 Task: Look for space in Kamp-Lintfort, Germany from 2nd June, 2023 to 15th June, 2023 for 2 adults in price range Rs.10000 to Rs.15000. Place can be entire place with 1  bedroom having 1 bed and 1 bathroom. Property type can be house, flat, guest house, hotel. Booking option can be shelf check-in. Required host language is English.
Action: Mouse moved to (390, 204)
Screenshot: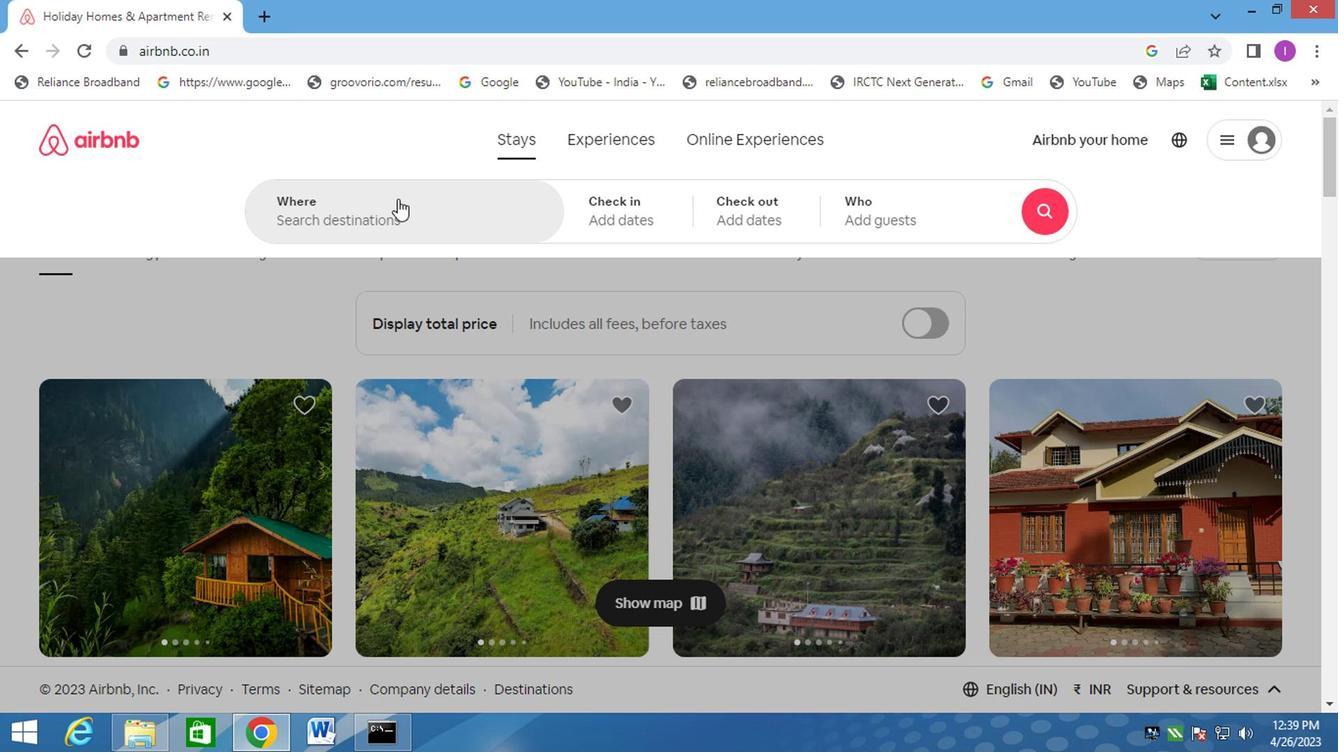 
Action: Mouse pressed left at (390, 204)
Screenshot: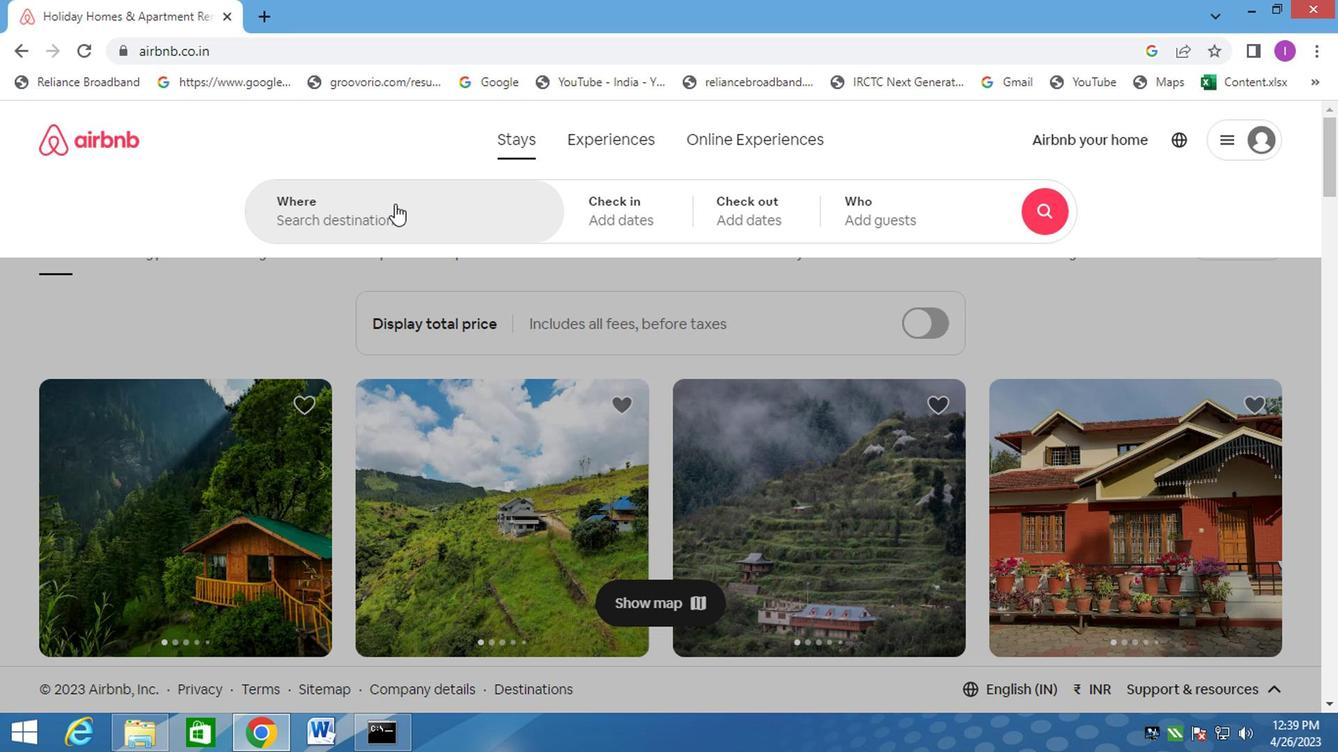 
Action: Mouse moved to (1104, 129)
Screenshot: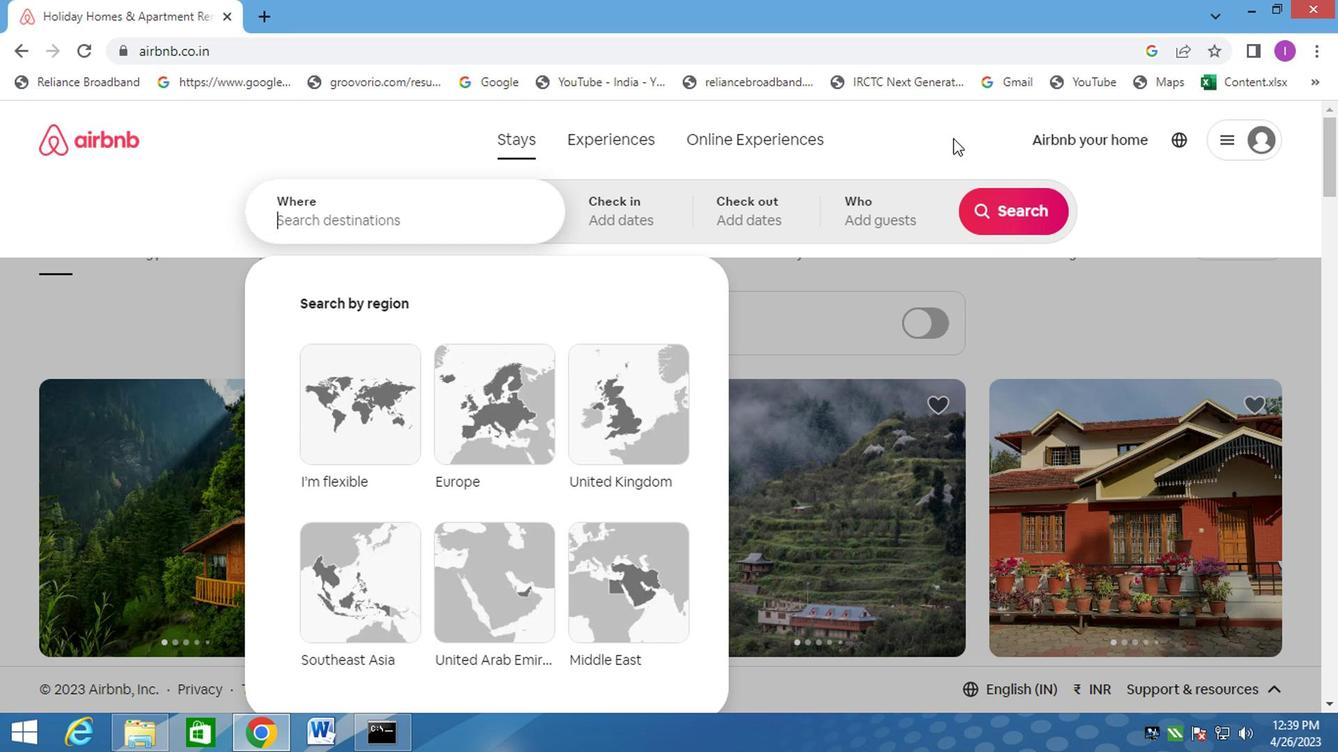 
Action: Key pressed kamp<Key.space>linfort,germany
Screenshot: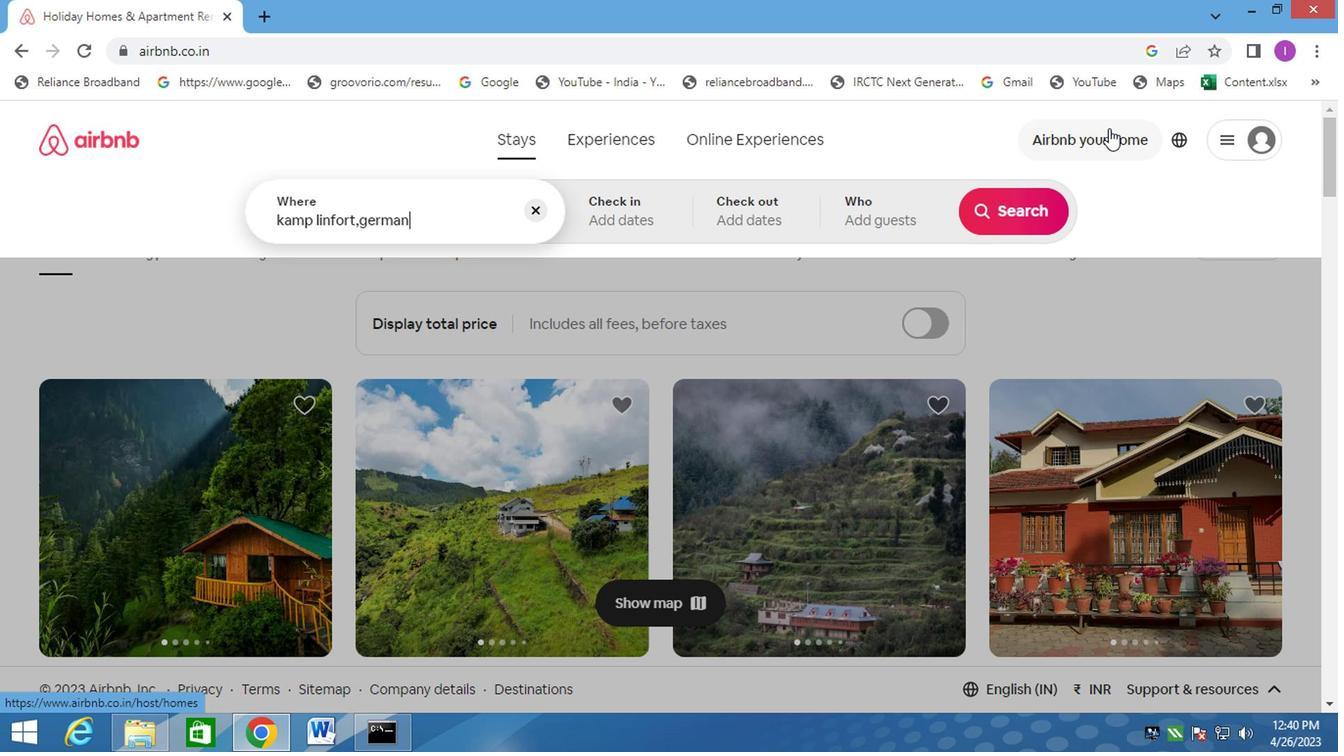 
Action: Mouse moved to (454, 322)
Screenshot: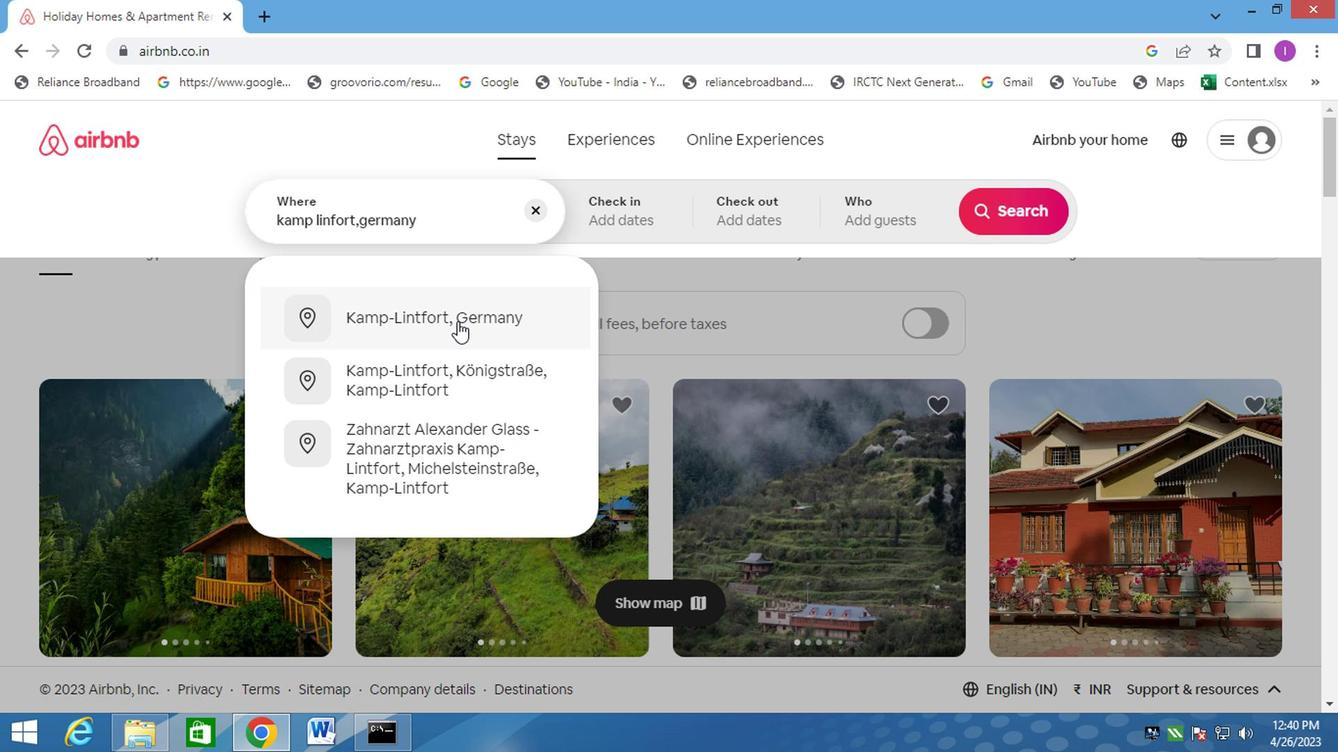 
Action: Mouse pressed left at (454, 322)
Screenshot: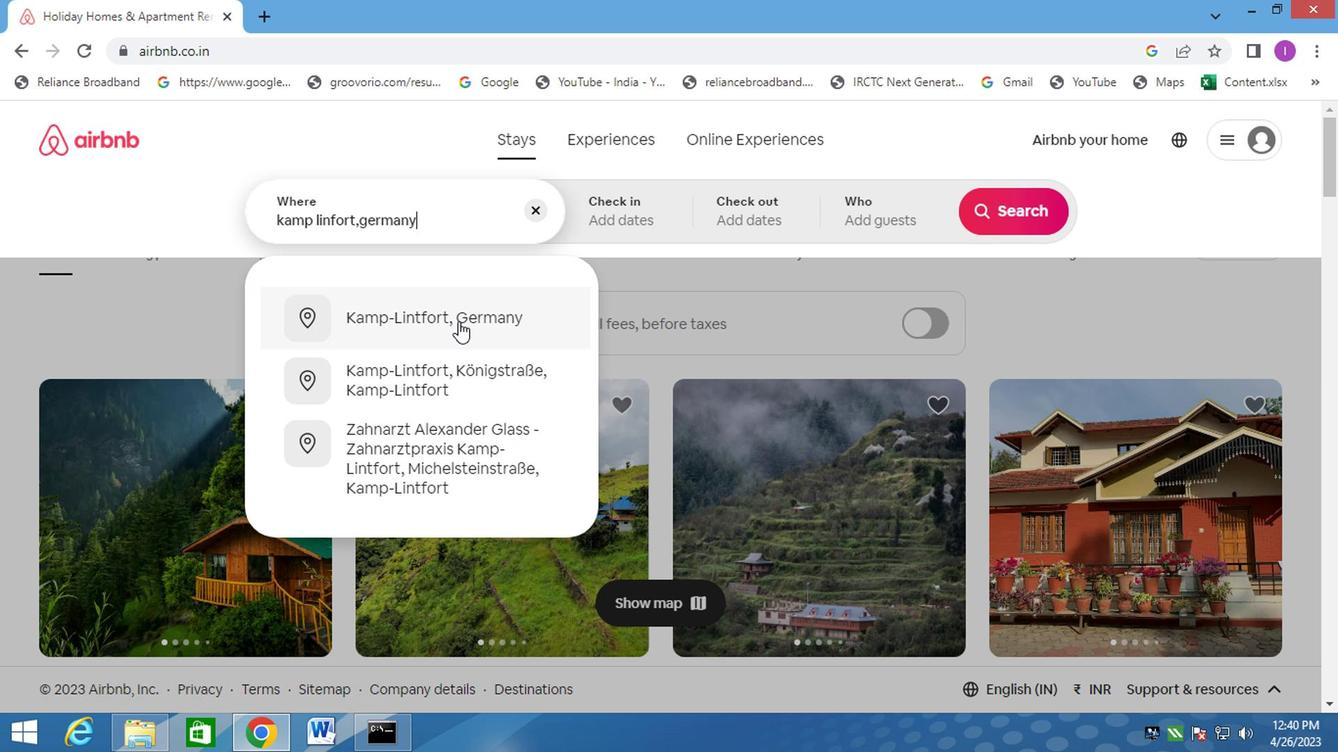 
Action: Mouse moved to (999, 366)
Screenshot: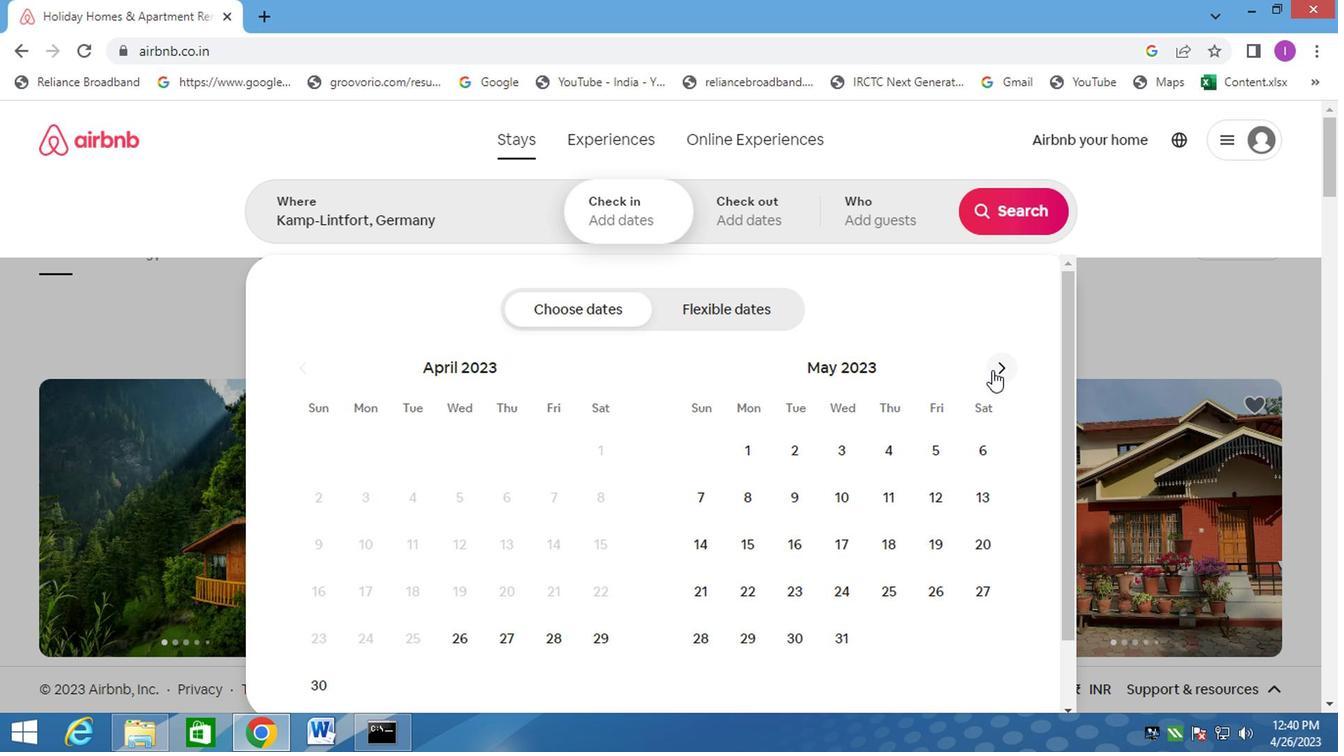
Action: Mouse pressed left at (999, 366)
Screenshot: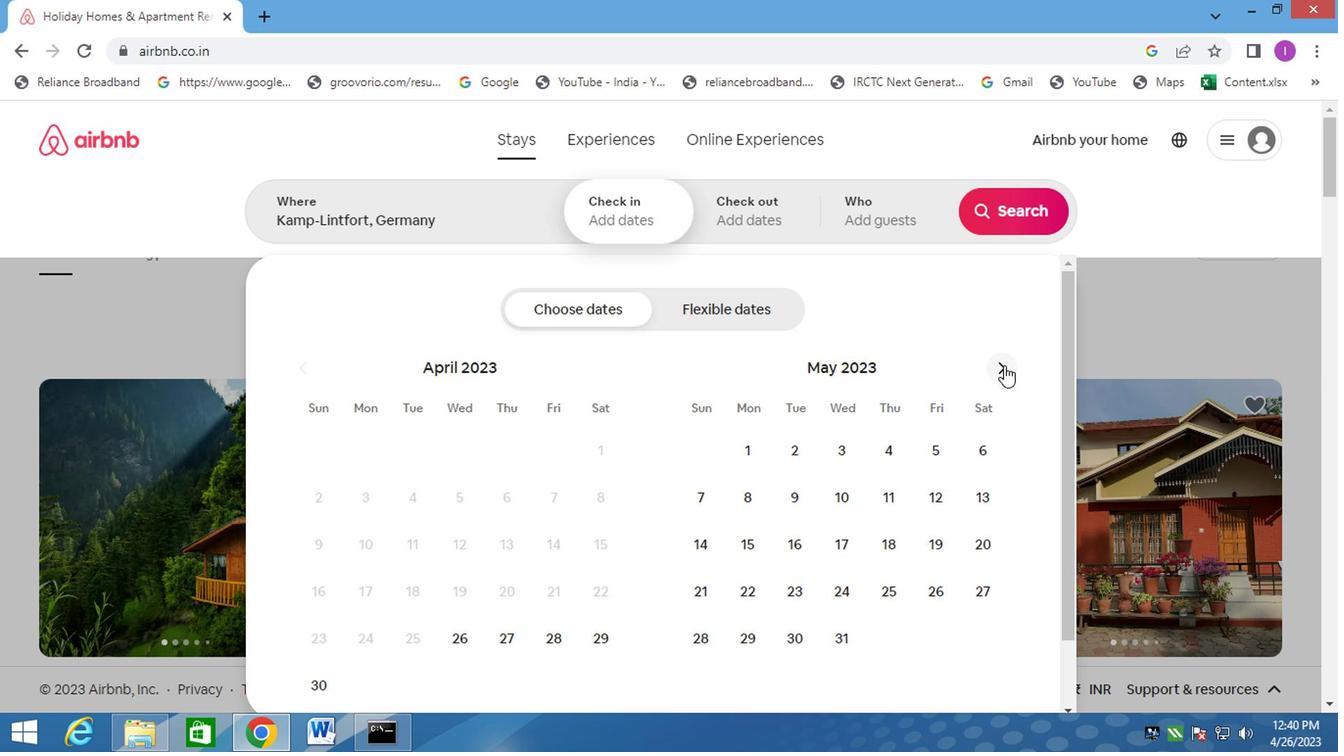 
Action: Mouse moved to (1000, 366)
Screenshot: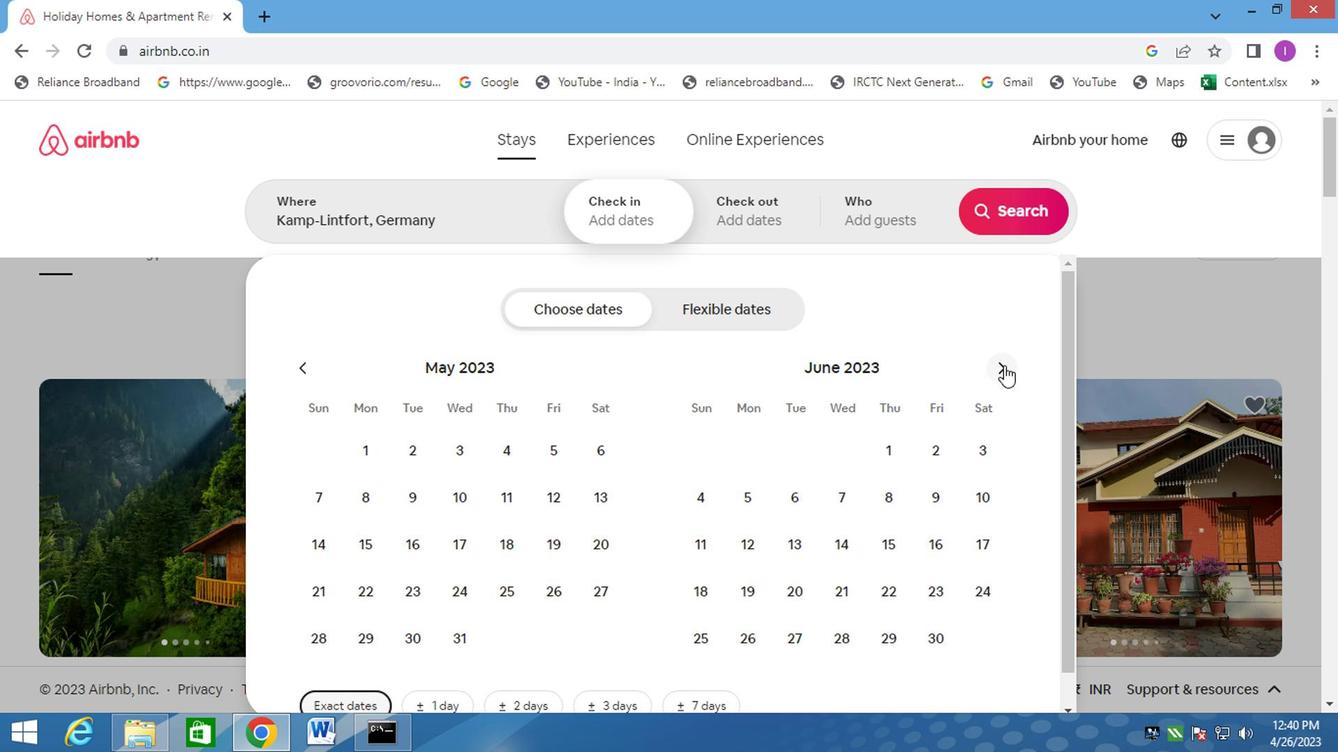 
Action: Mouse pressed left at (1000, 366)
Screenshot: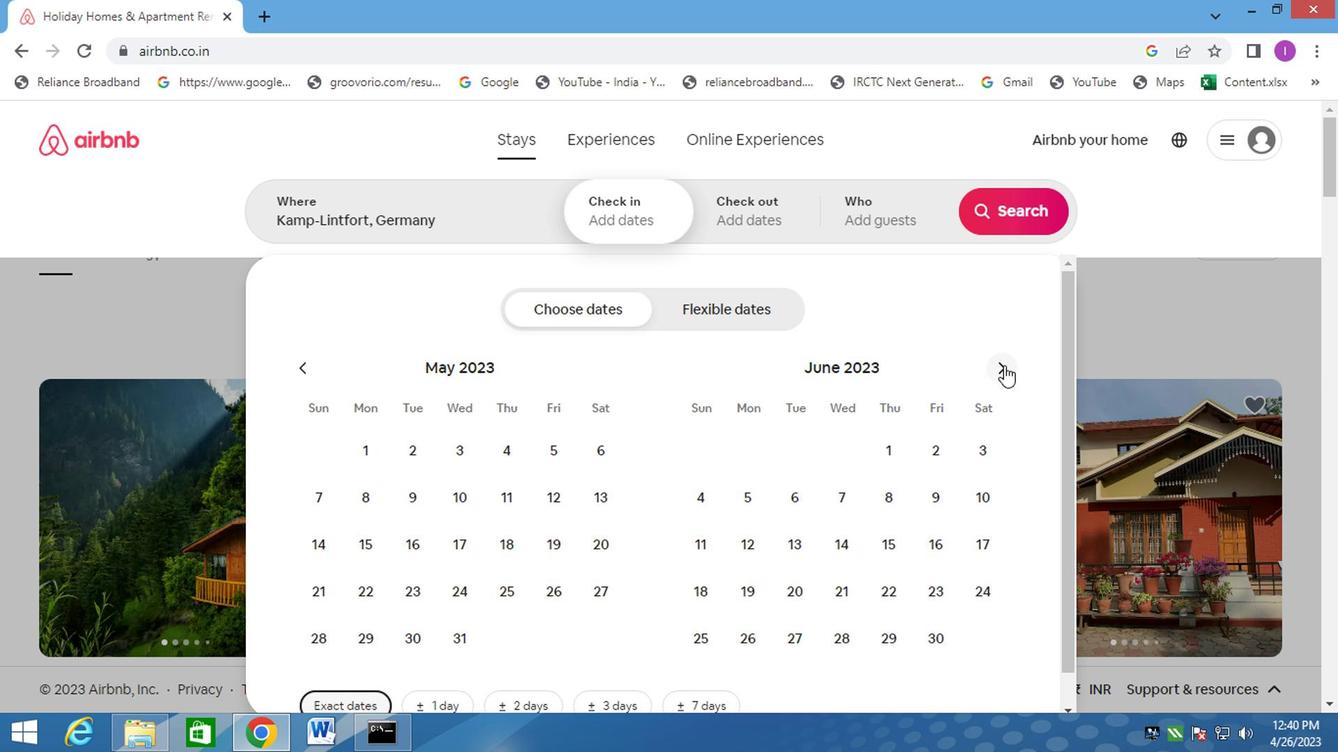 
Action: Mouse moved to (547, 457)
Screenshot: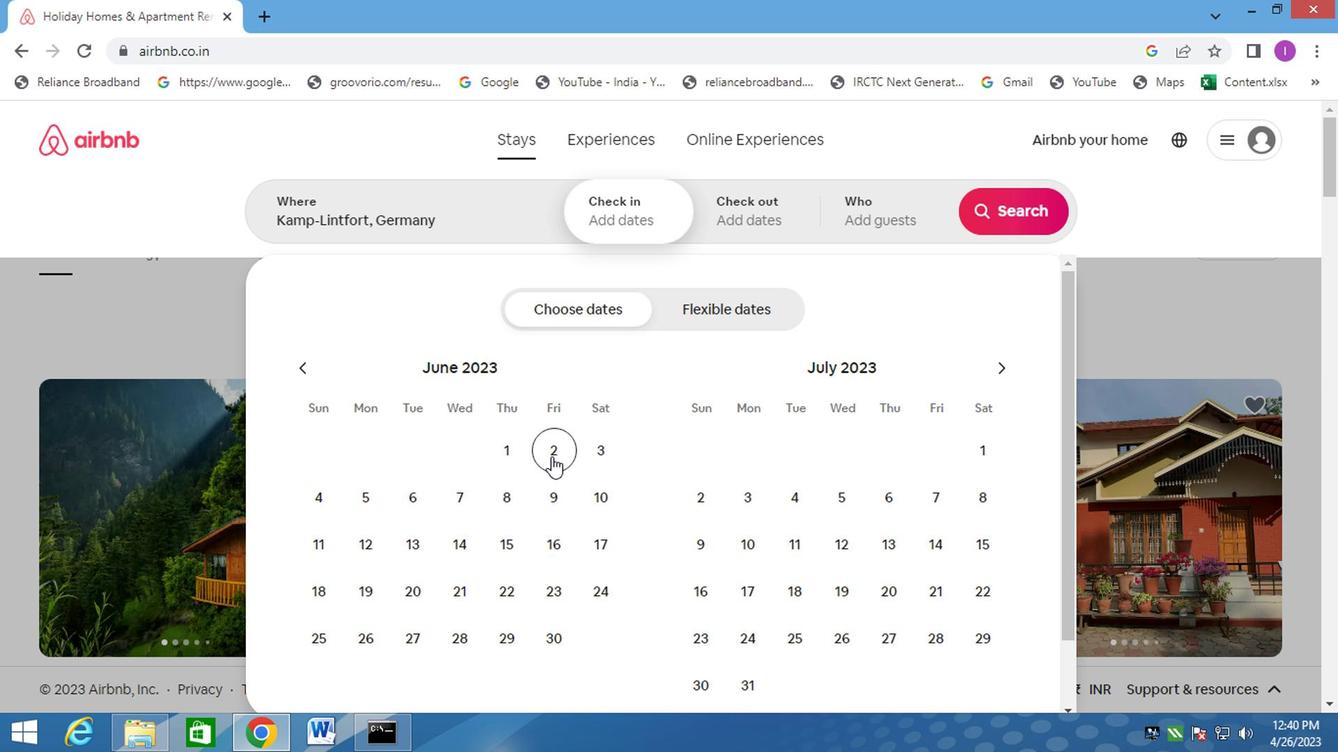 
Action: Mouse pressed left at (547, 457)
Screenshot: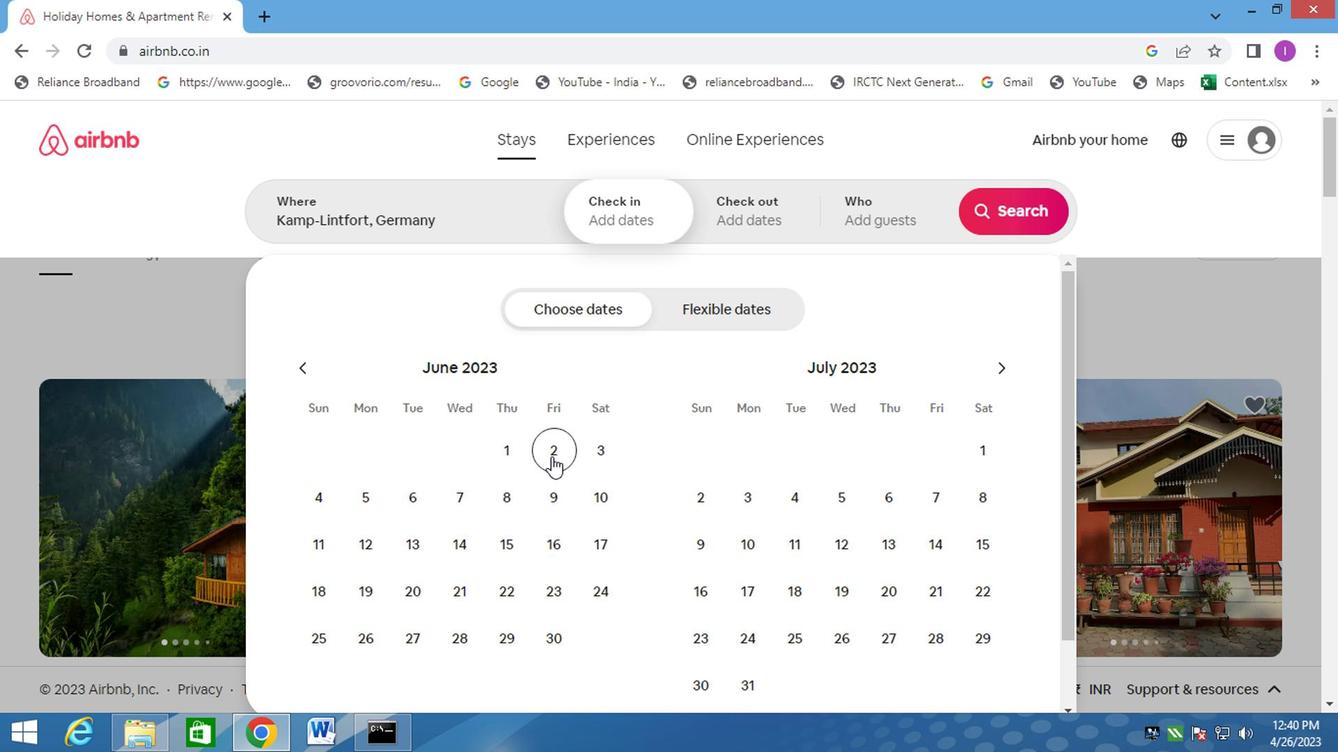 
Action: Mouse moved to (515, 539)
Screenshot: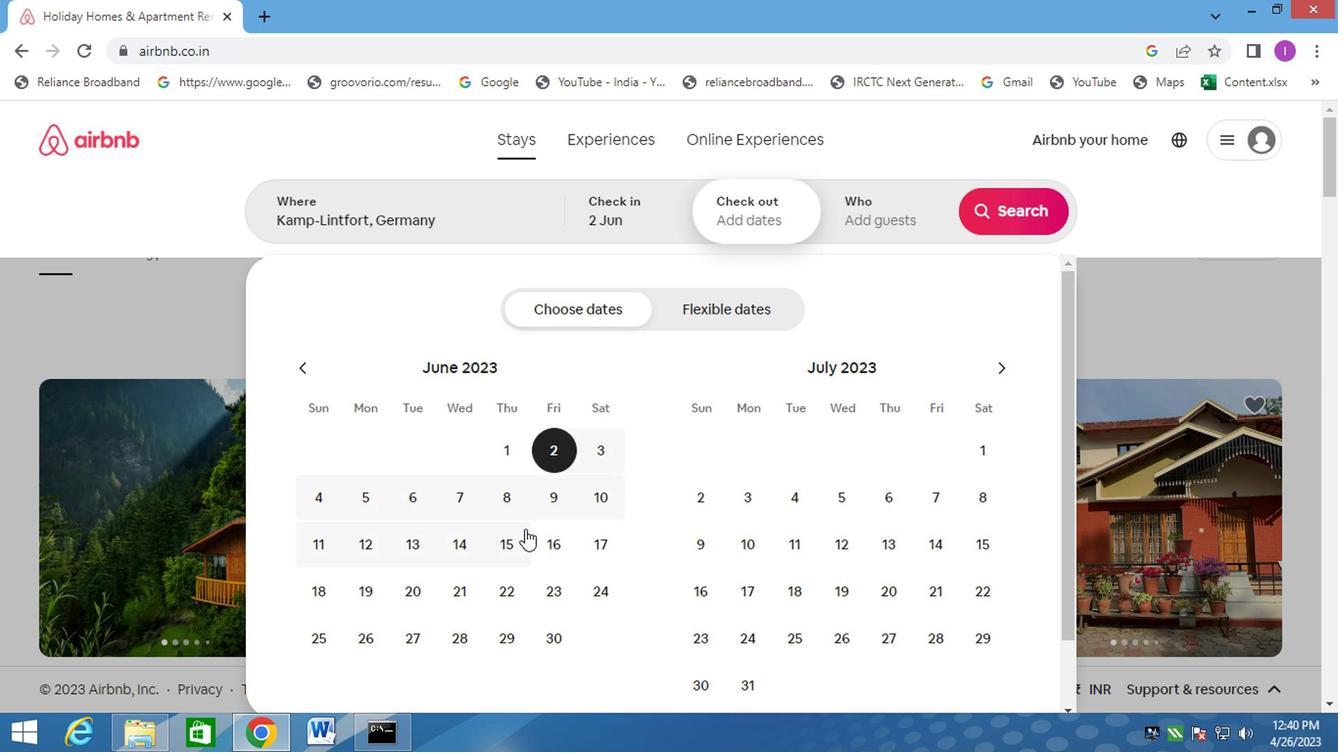 
Action: Mouse pressed left at (515, 539)
Screenshot: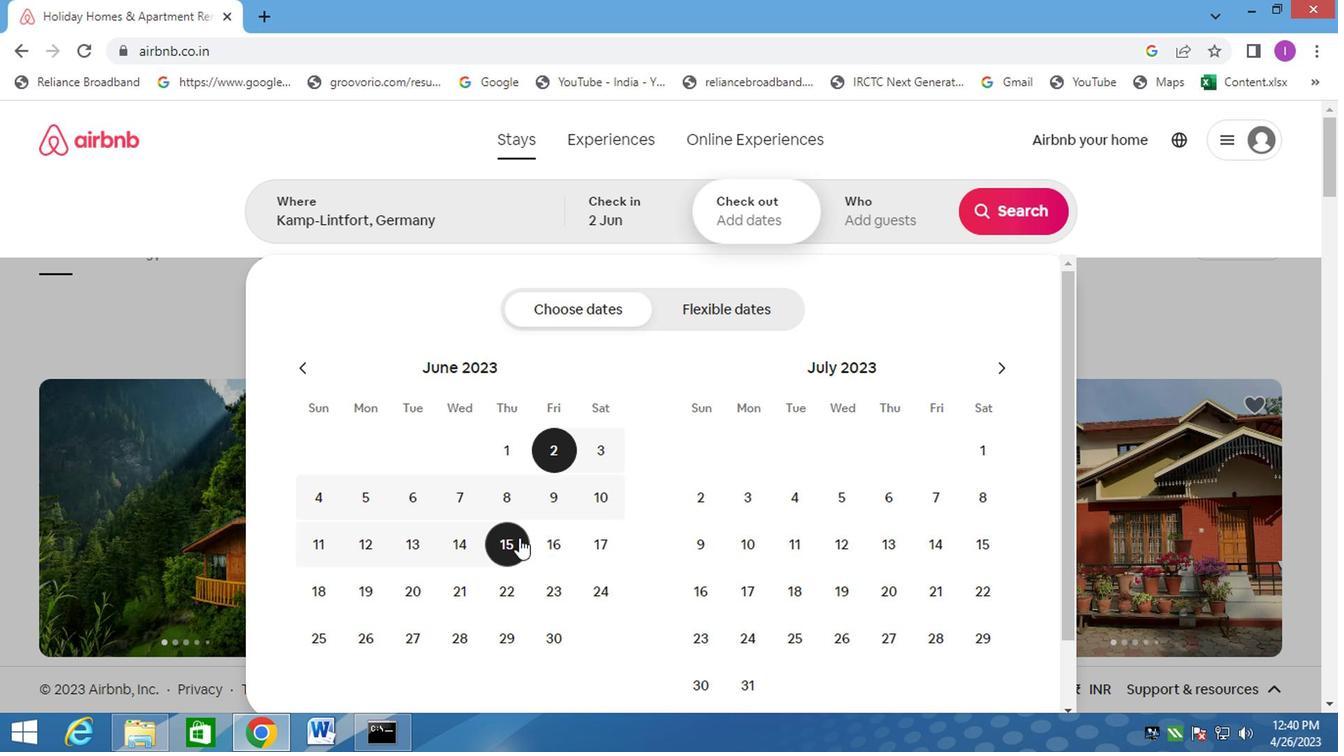 
Action: Mouse moved to (898, 226)
Screenshot: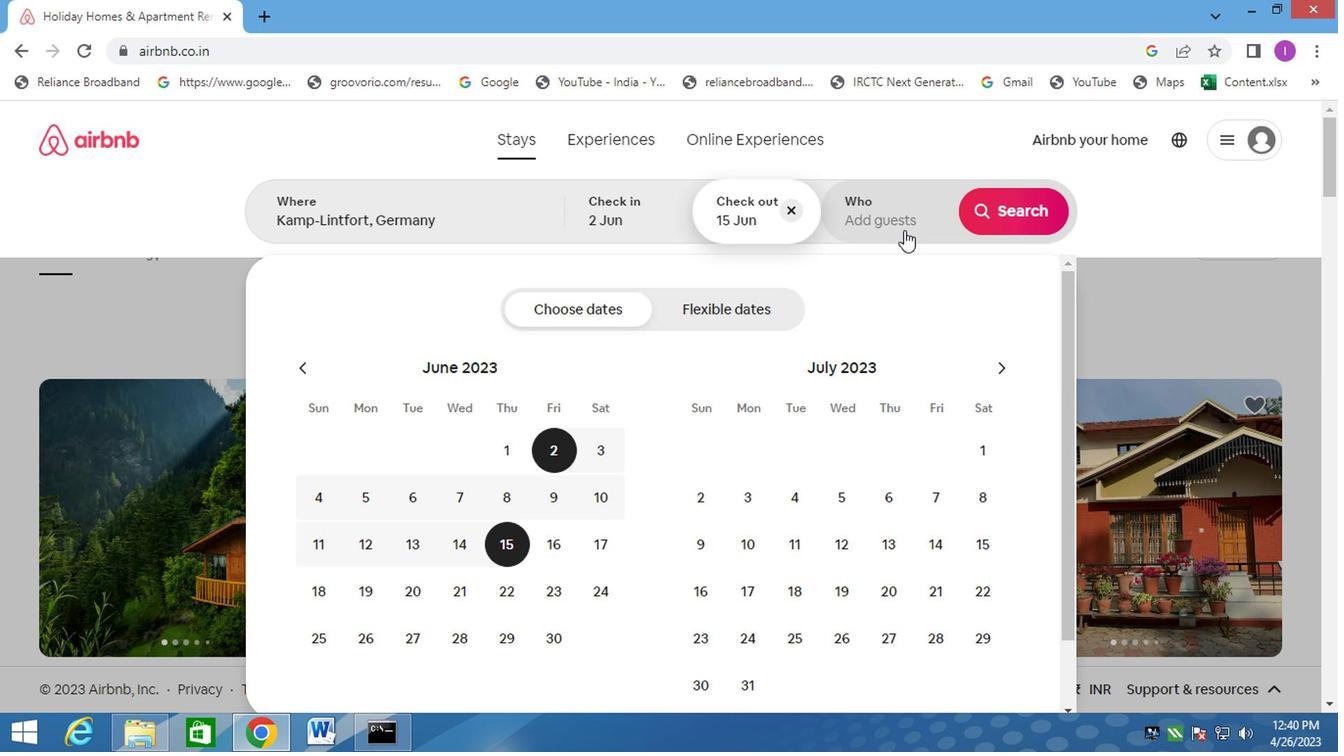 
Action: Mouse pressed left at (898, 226)
Screenshot: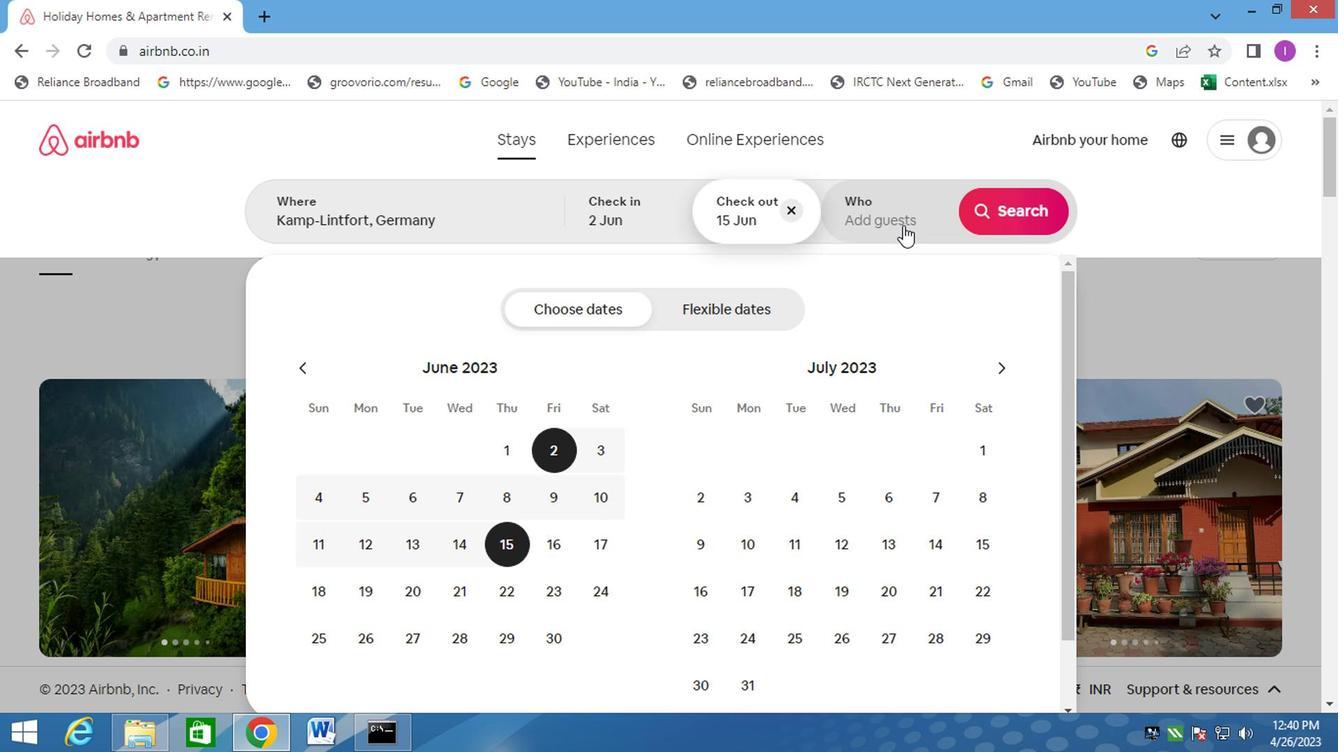 
Action: Mouse moved to (1016, 317)
Screenshot: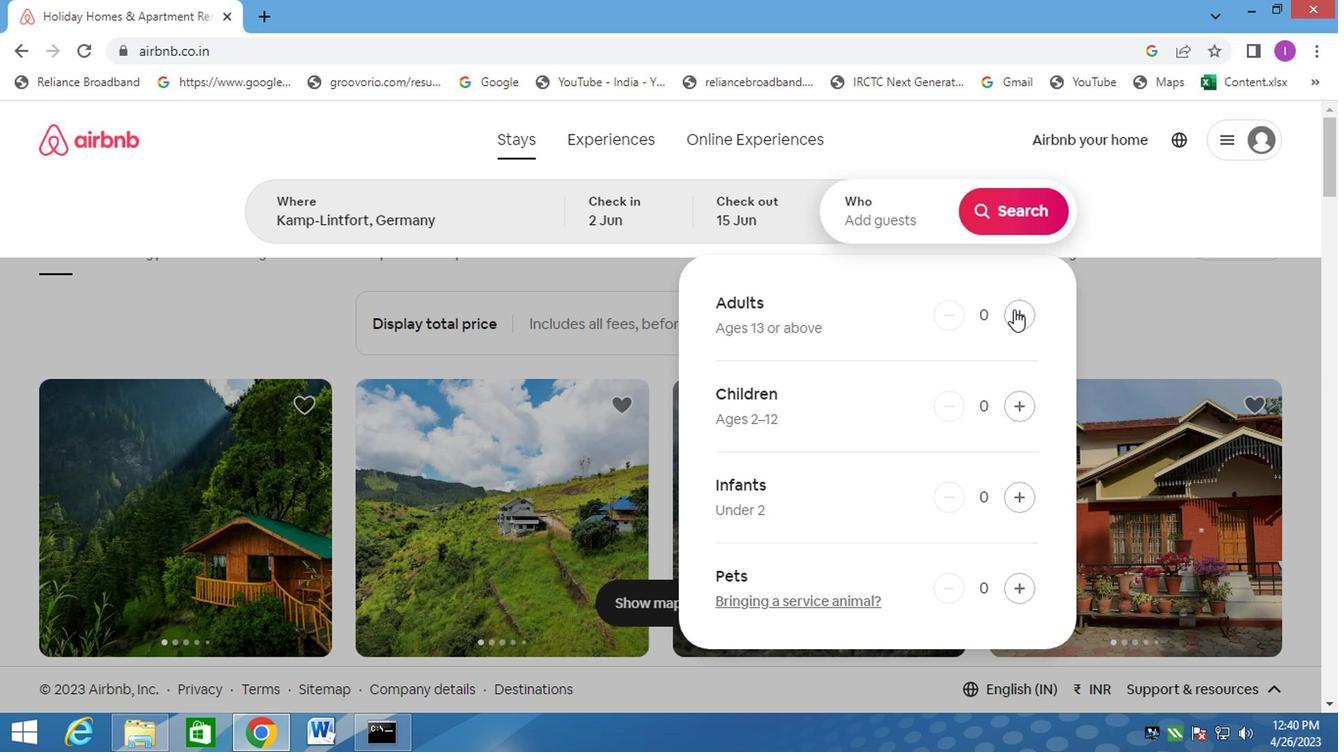 
Action: Mouse pressed left at (1016, 317)
Screenshot: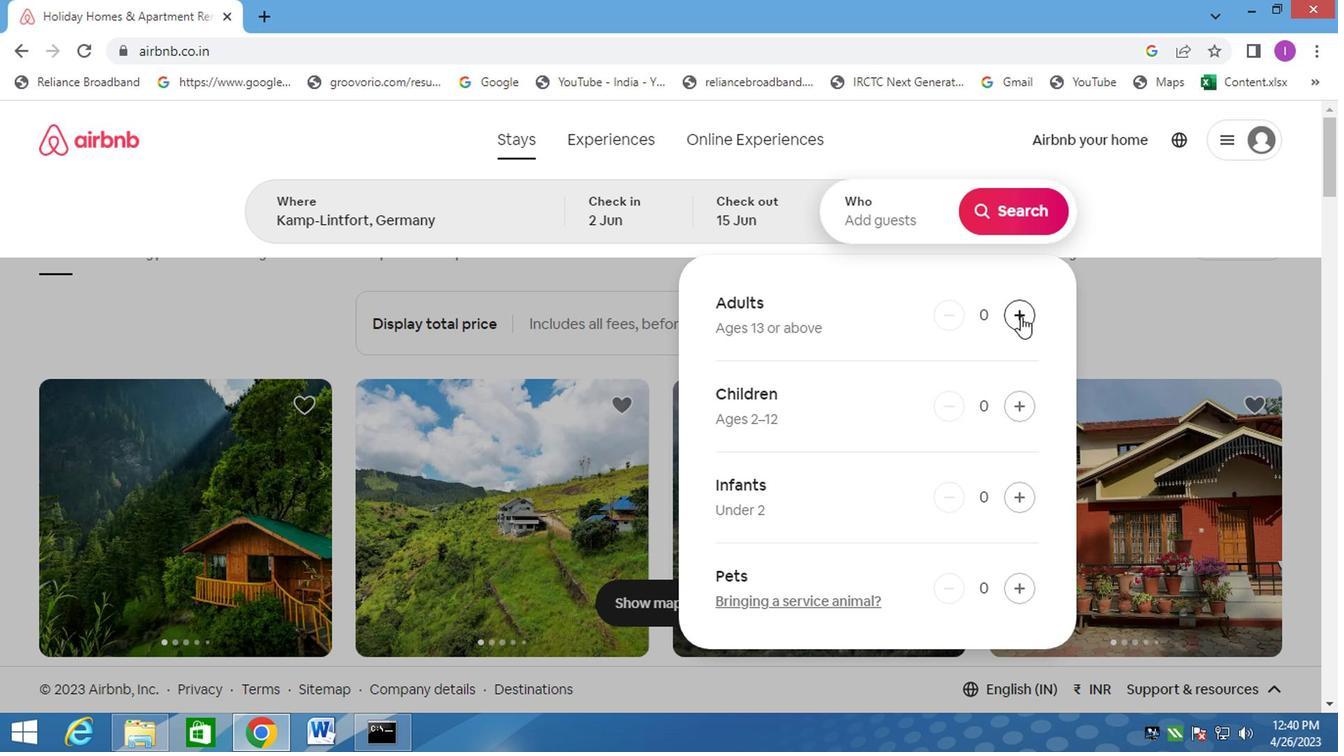 
Action: Mouse moved to (1017, 317)
Screenshot: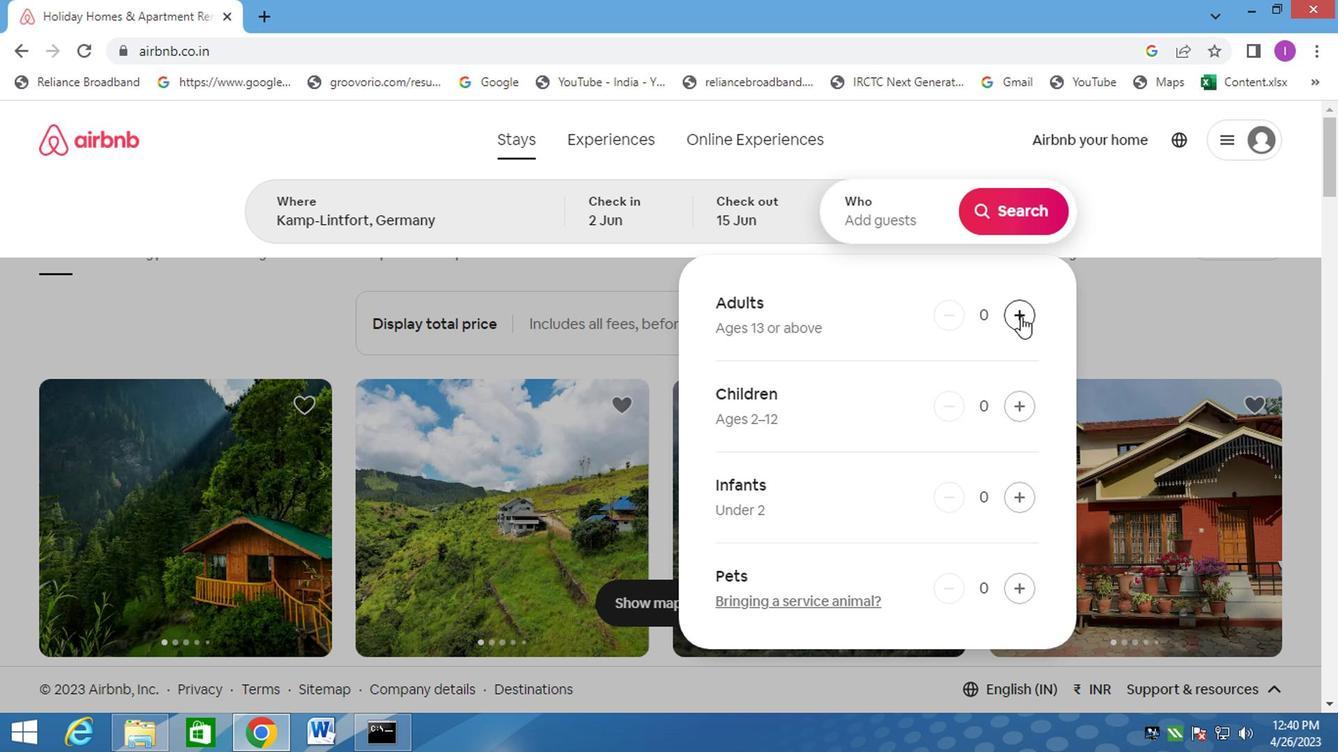 
Action: Mouse pressed left at (1017, 317)
Screenshot: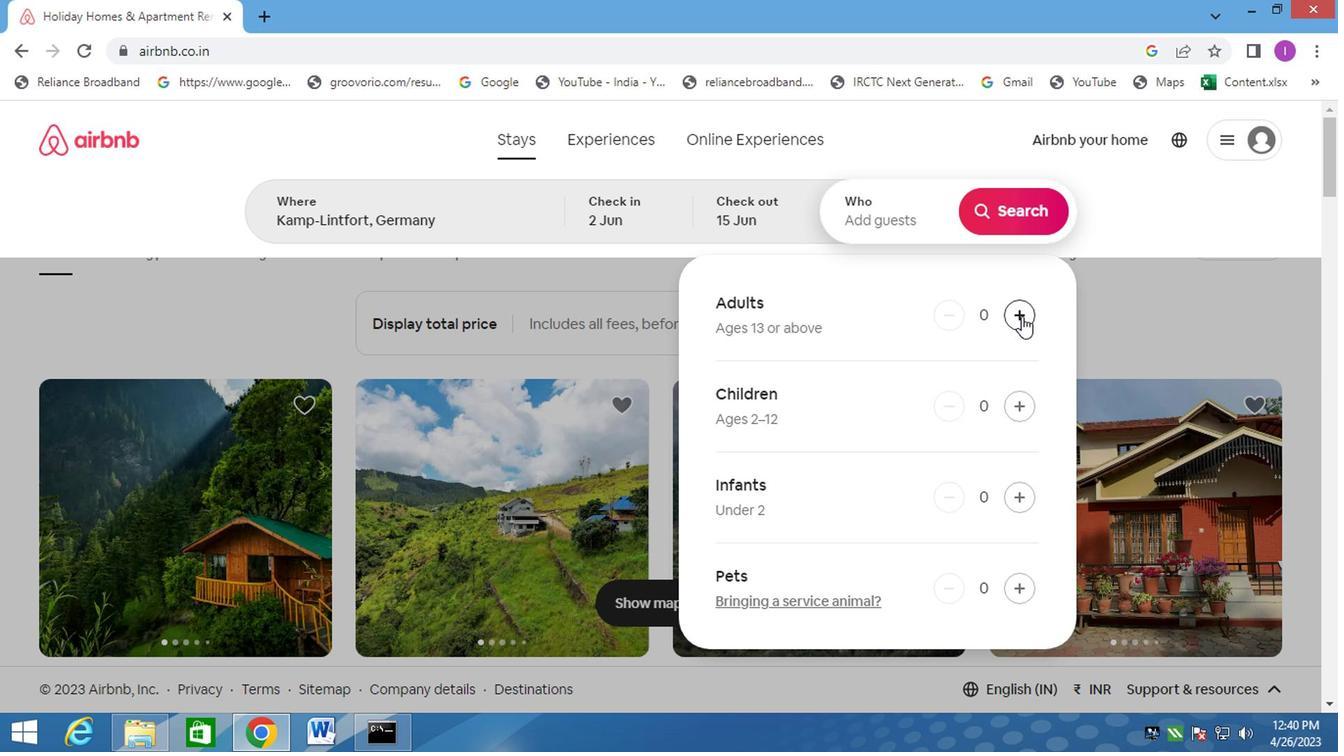 
Action: Mouse moved to (1024, 202)
Screenshot: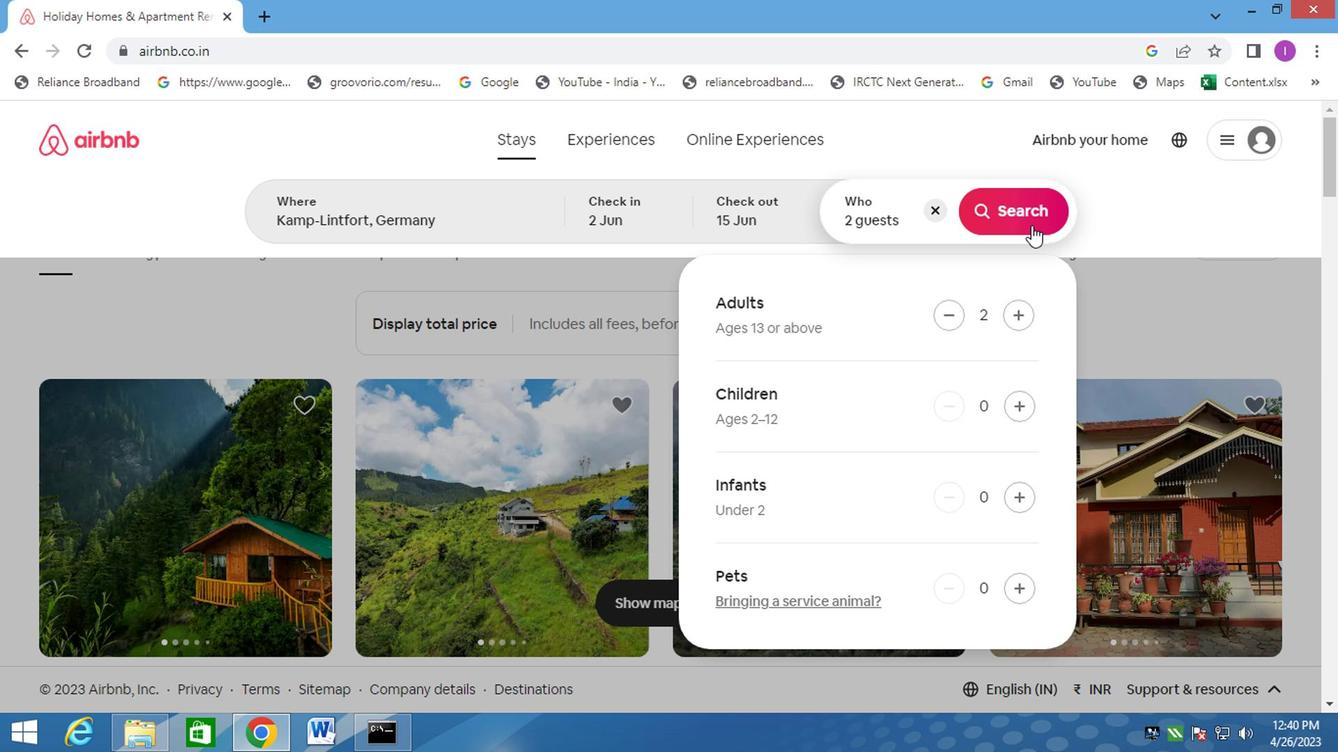 
Action: Mouse pressed left at (1024, 202)
Screenshot: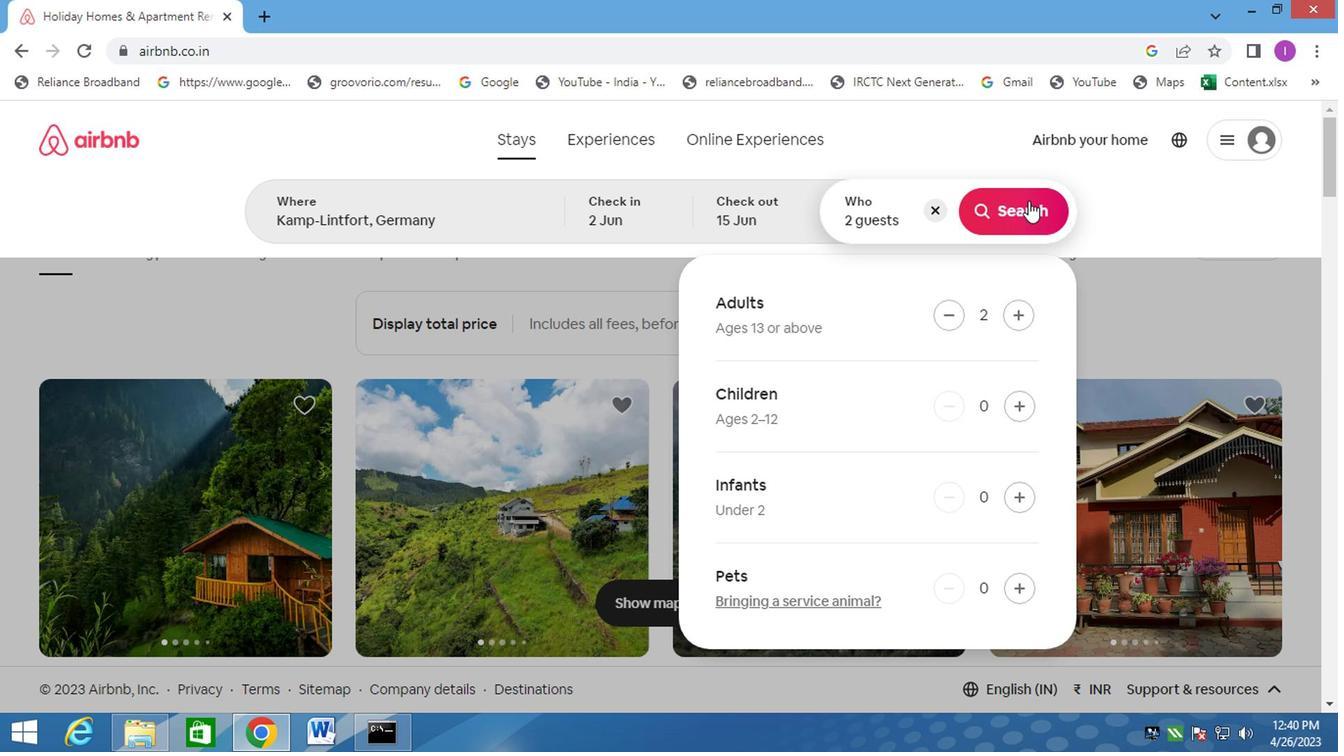 
Action: Mouse moved to (1242, 218)
Screenshot: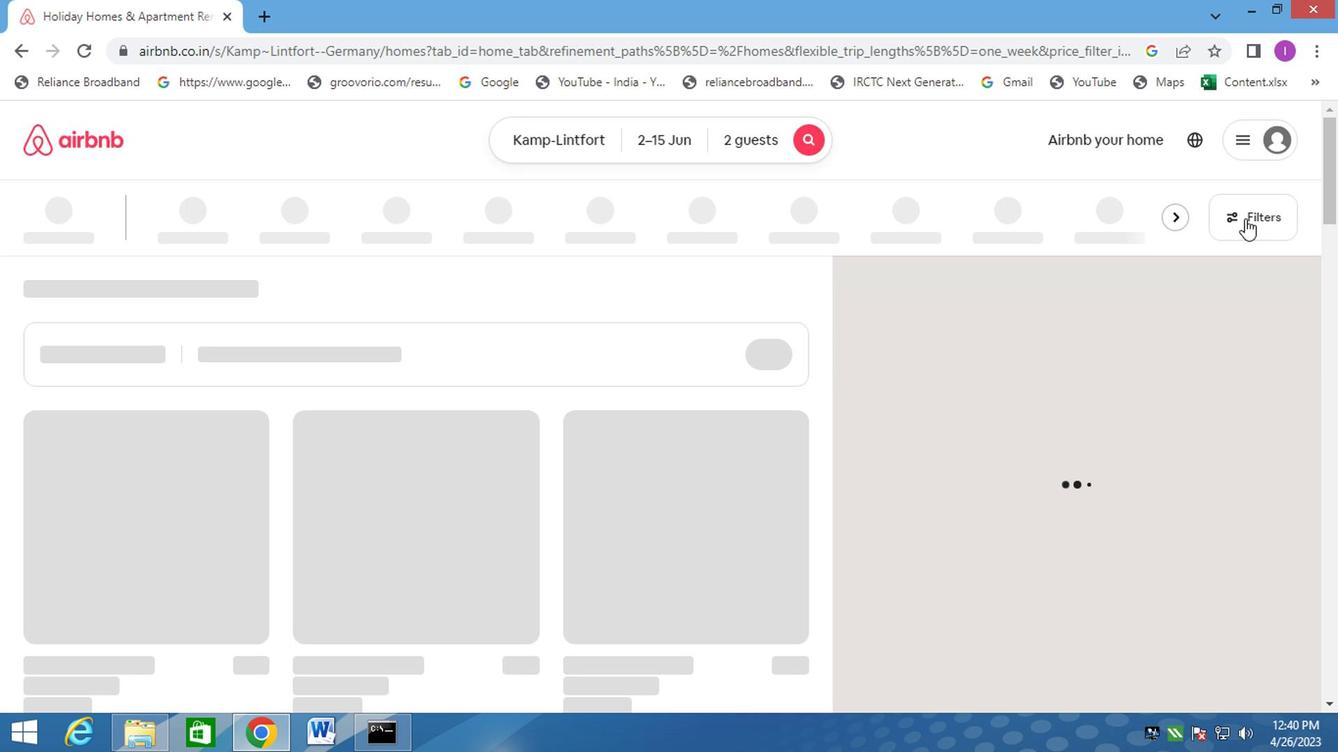 
Action: Mouse pressed left at (1242, 218)
Screenshot: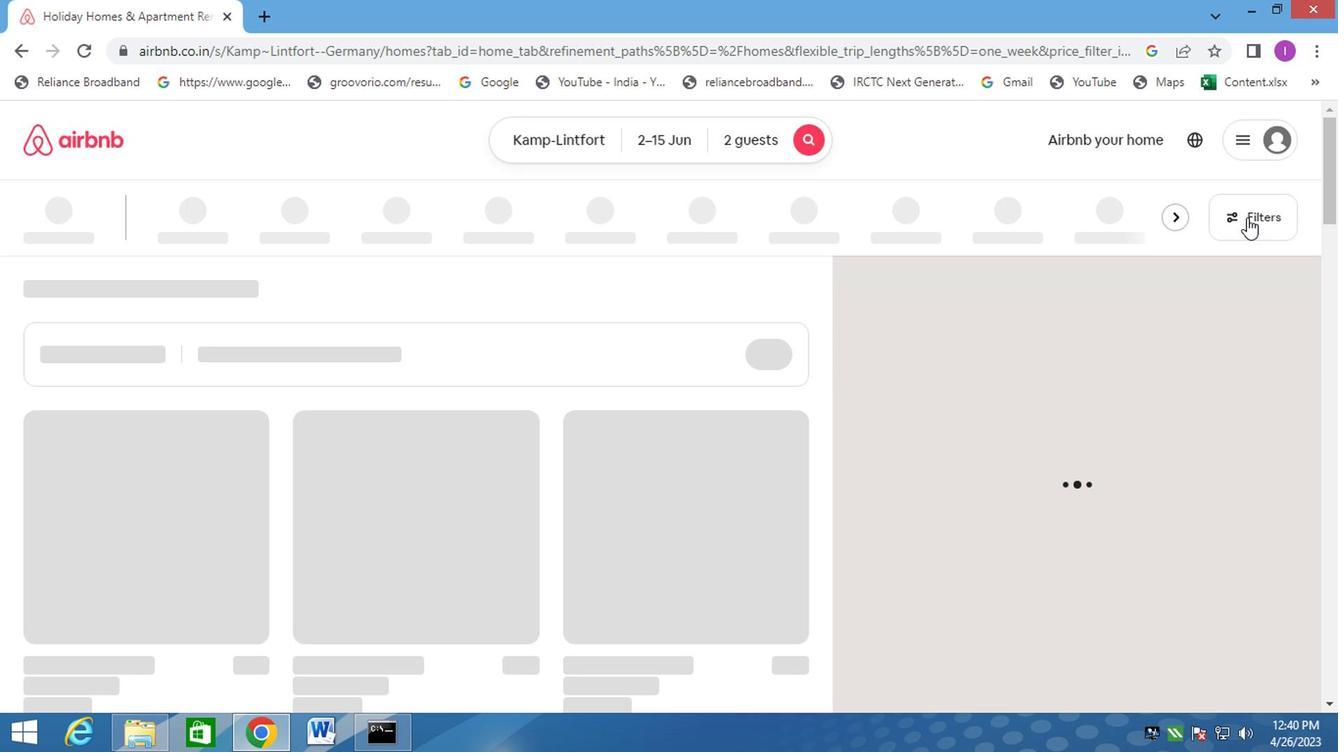 
Action: Mouse moved to (444, 470)
Screenshot: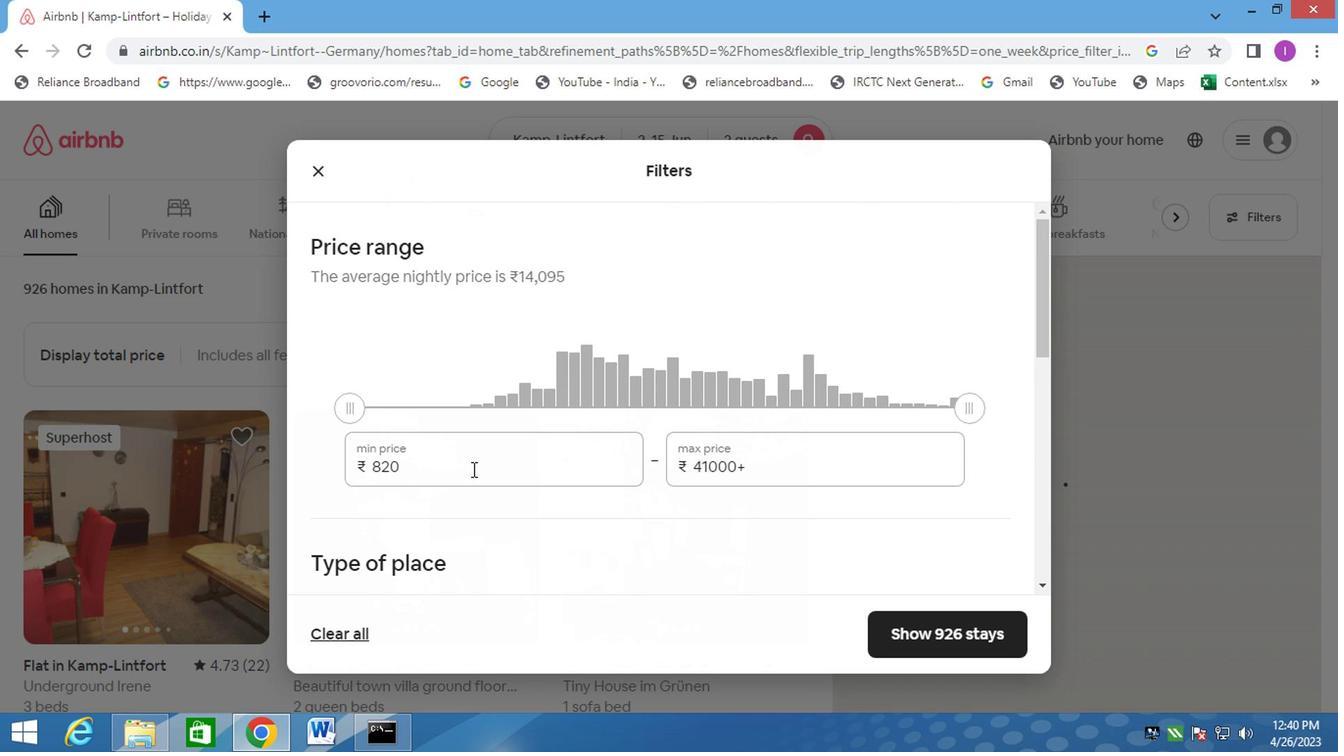 
Action: Mouse pressed left at (460, 469)
Screenshot: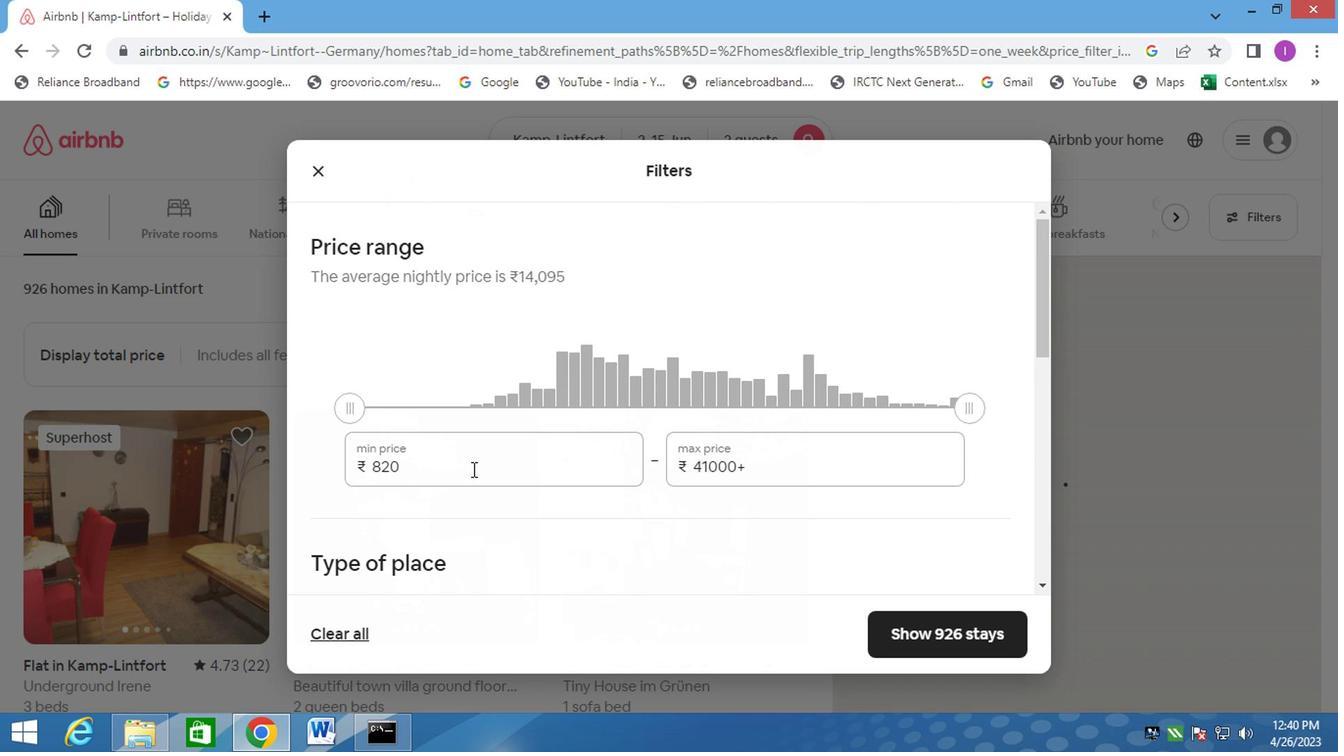 
Action: Mouse moved to (354, 465)
Screenshot: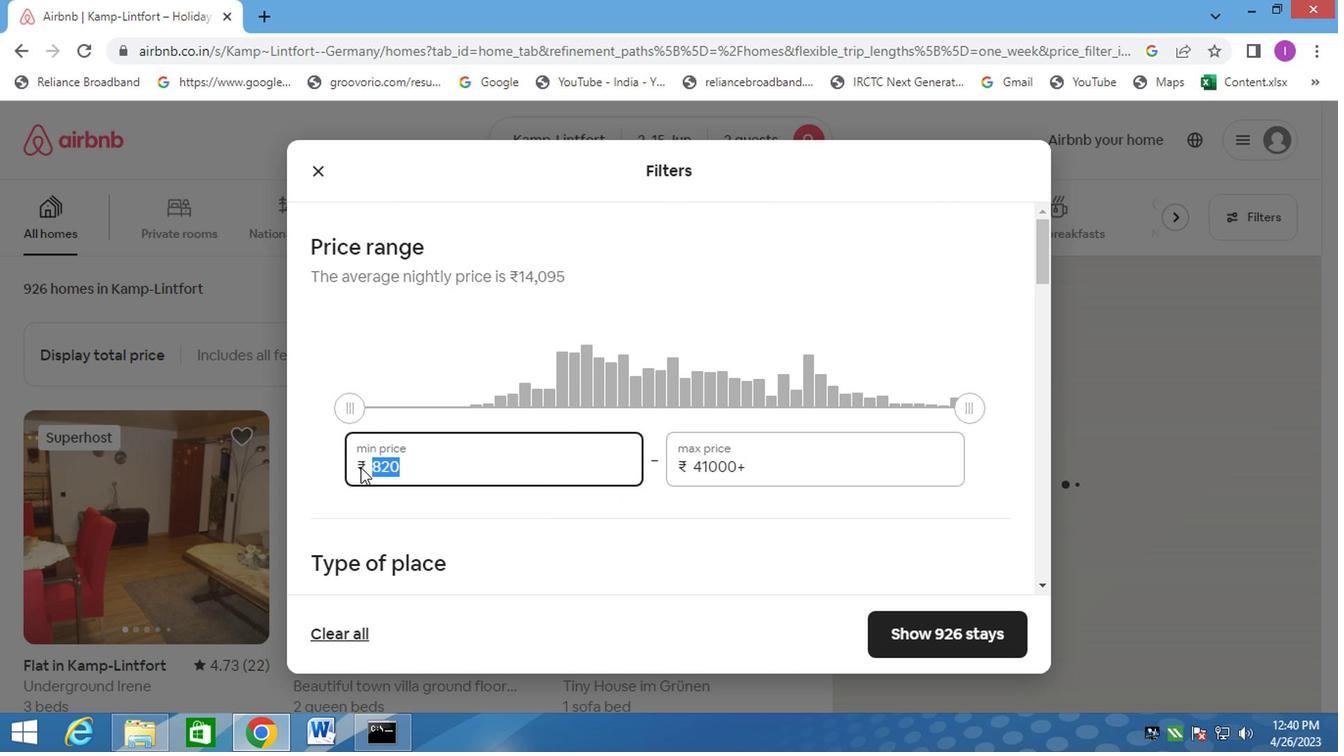 
Action: Key pressed 10000
Screenshot: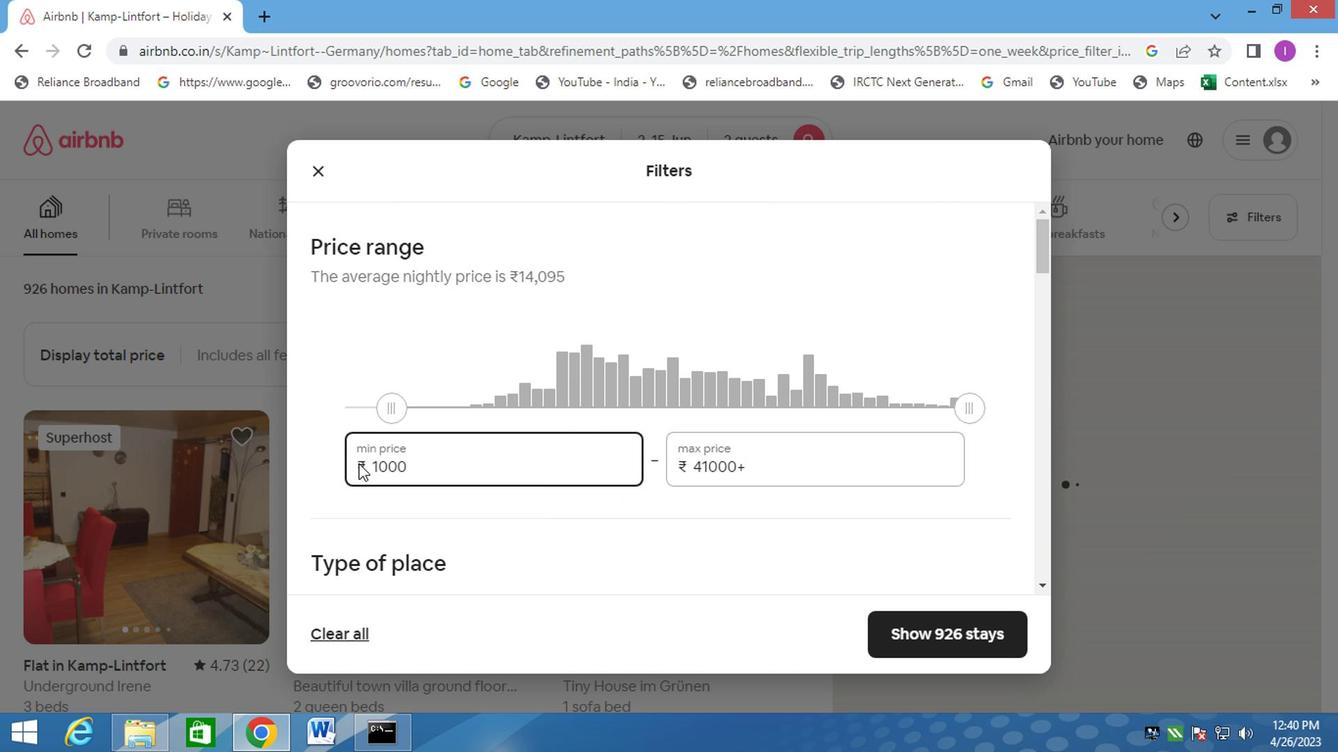 
Action: Mouse moved to (764, 474)
Screenshot: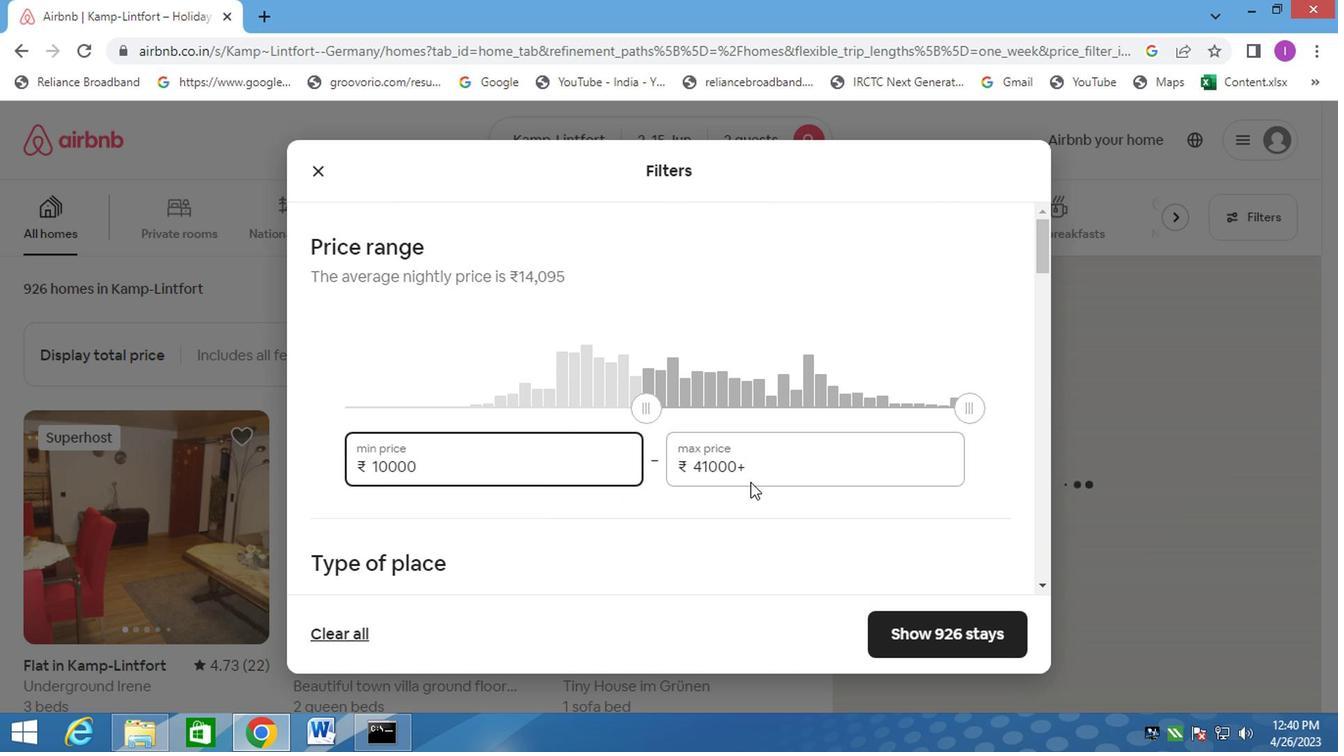 
Action: Mouse pressed left at (764, 474)
Screenshot: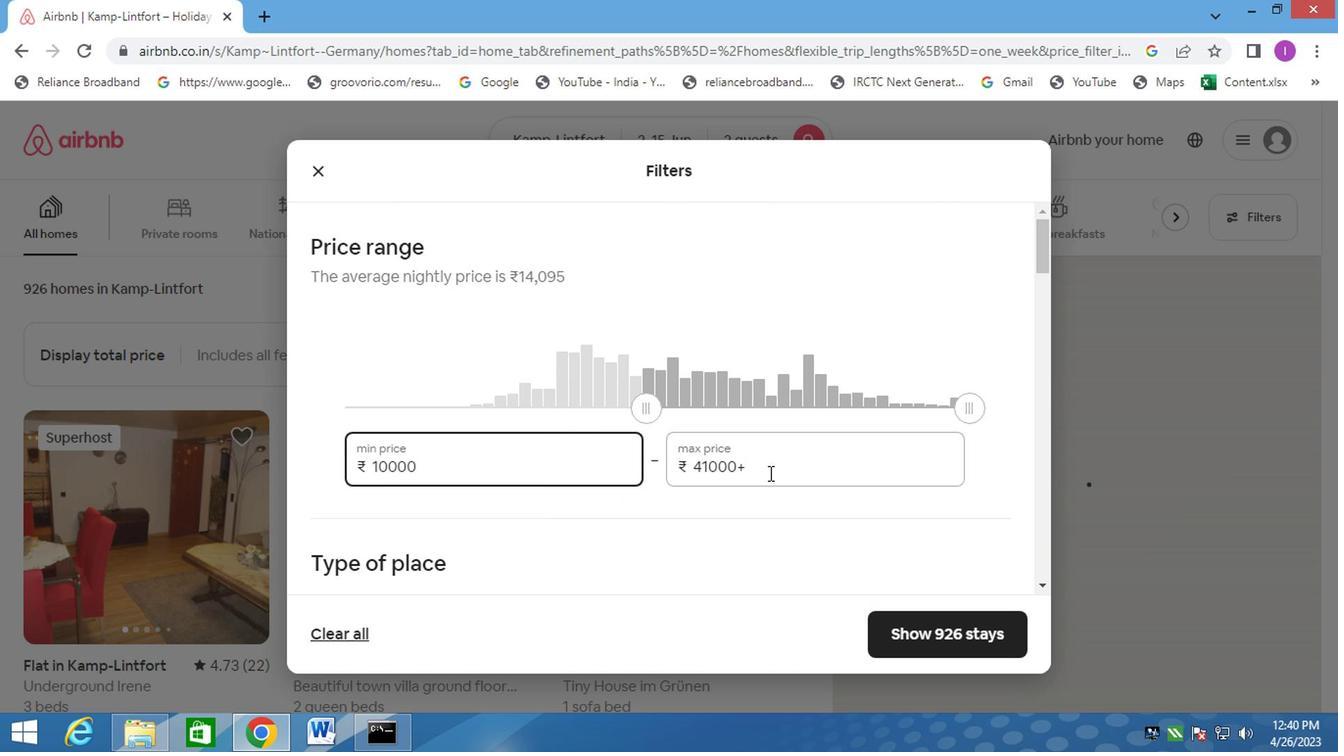 
Action: Mouse moved to (691, 477)
Screenshot: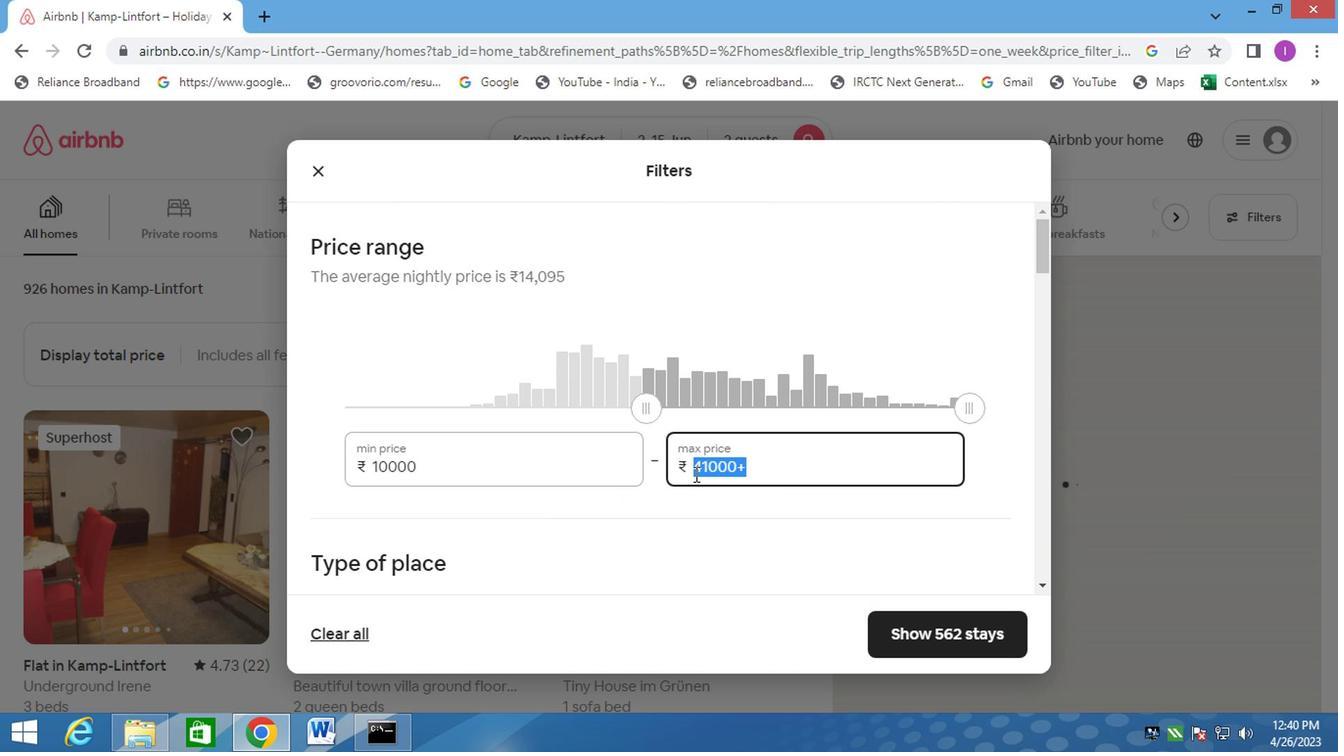 
Action: Key pressed 15000
Screenshot: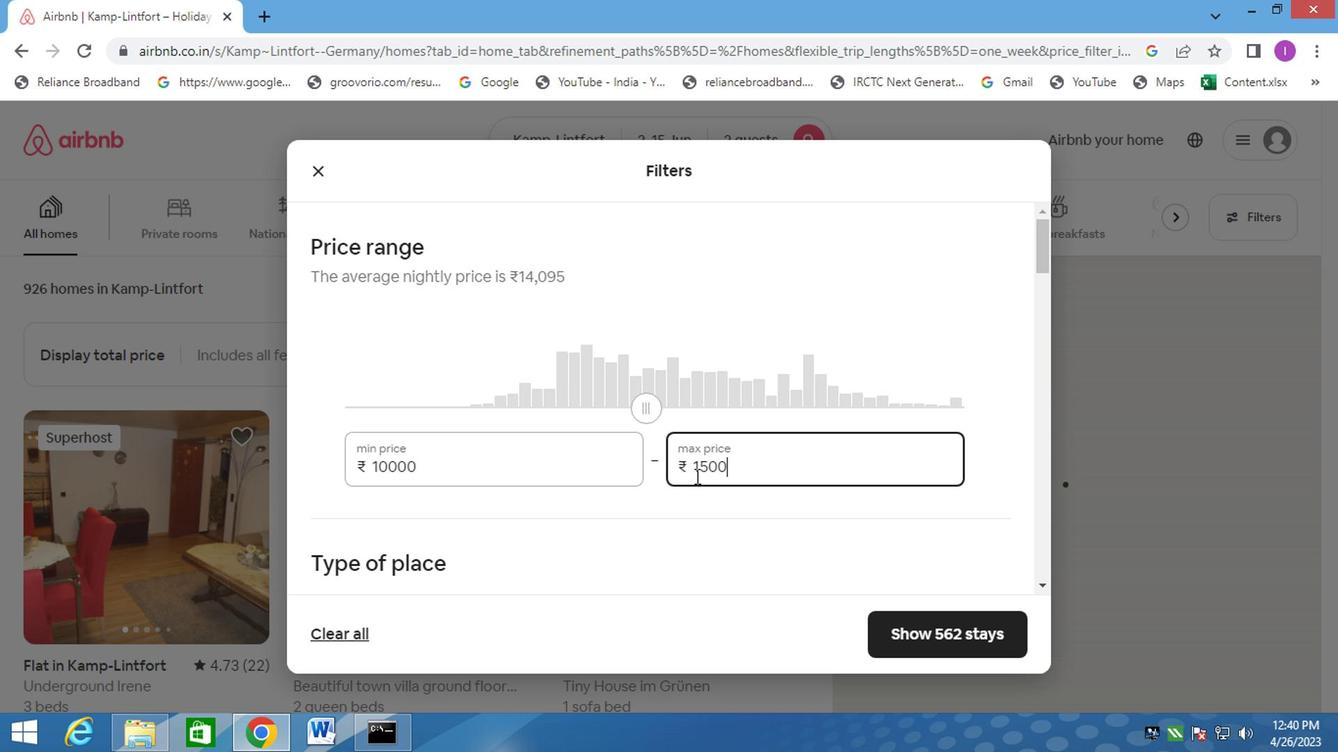 
Action: Mouse moved to (714, 460)
Screenshot: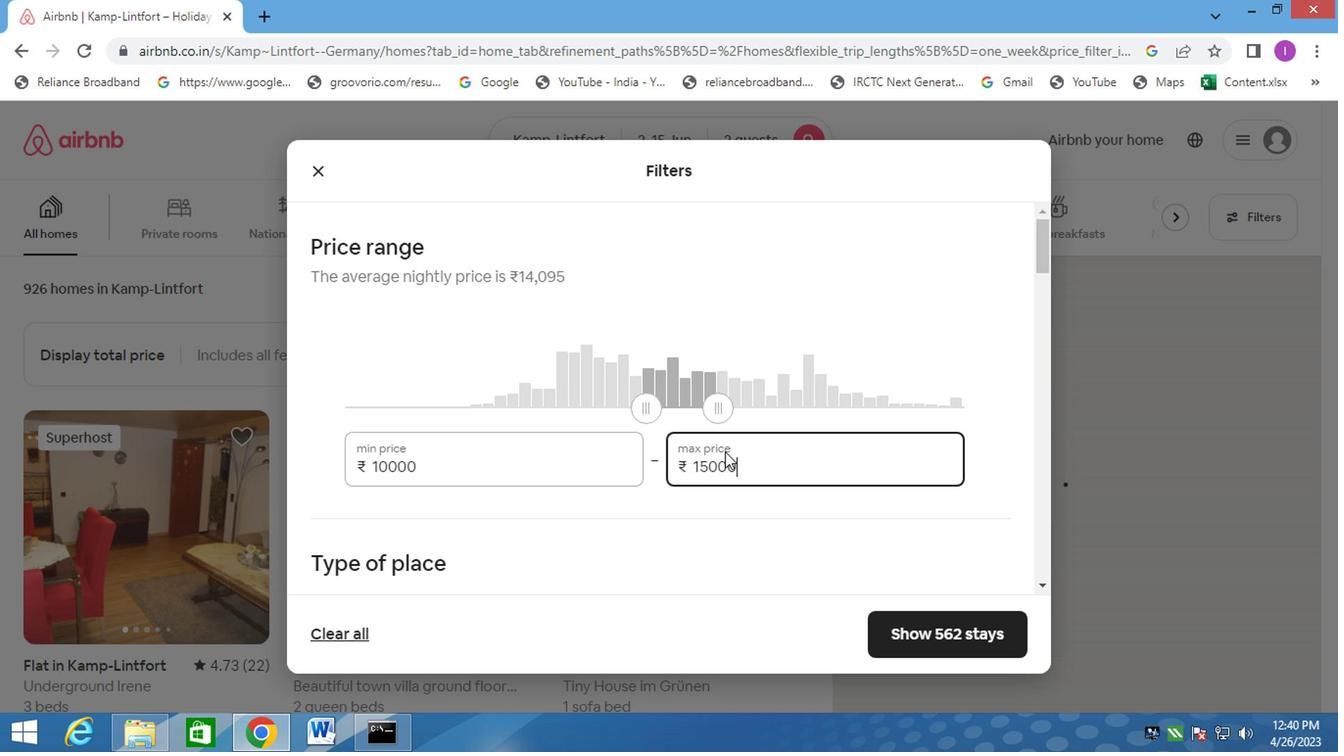 
Action: Mouse scrolled (714, 458) with delta (0, -1)
Screenshot: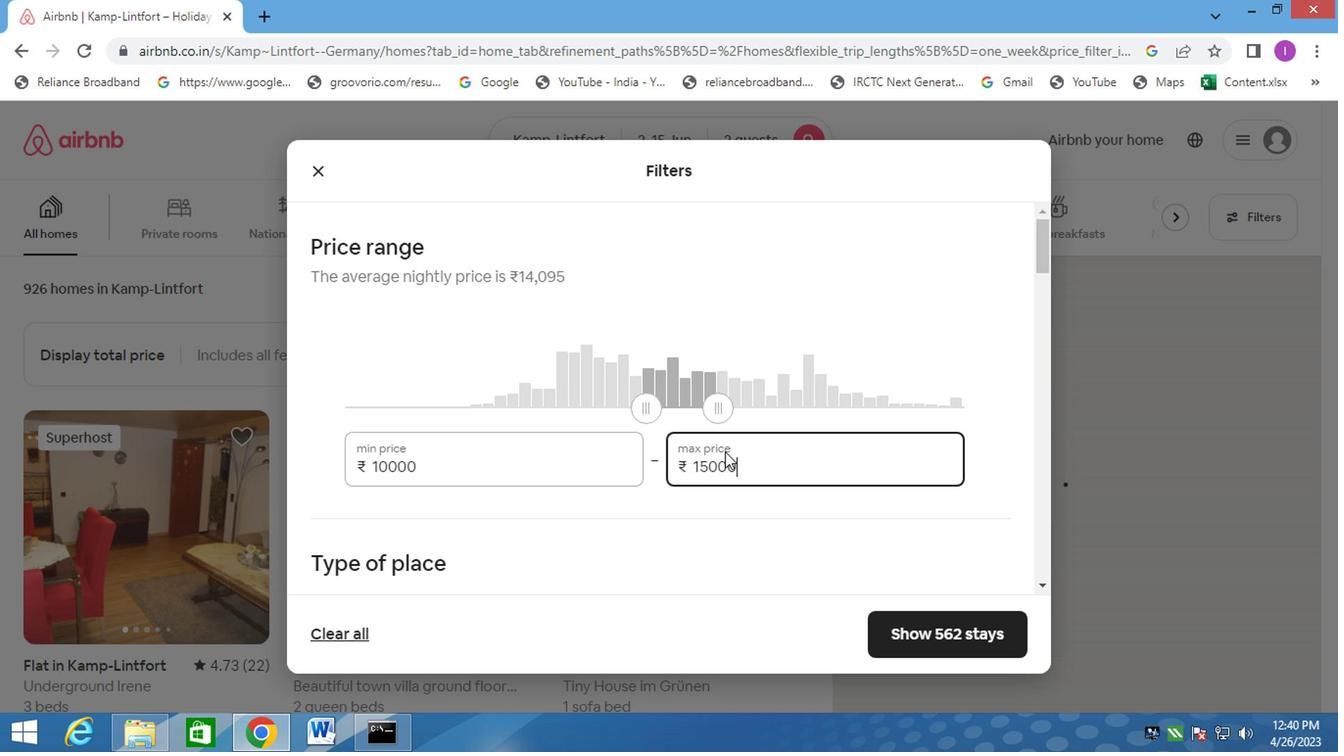 
Action: Mouse moved to (711, 474)
Screenshot: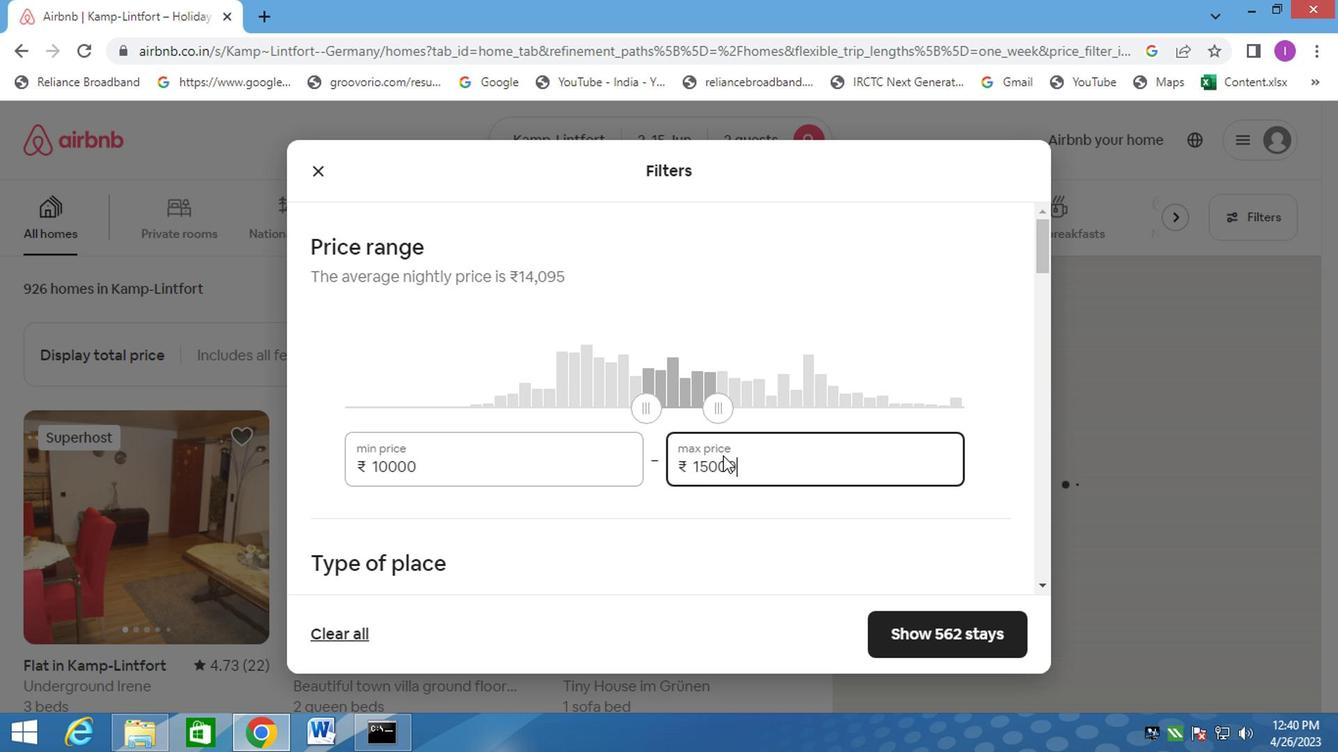 
Action: Mouse scrolled (711, 472) with delta (0, -1)
Screenshot: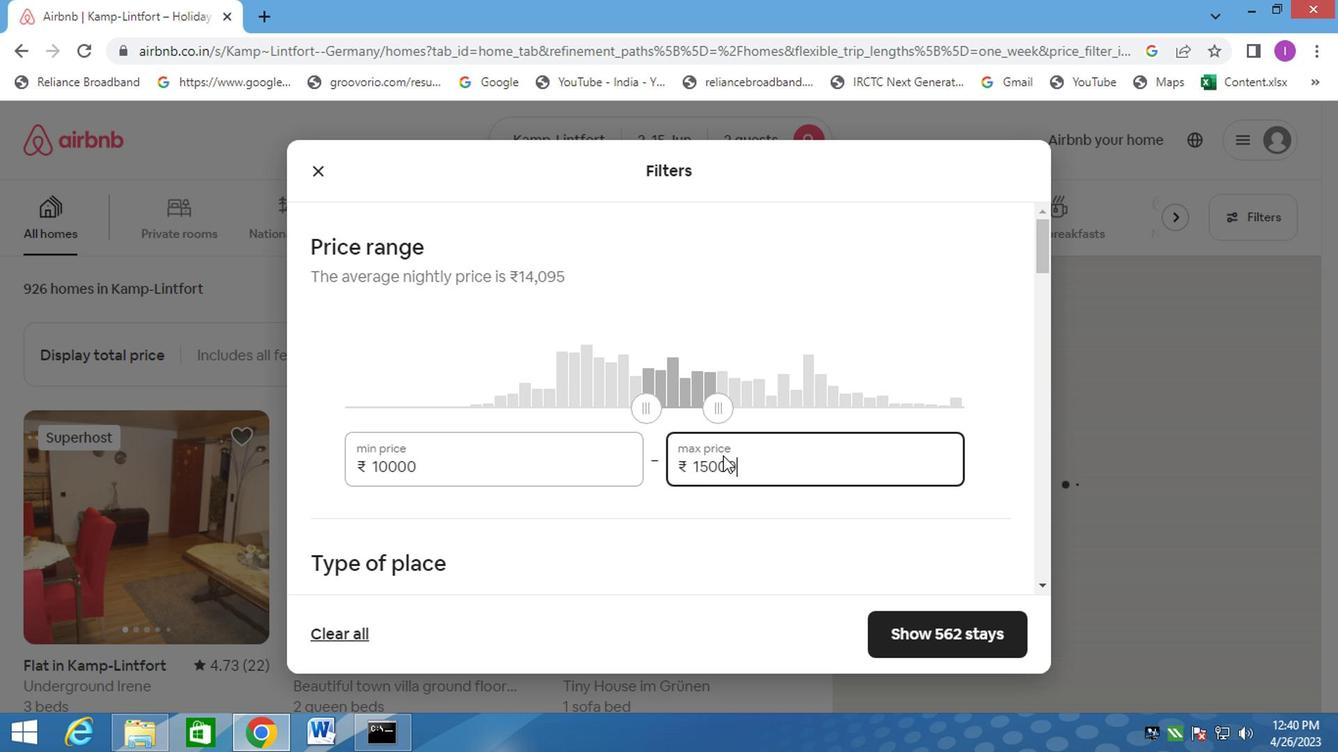 
Action: Mouse moved to (712, 472)
Screenshot: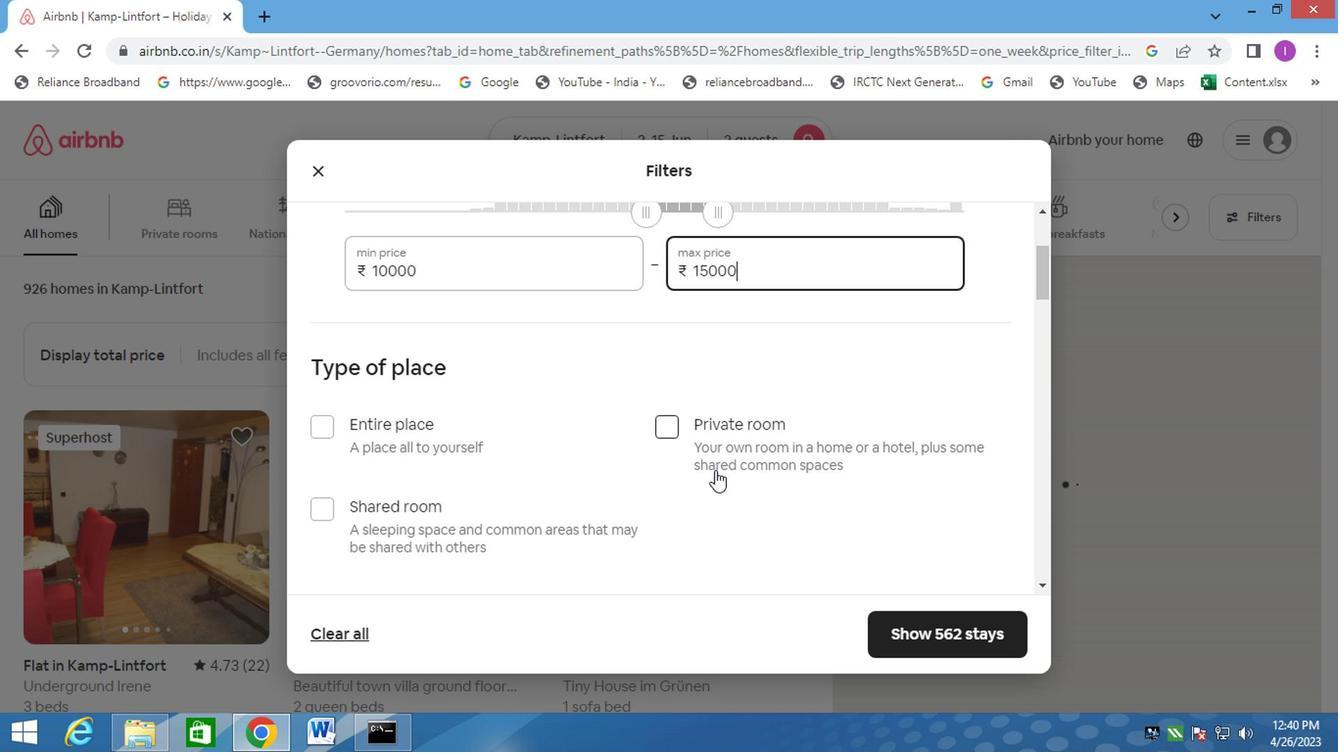 
Action: Mouse scrolled (712, 470) with delta (0, -1)
Screenshot: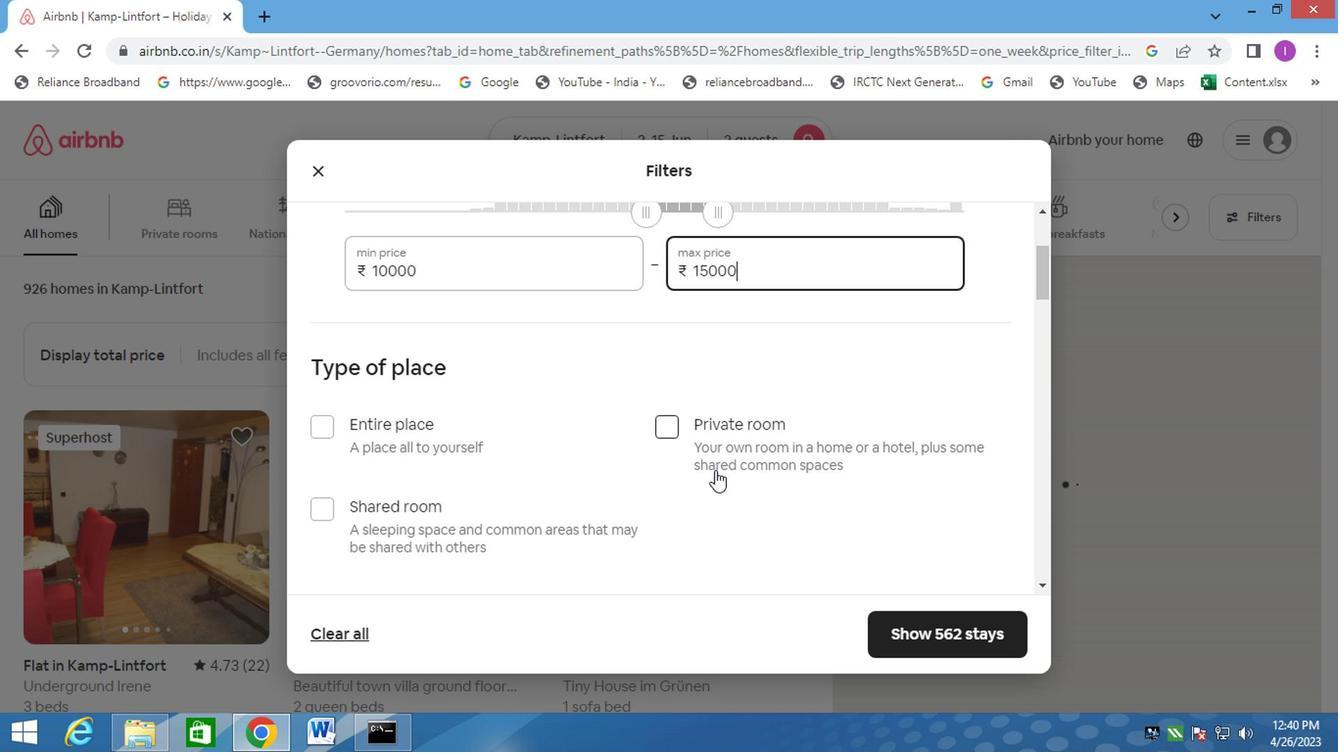 
Action: Mouse moved to (316, 329)
Screenshot: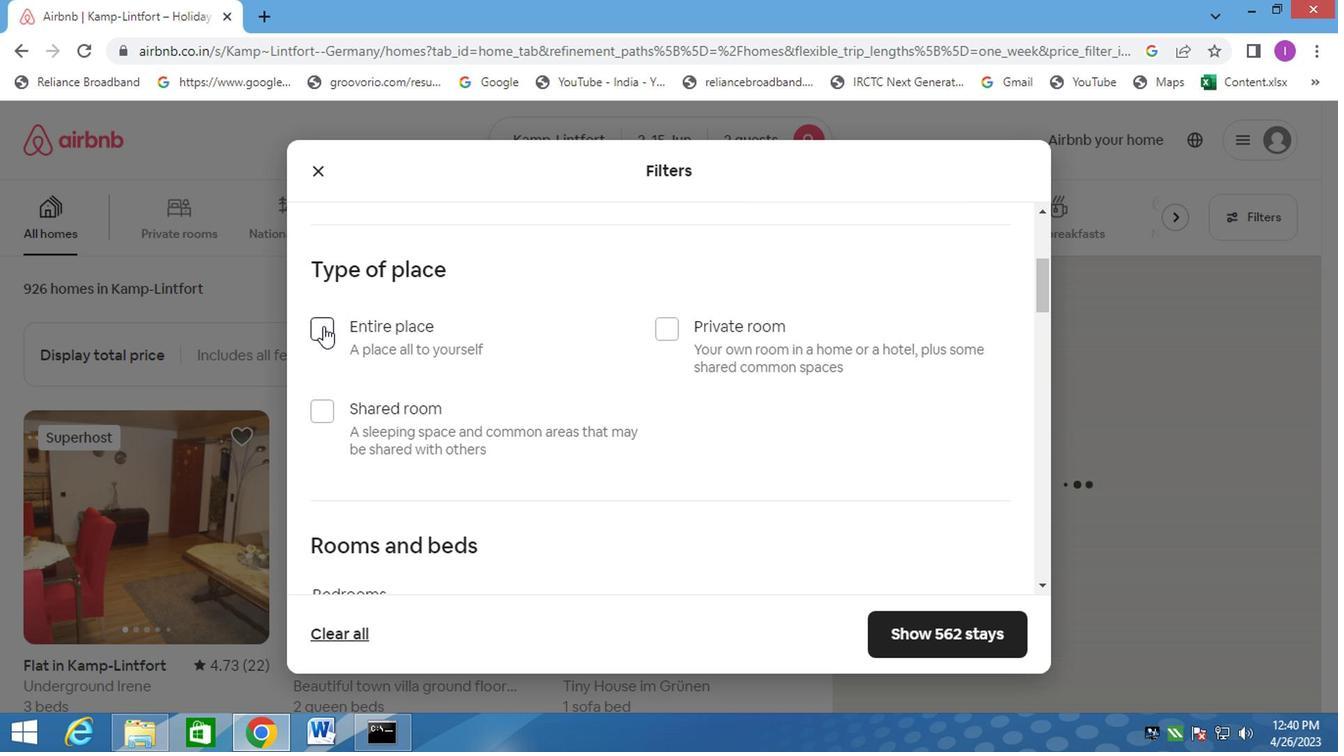 
Action: Mouse pressed left at (316, 329)
Screenshot: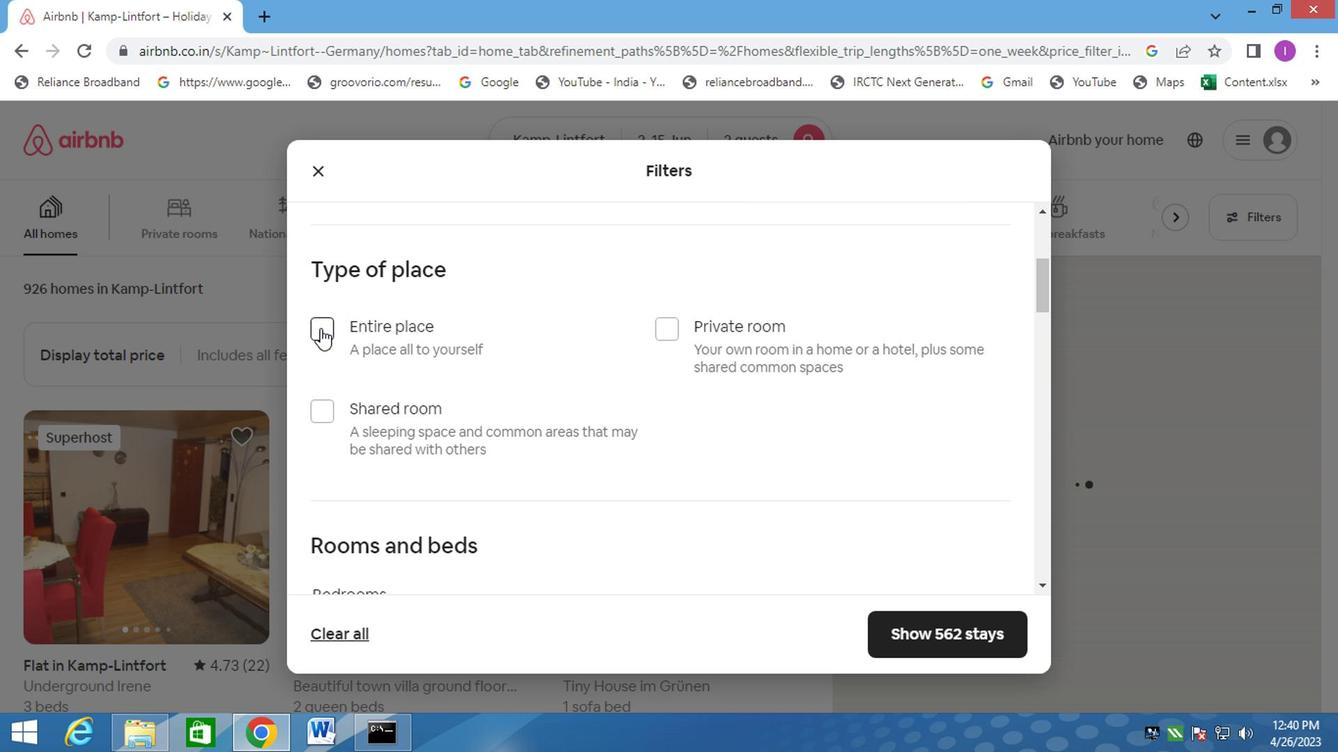 
Action: Mouse moved to (432, 306)
Screenshot: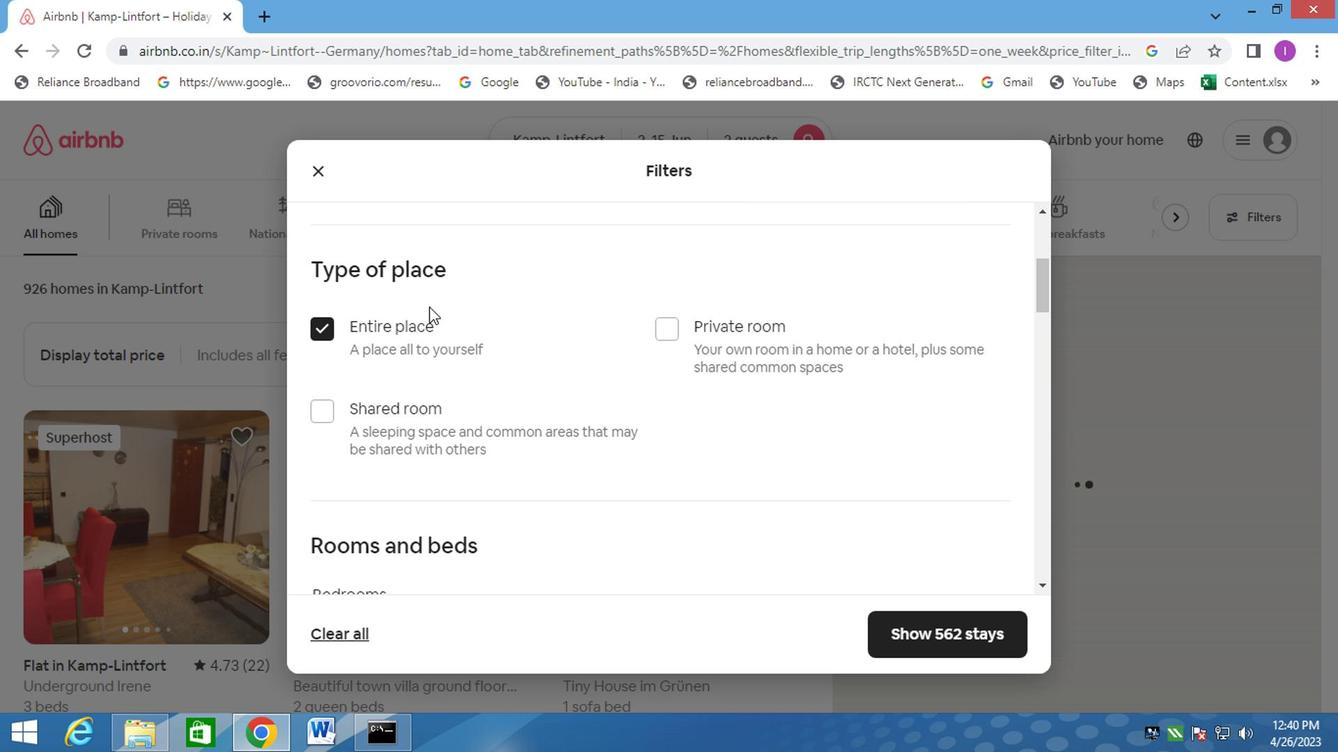 
Action: Mouse scrolled (432, 306) with delta (0, 0)
Screenshot: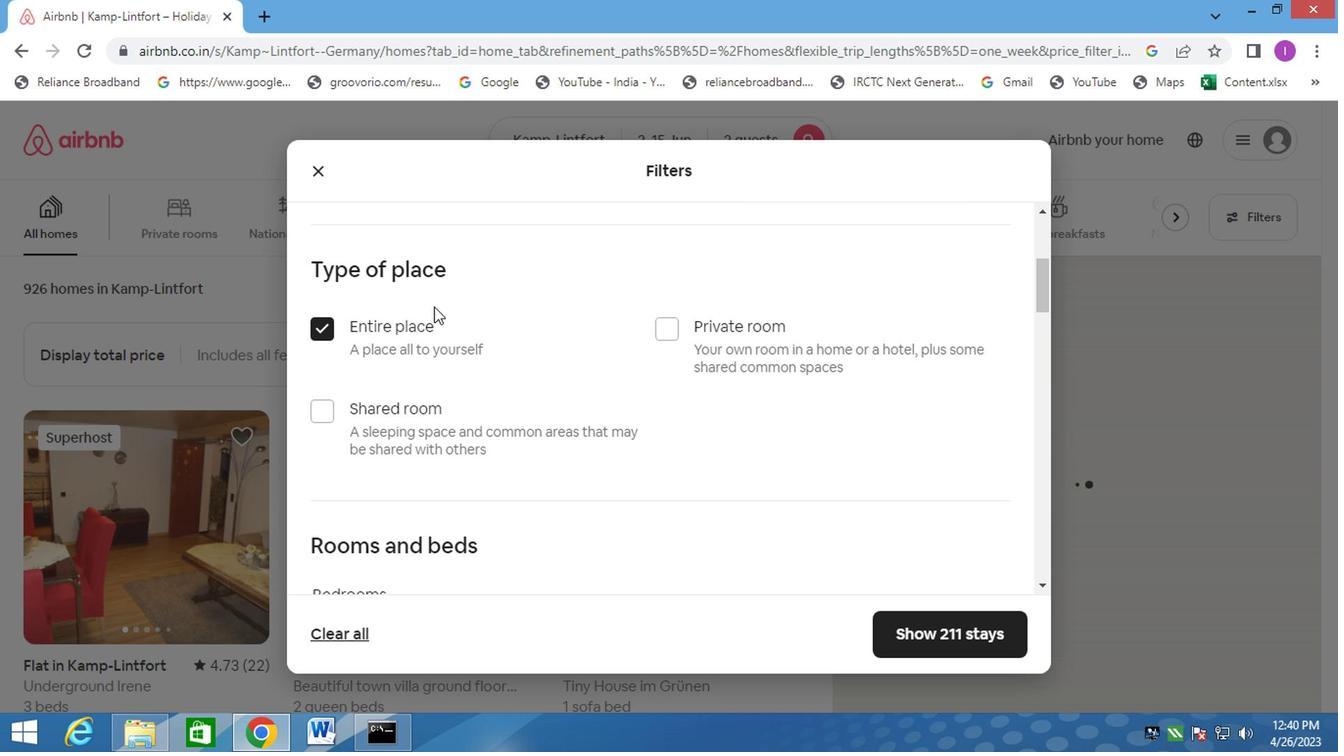
Action: Mouse moved to (433, 306)
Screenshot: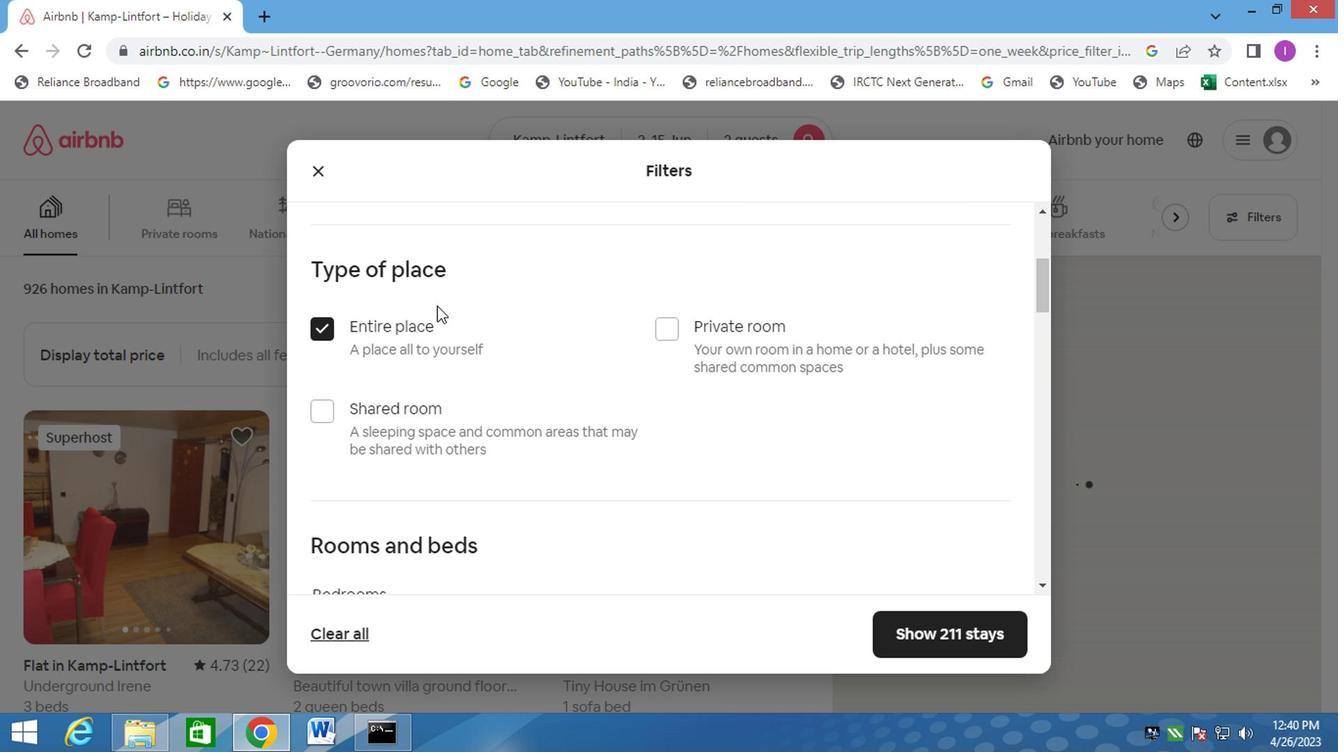 
Action: Mouse scrolled (433, 306) with delta (0, 0)
Screenshot: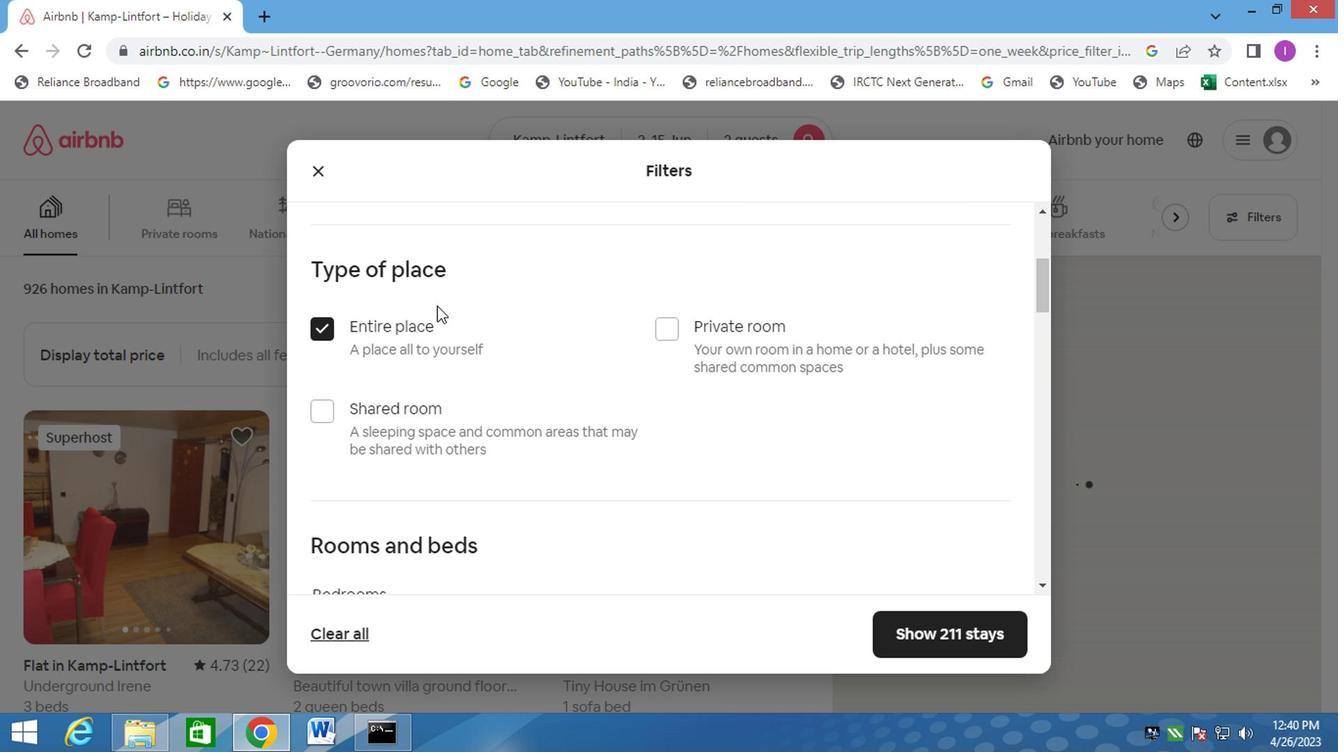 
Action: Mouse moved to (445, 299)
Screenshot: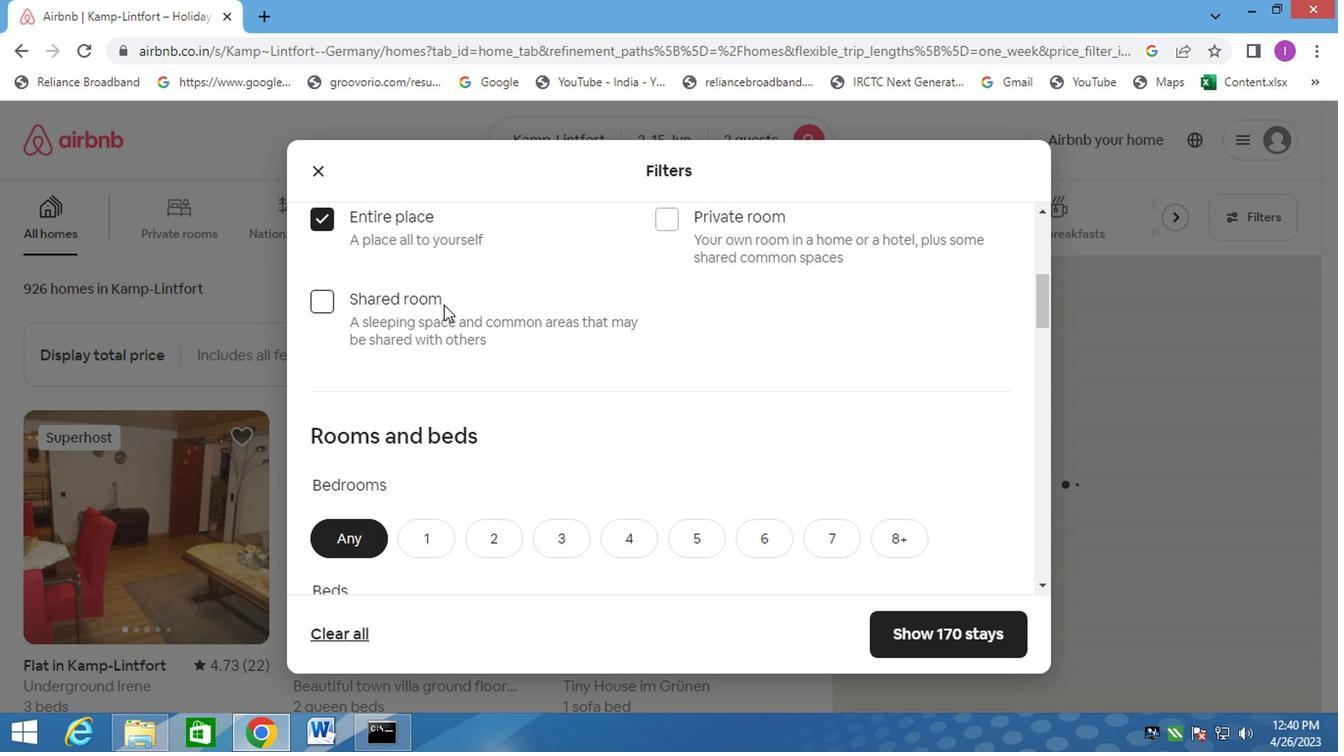 
Action: Mouse scrolled (445, 298) with delta (0, 0)
Screenshot: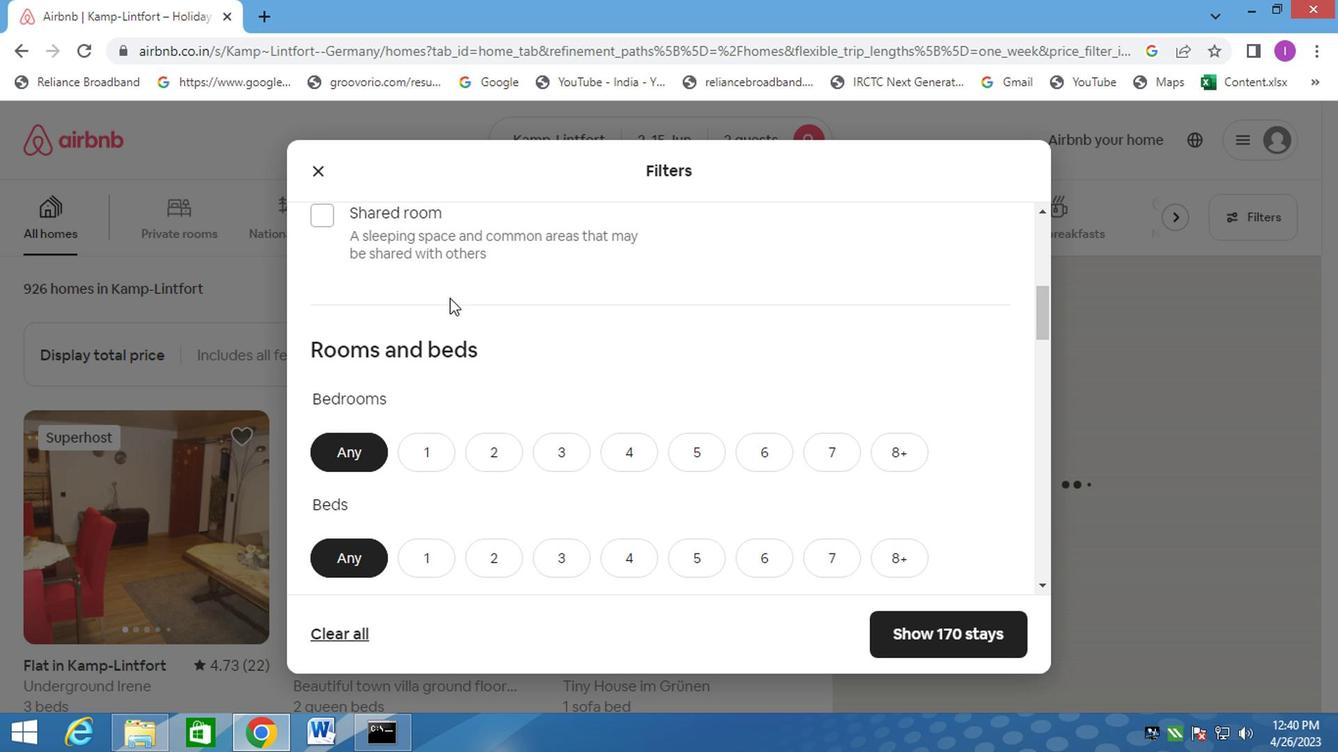 
Action: Mouse scrolled (445, 298) with delta (0, 0)
Screenshot: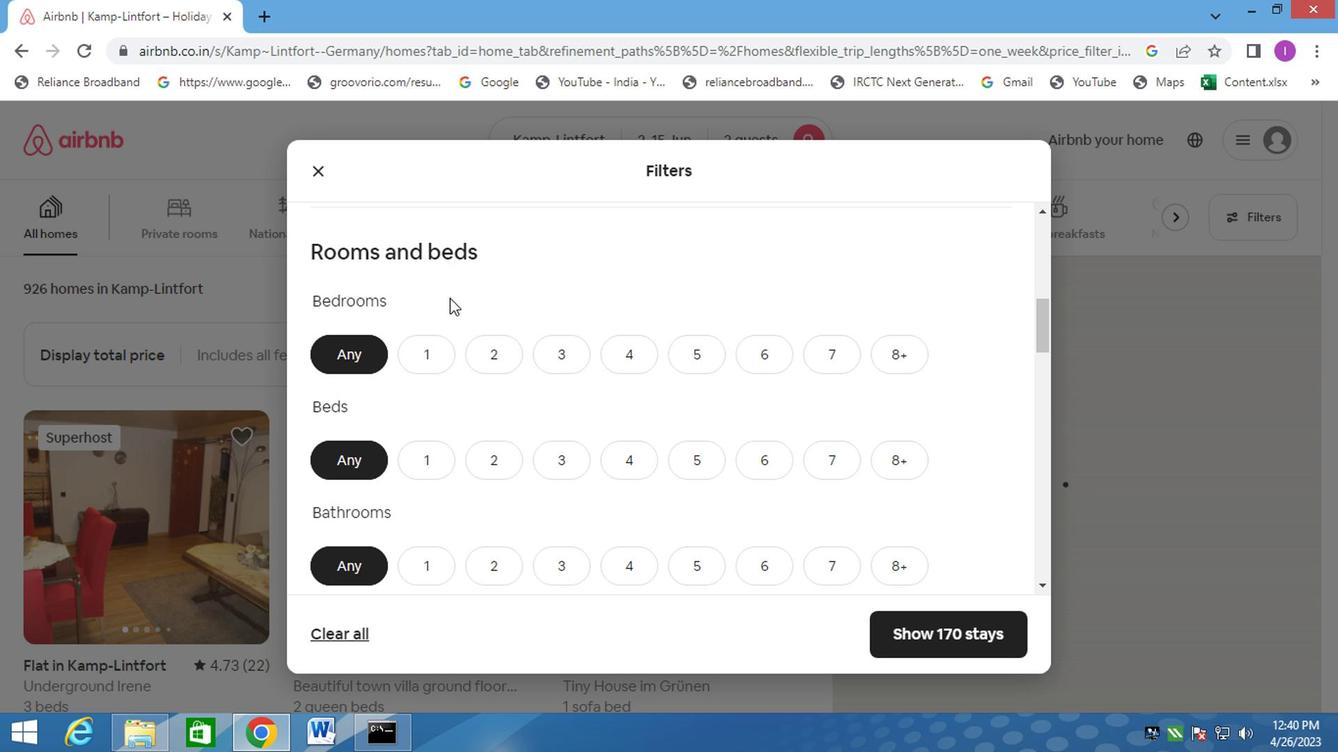 
Action: Mouse moved to (432, 257)
Screenshot: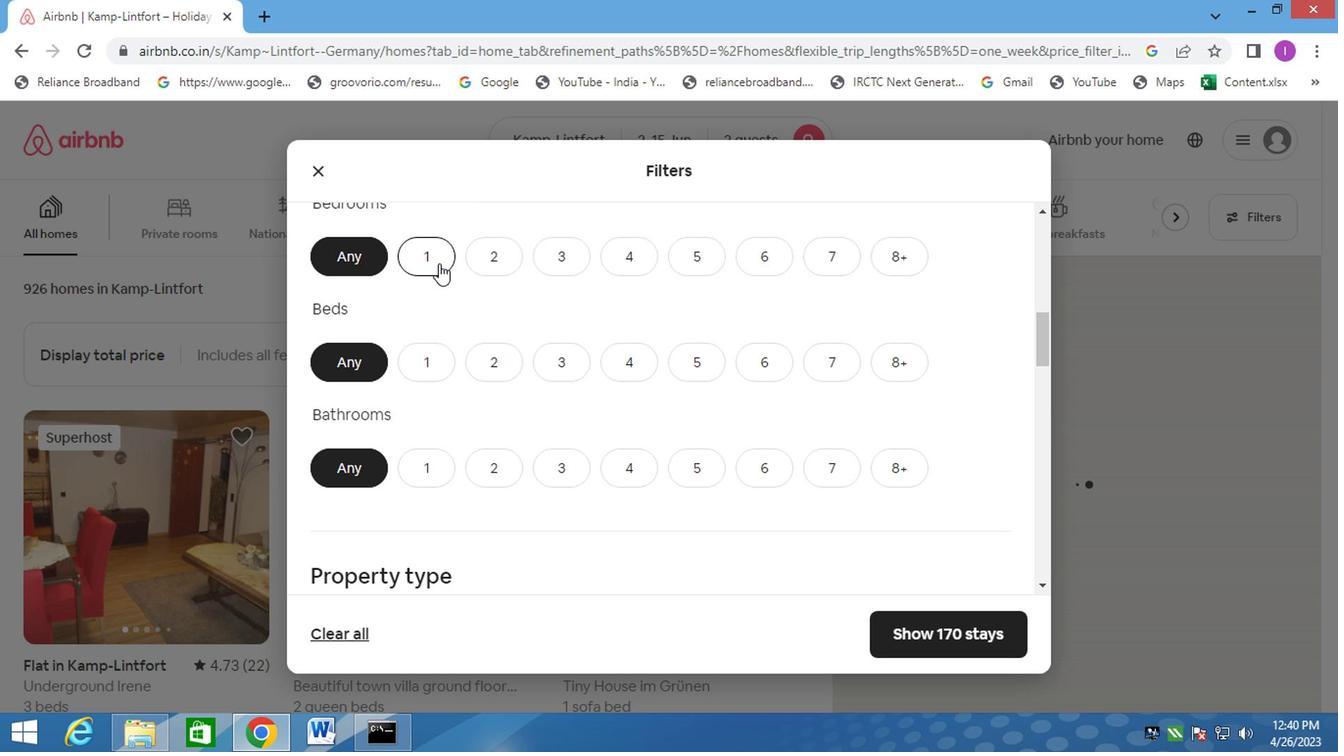 
Action: Mouse pressed left at (432, 257)
Screenshot: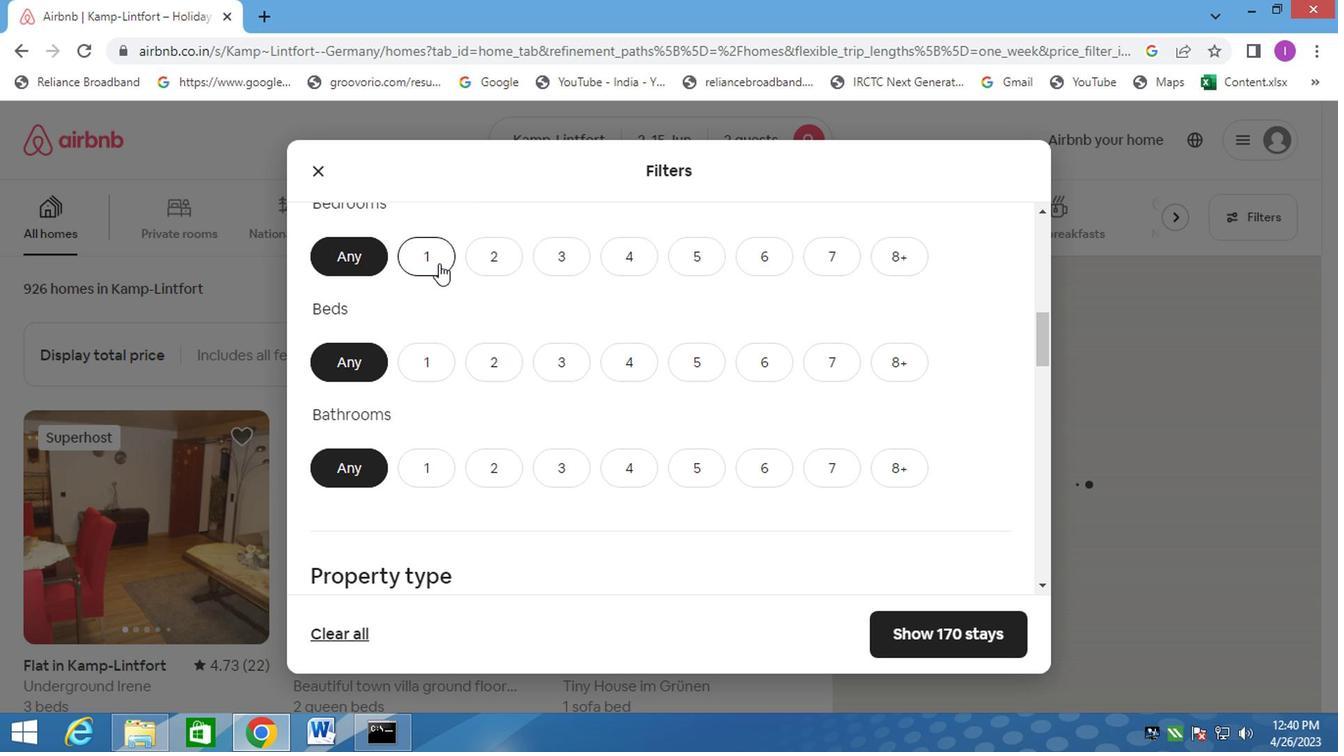 
Action: Mouse moved to (435, 359)
Screenshot: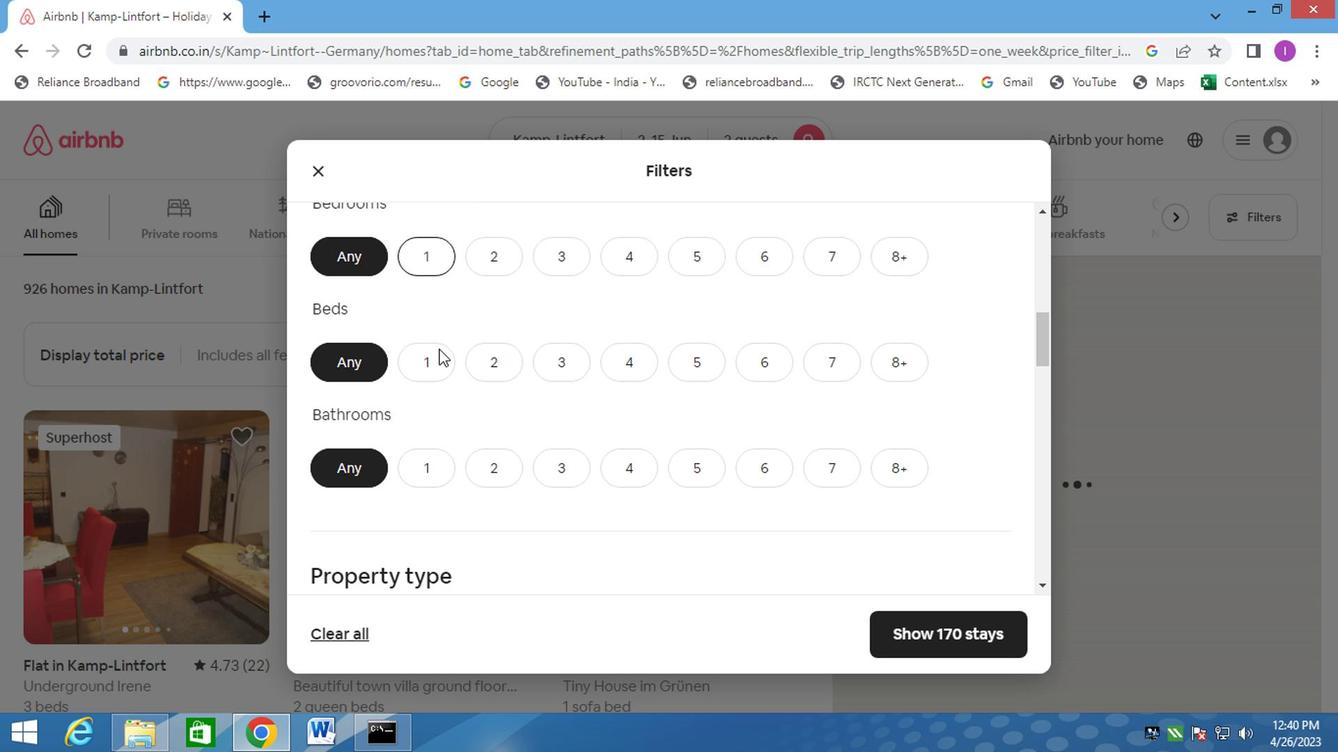 
Action: Mouse pressed left at (435, 359)
Screenshot: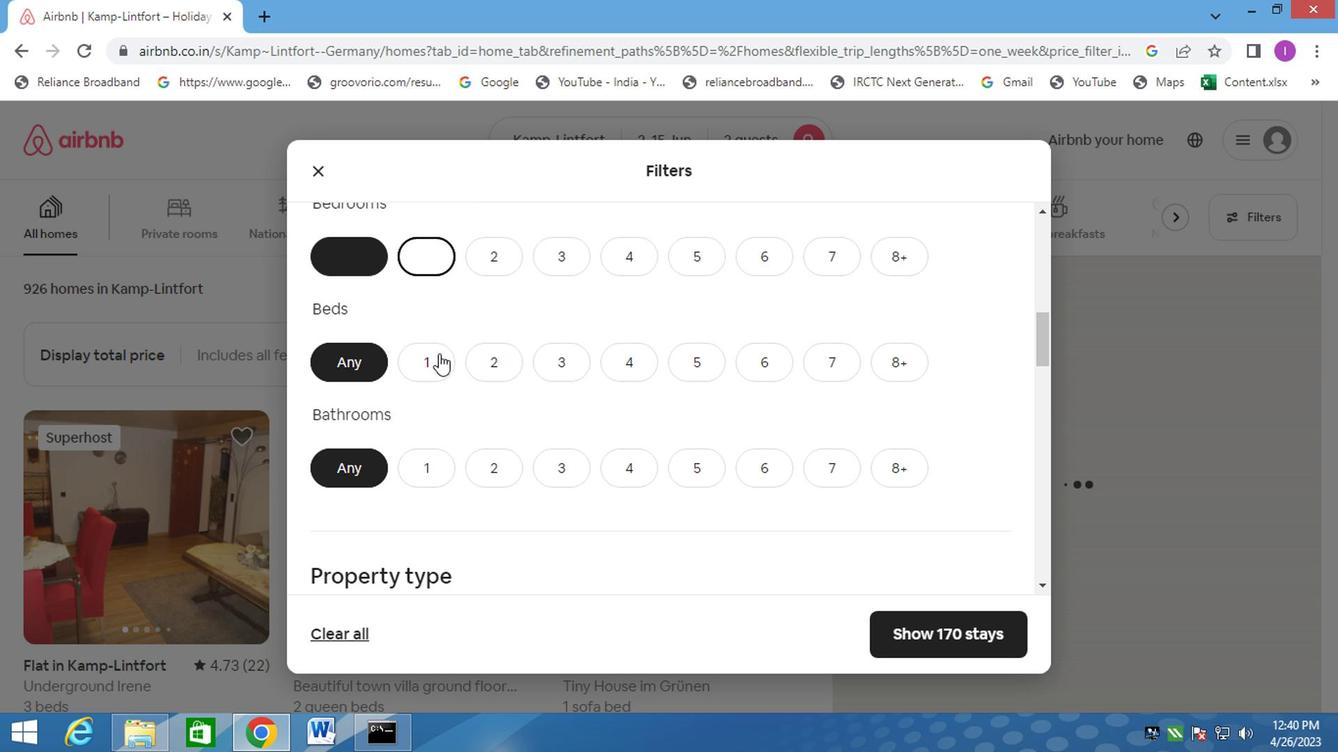 
Action: Mouse moved to (416, 469)
Screenshot: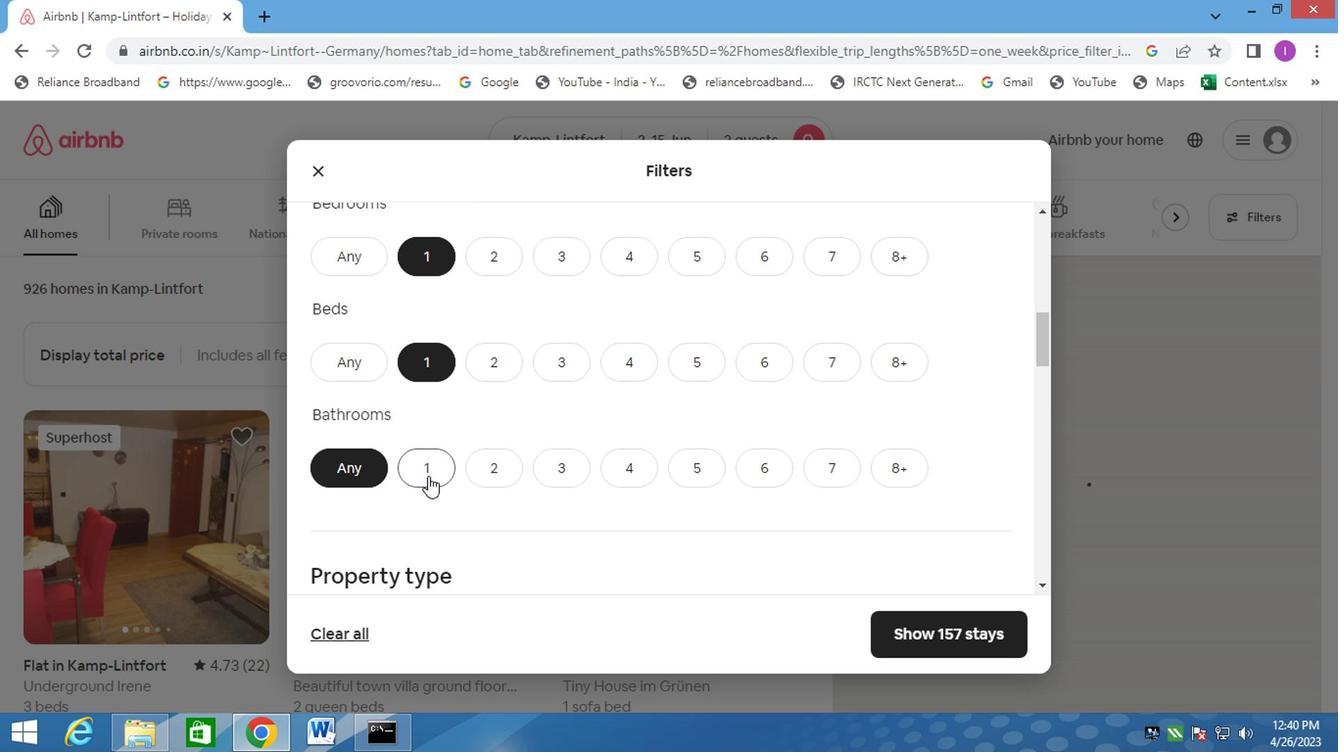 
Action: Mouse pressed left at (416, 469)
Screenshot: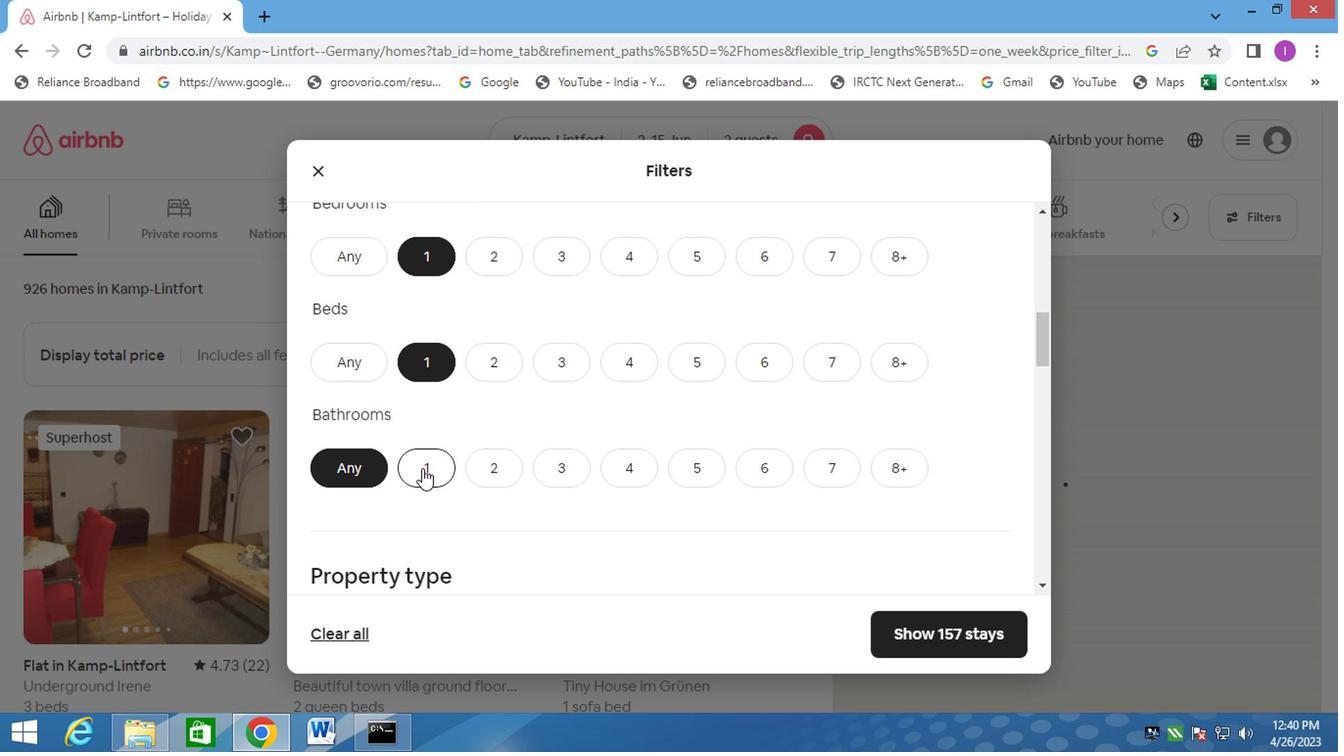 
Action: Mouse moved to (598, 433)
Screenshot: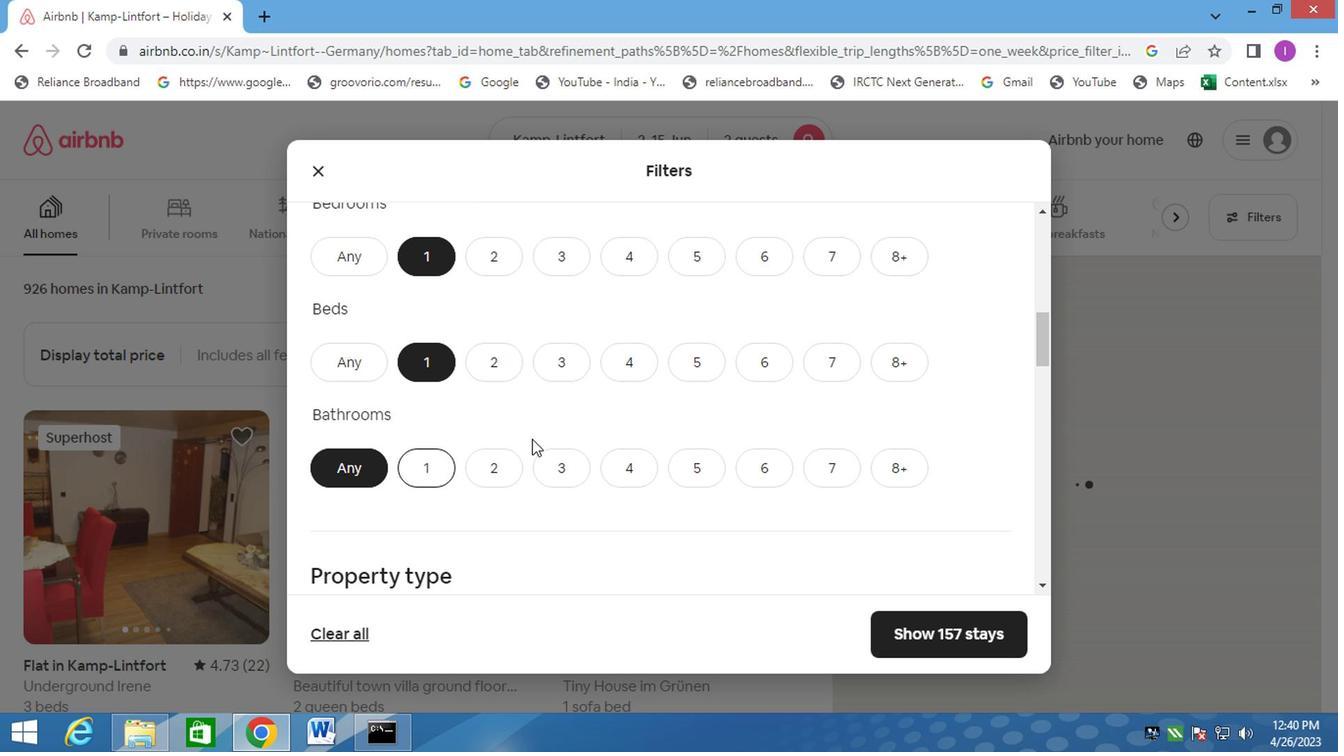 
Action: Mouse scrolled (598, 432) with delta (0, -1)
Screenshot: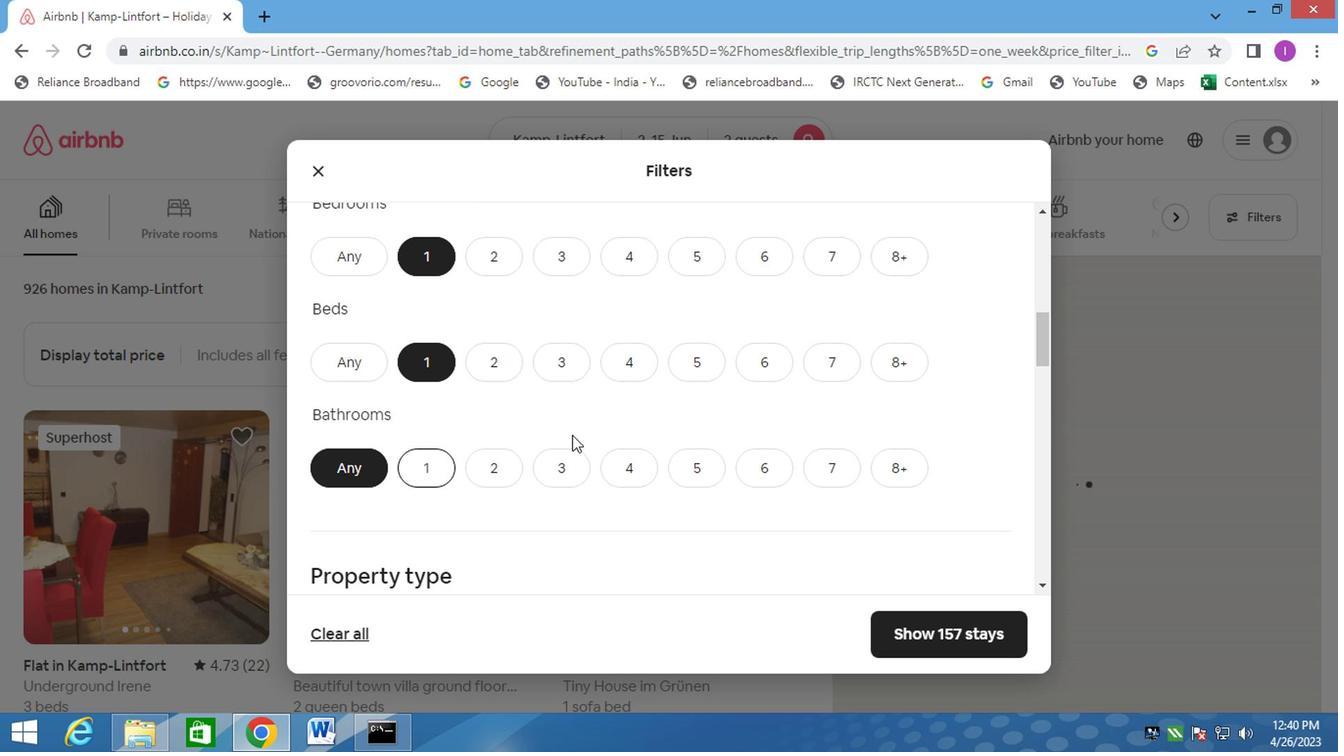 
Action: Mouse scrolled (598, 432) with delta (0, -1)
Screenshot: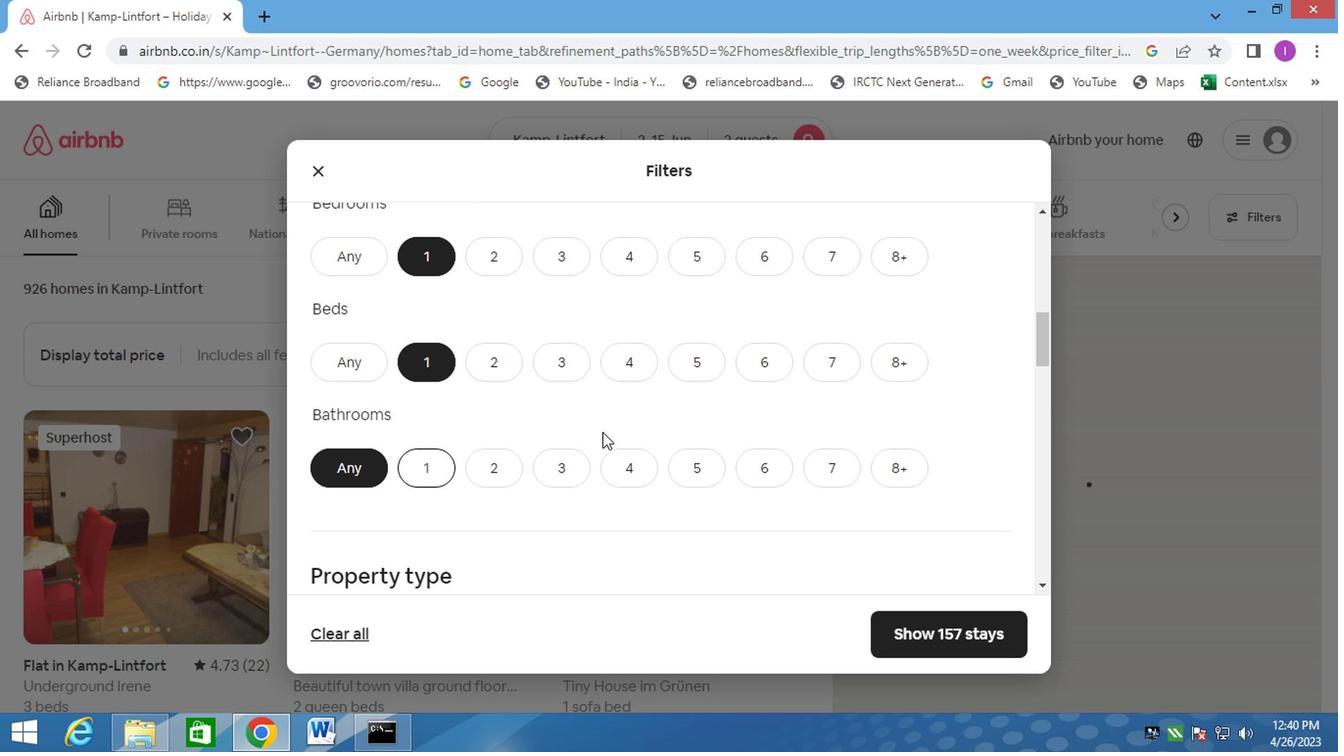 
Action: Mouse scrolled (598, 432) with delta (0, -1)
Screenshot: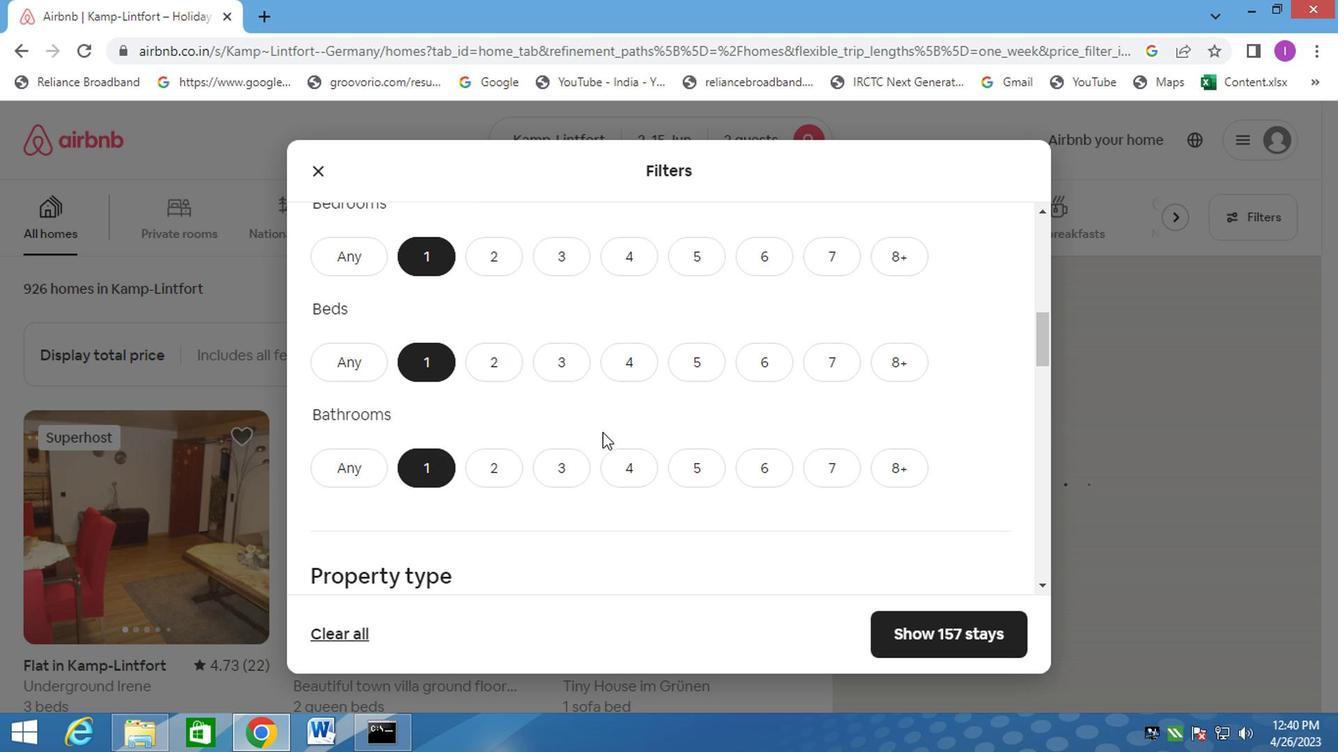 
Action: Mouse moved to (524, 422)
Screenshot: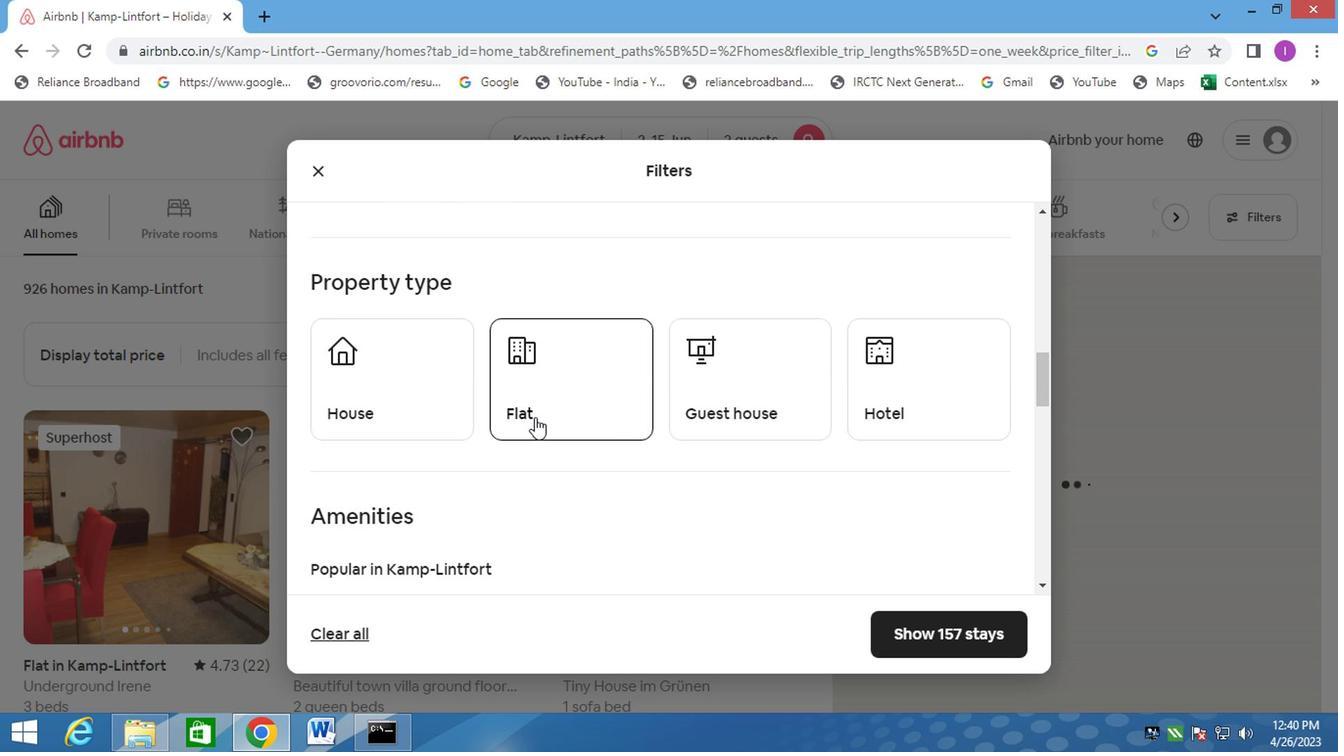 
Action: Mouse scrolled (524, 421) with delta (0, 0)
Screenshot: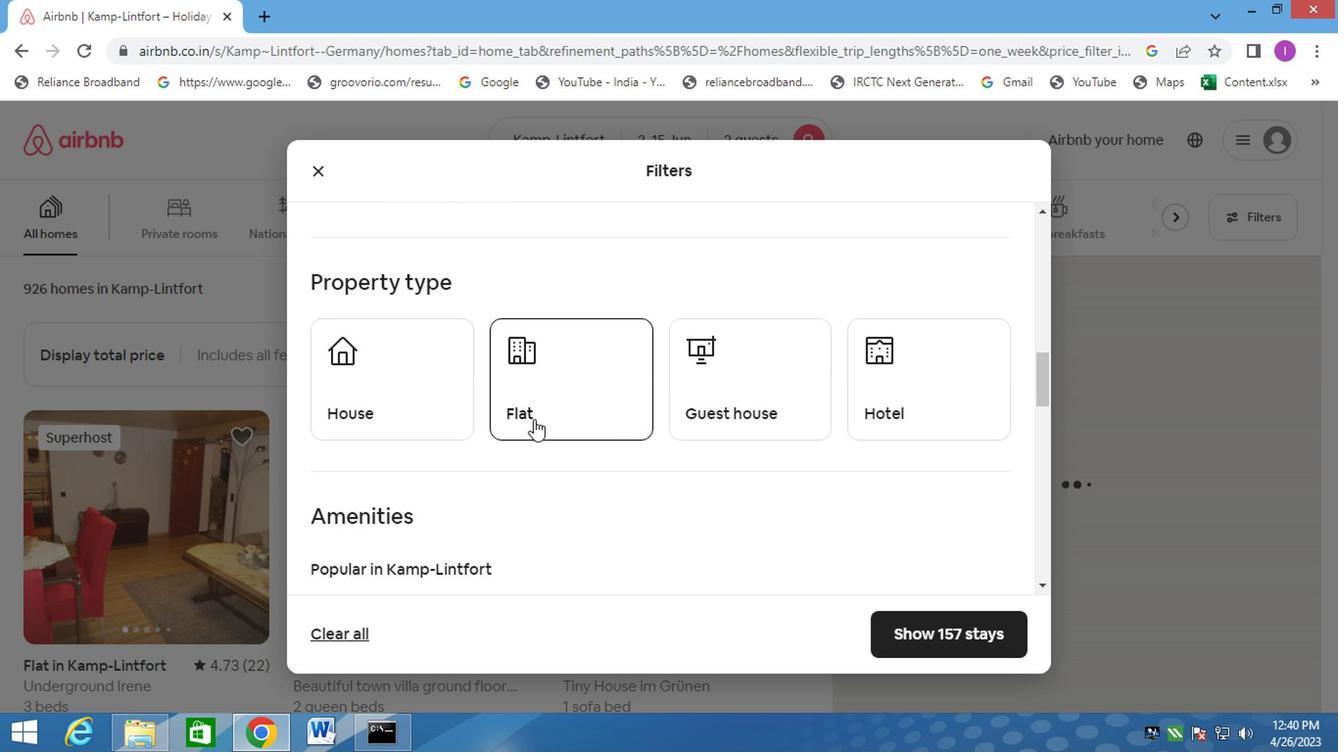 
Action: Mouse moved to (428, 308)
Screenshot: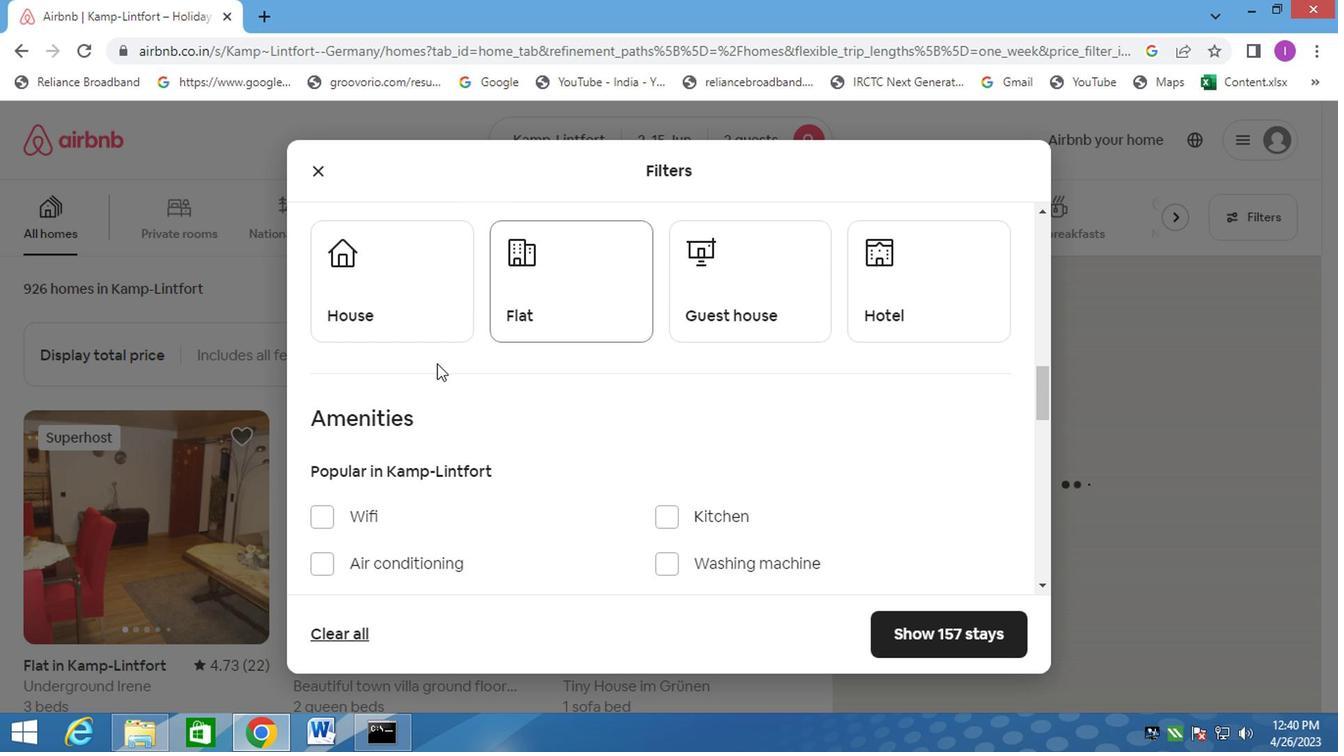 
Action: Mouse pressed left at (428, 308)
Screenshot: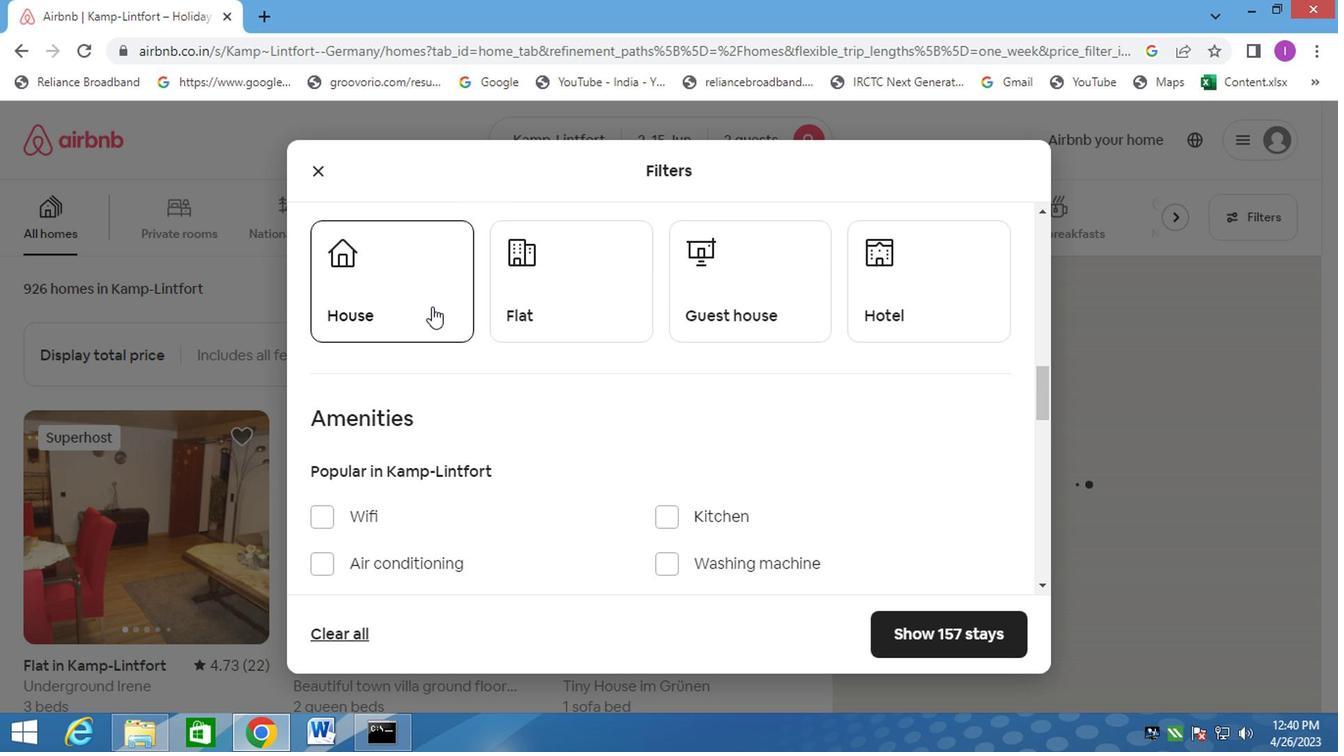 
Action: Mouse moved to (563, 317)
Screenshot: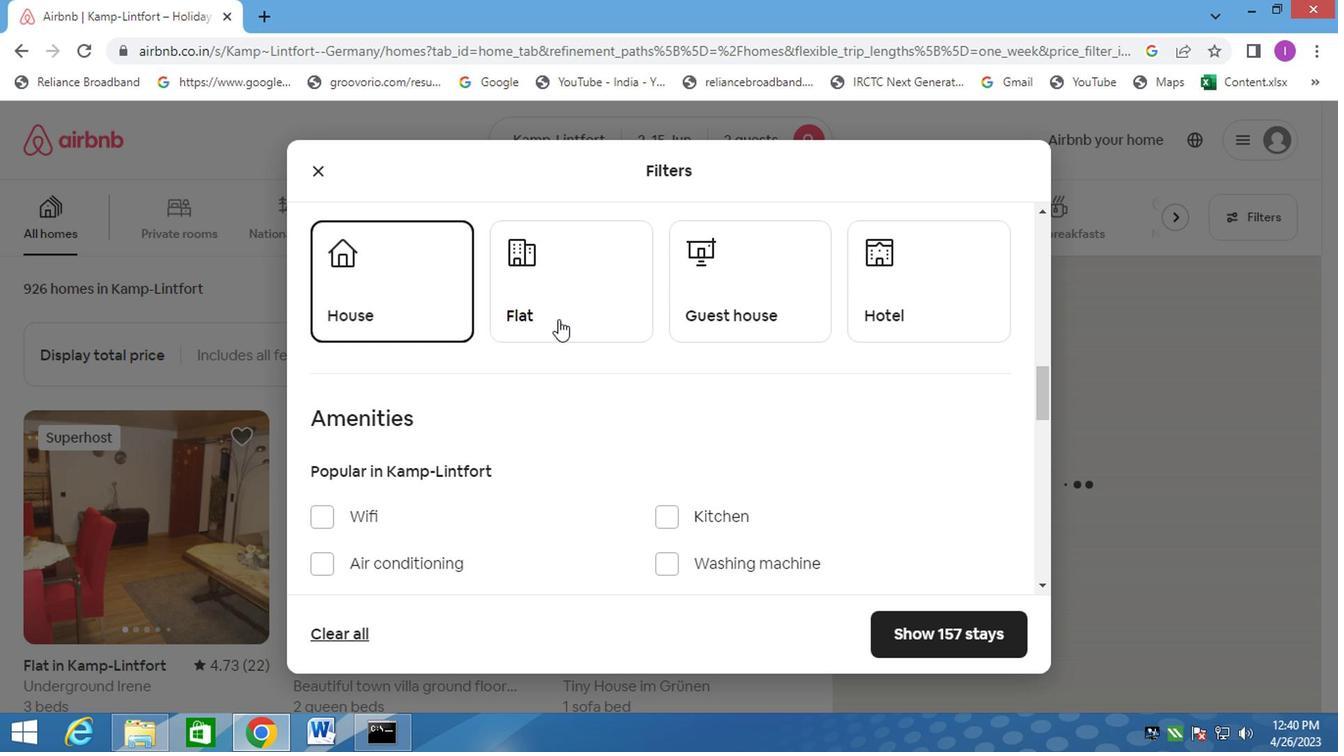 
Action: Mouse pressed left at (563, 317)
Screenshot: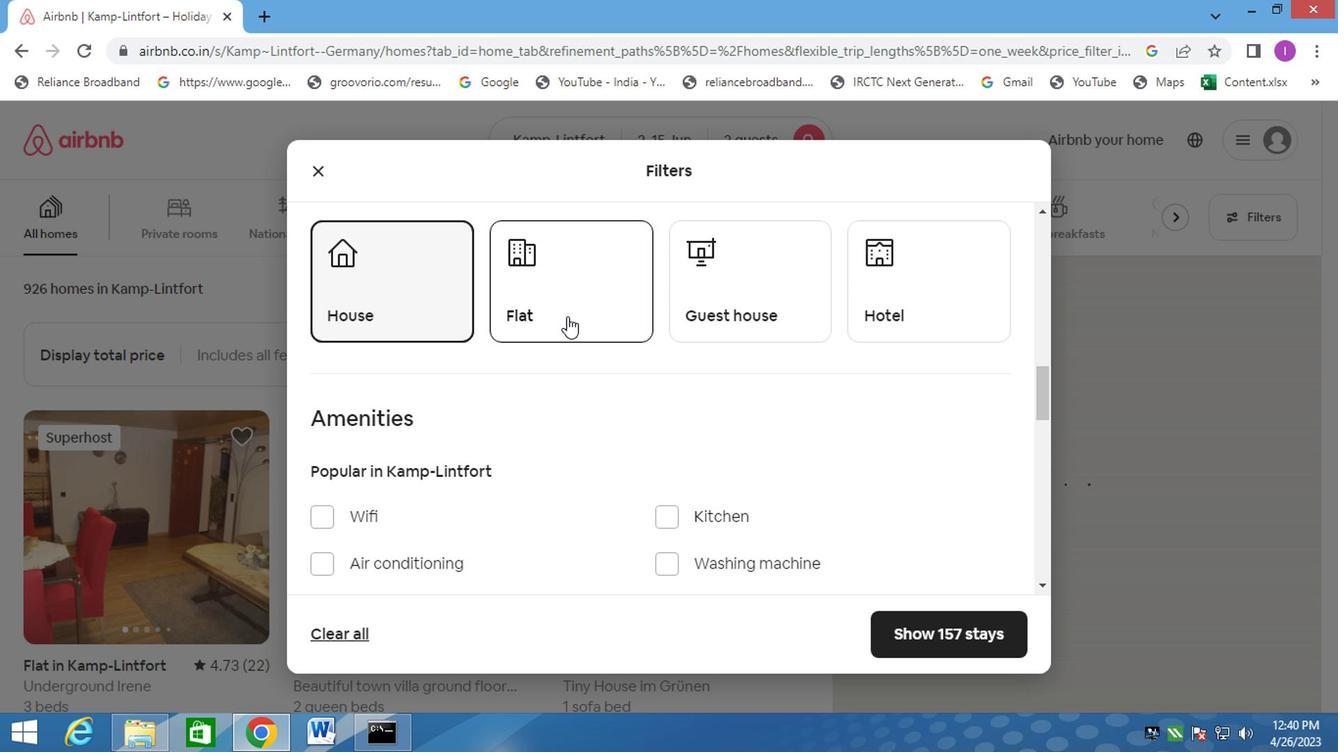 
Action: Mouse moved to (730, 310)
Screenshot: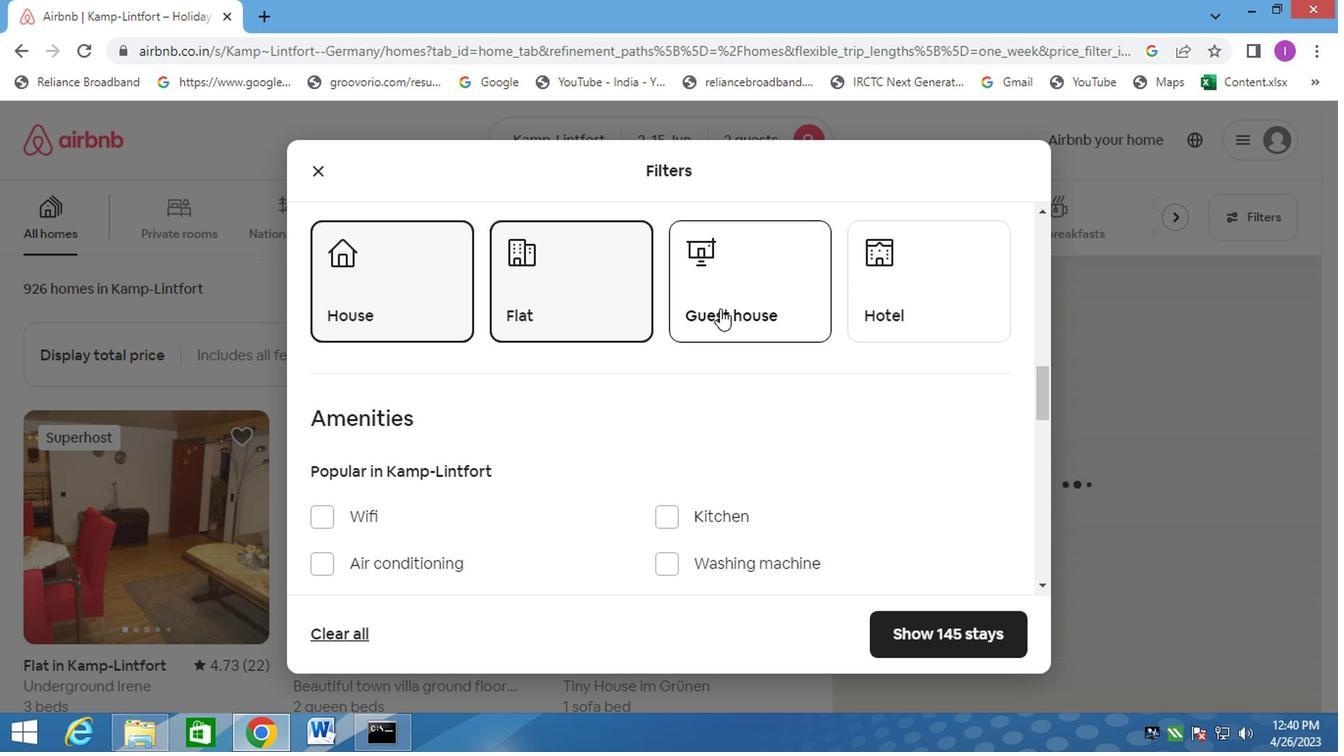 
Action: Mouse pressed left at (730, 310)
Screenshot: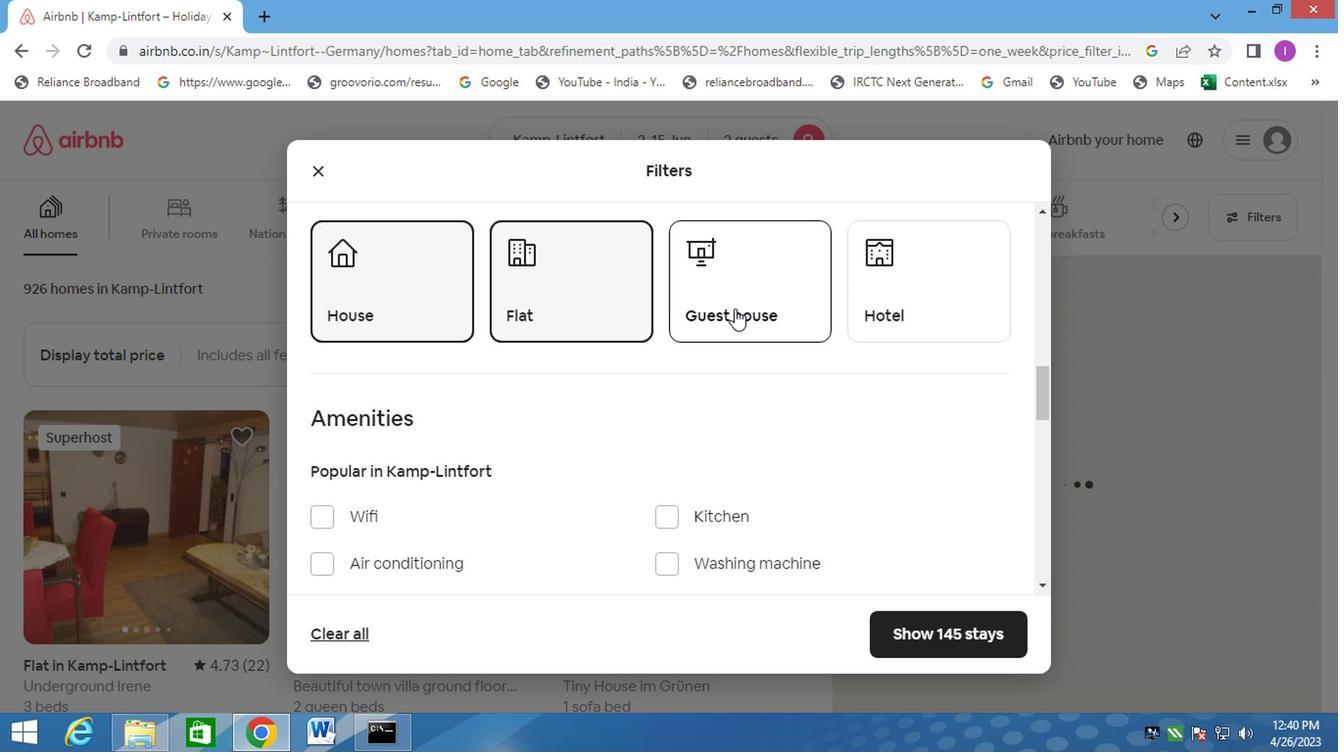 
Action: Mouse moved to (893, 333)
Screenshot: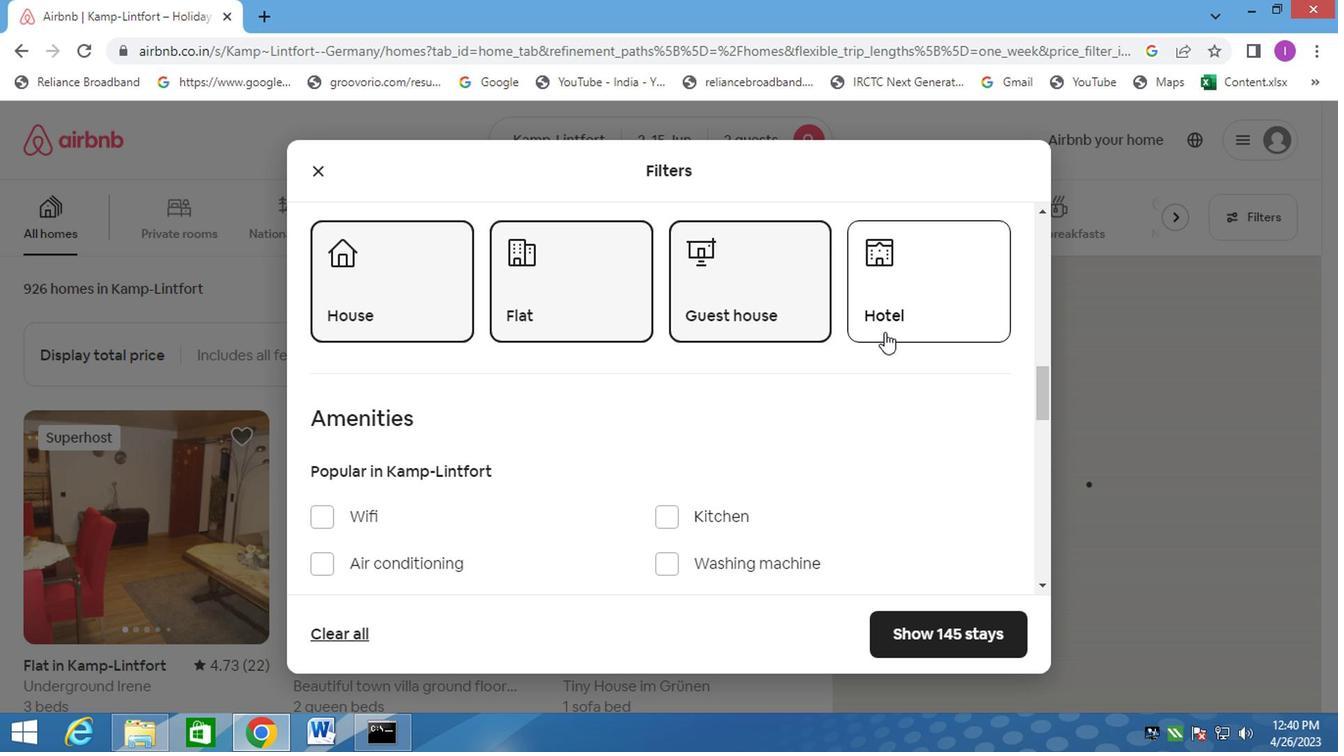 
Action: Mouse pressed left at (893, 333)
Screenshot: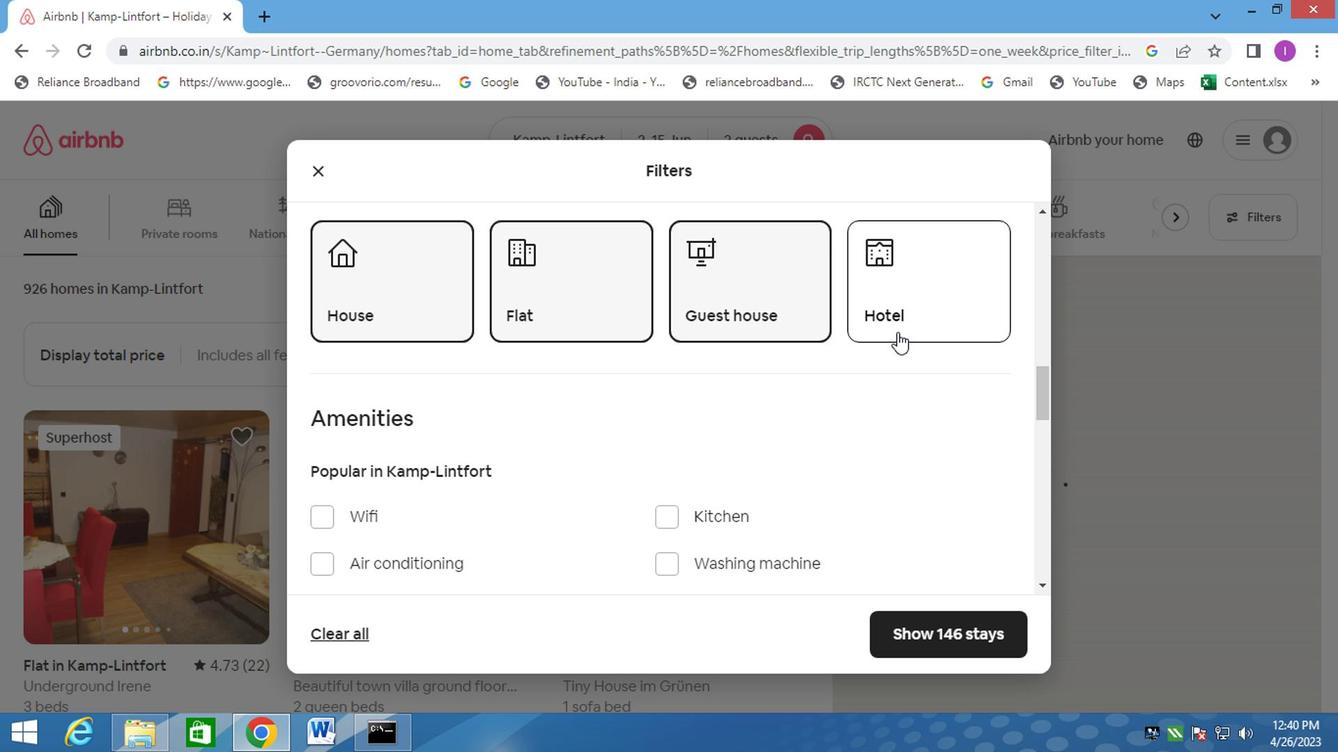 
Action: Mouse moved to (775, 318)
Screenshot: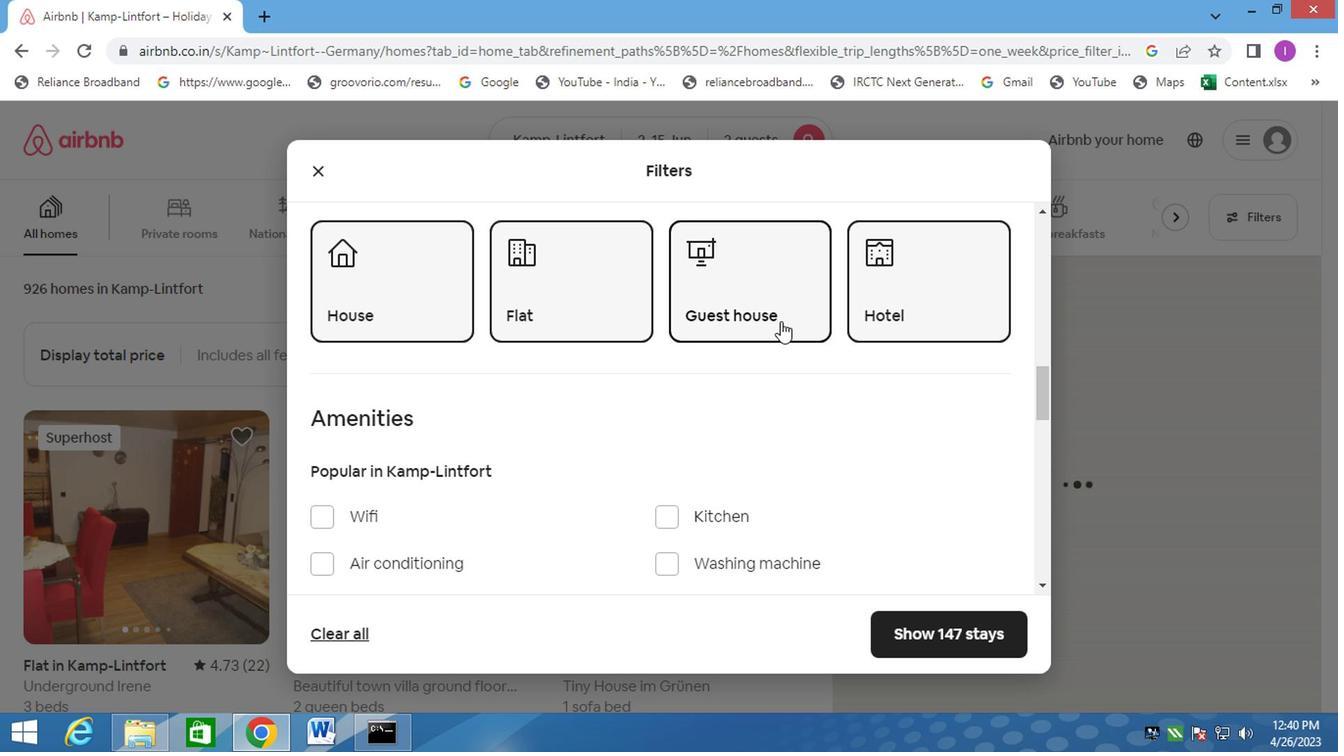 
Action: Mouse scrolled (775, 317) with delta (0, 0)
Screenshot: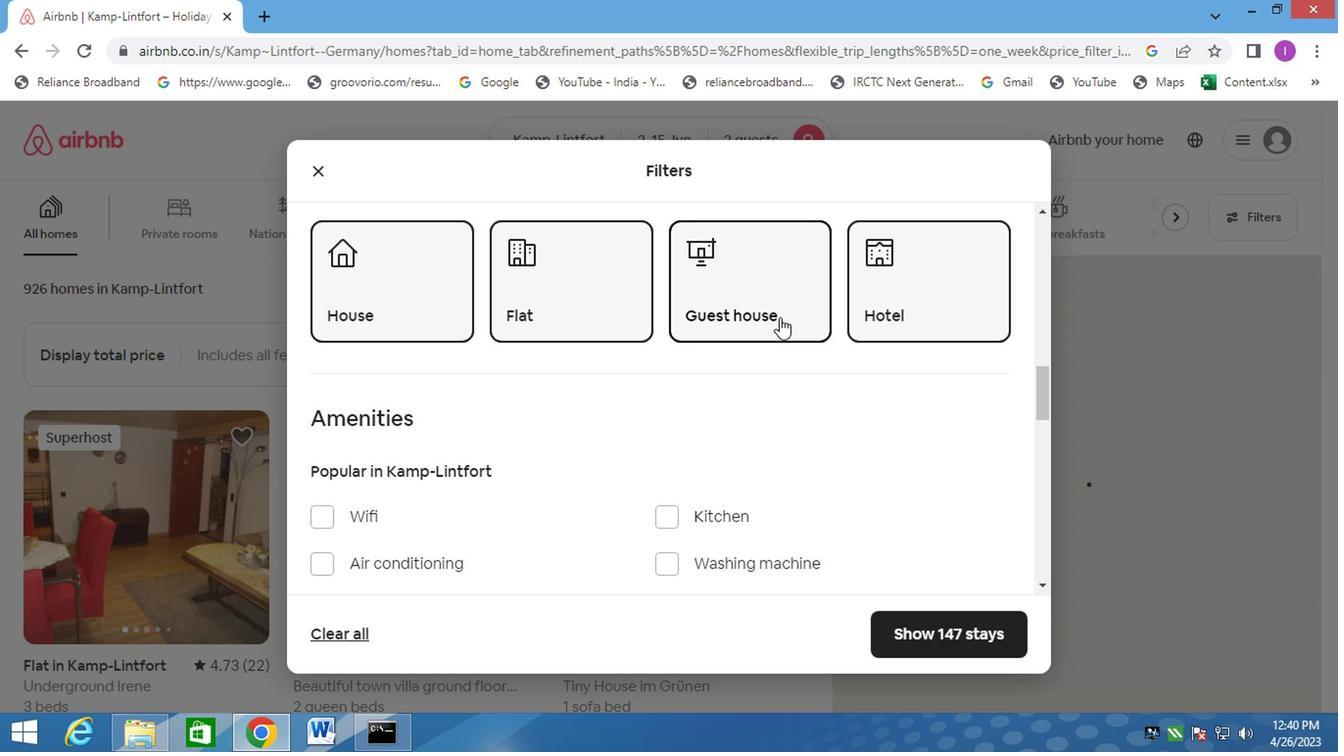
Action: Mouse scrolled (775, 317) with delta (0, 0)
Screenshot: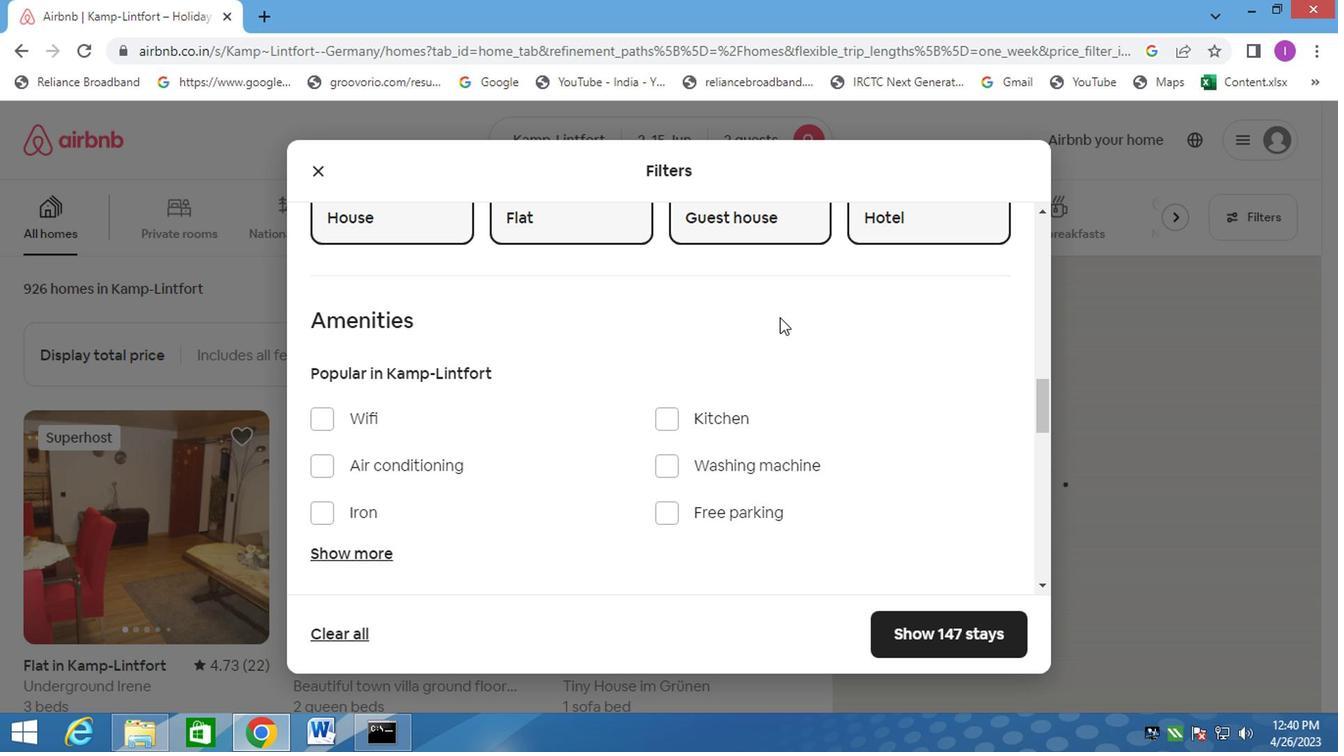 
Action: Mouse scrolled (775, 317) with delta (0, 0)
Screenshot: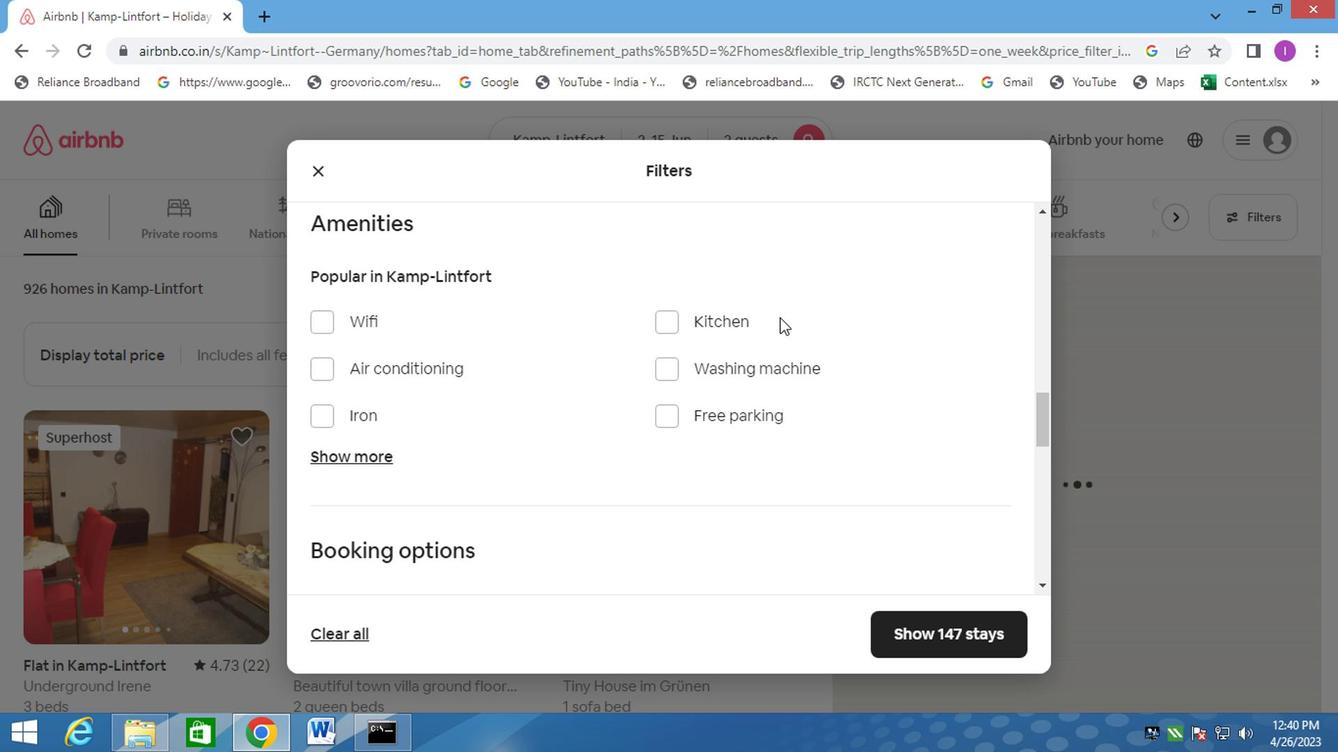 
Action: Mouse moved to (831, 313)
Screenshot: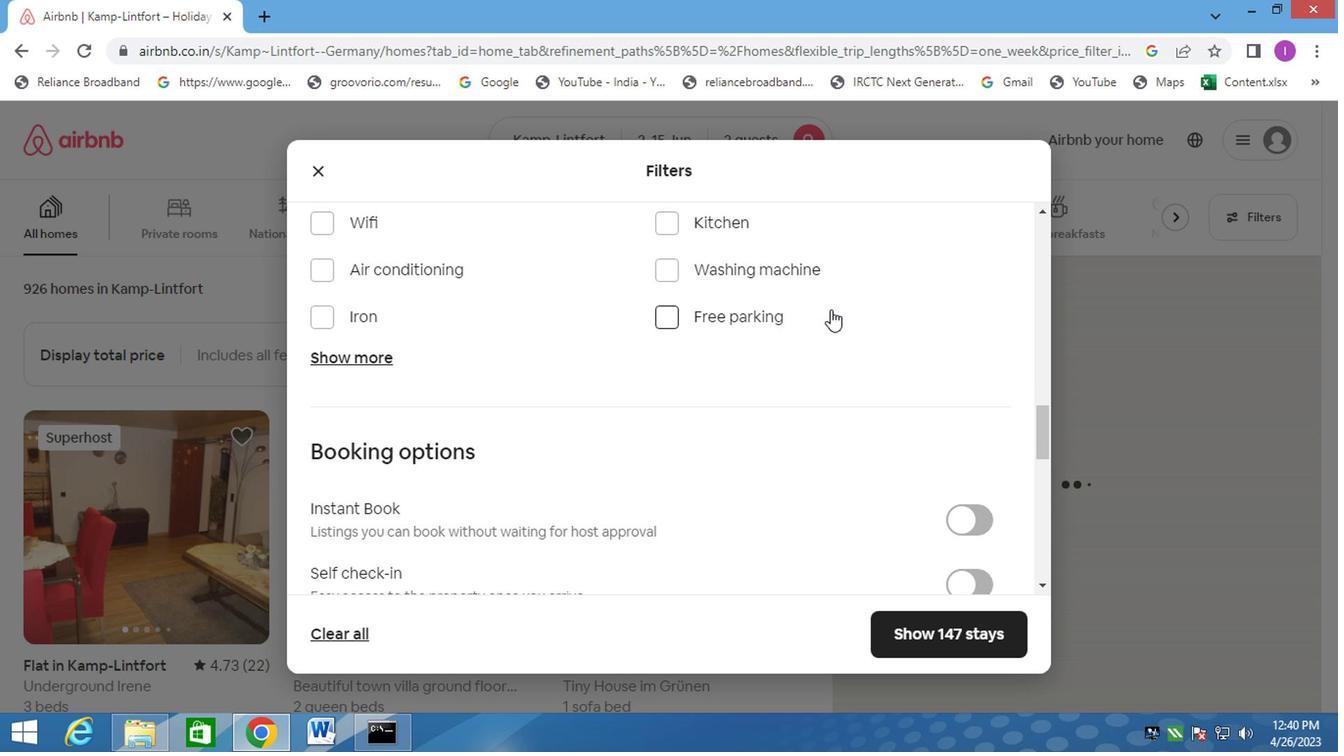
Action: Mouse scrolled (831, 311) with delta (0, -1)
Screenshot: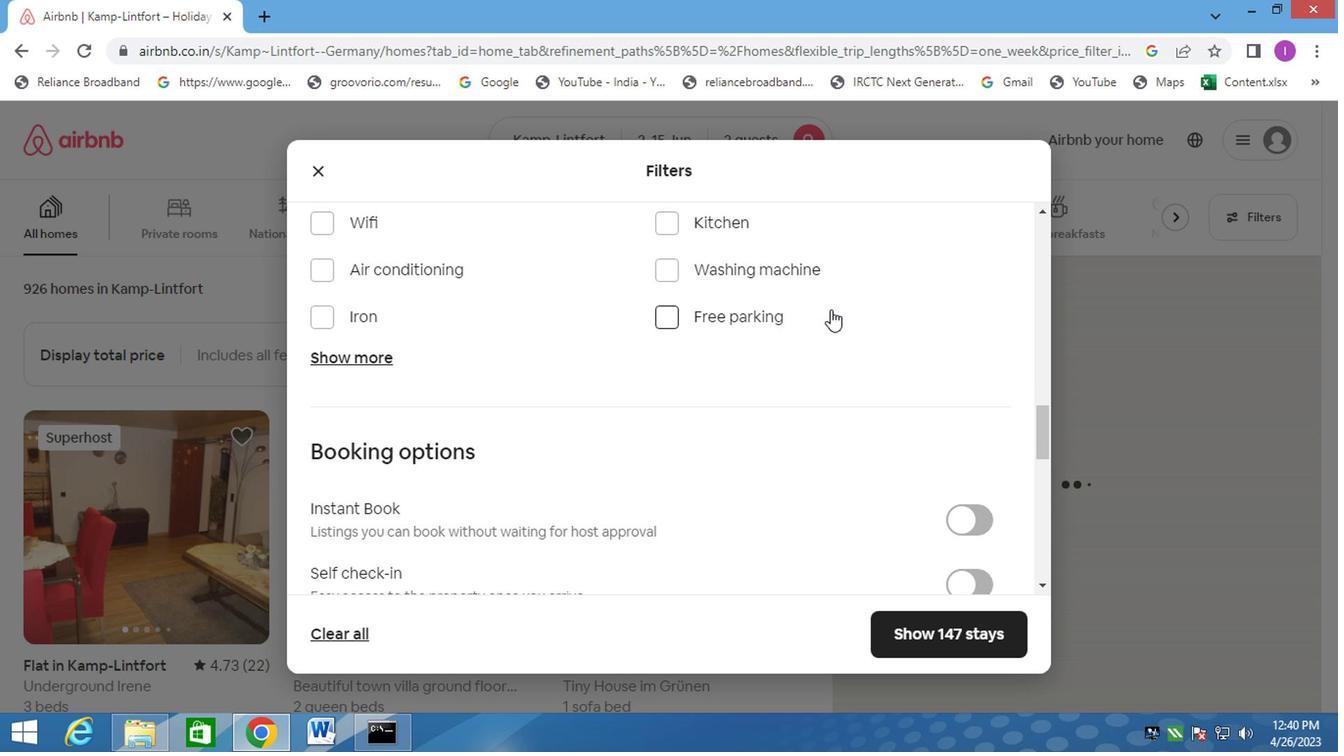 
Action: Mouse moved to (834, 315)
Screenshot: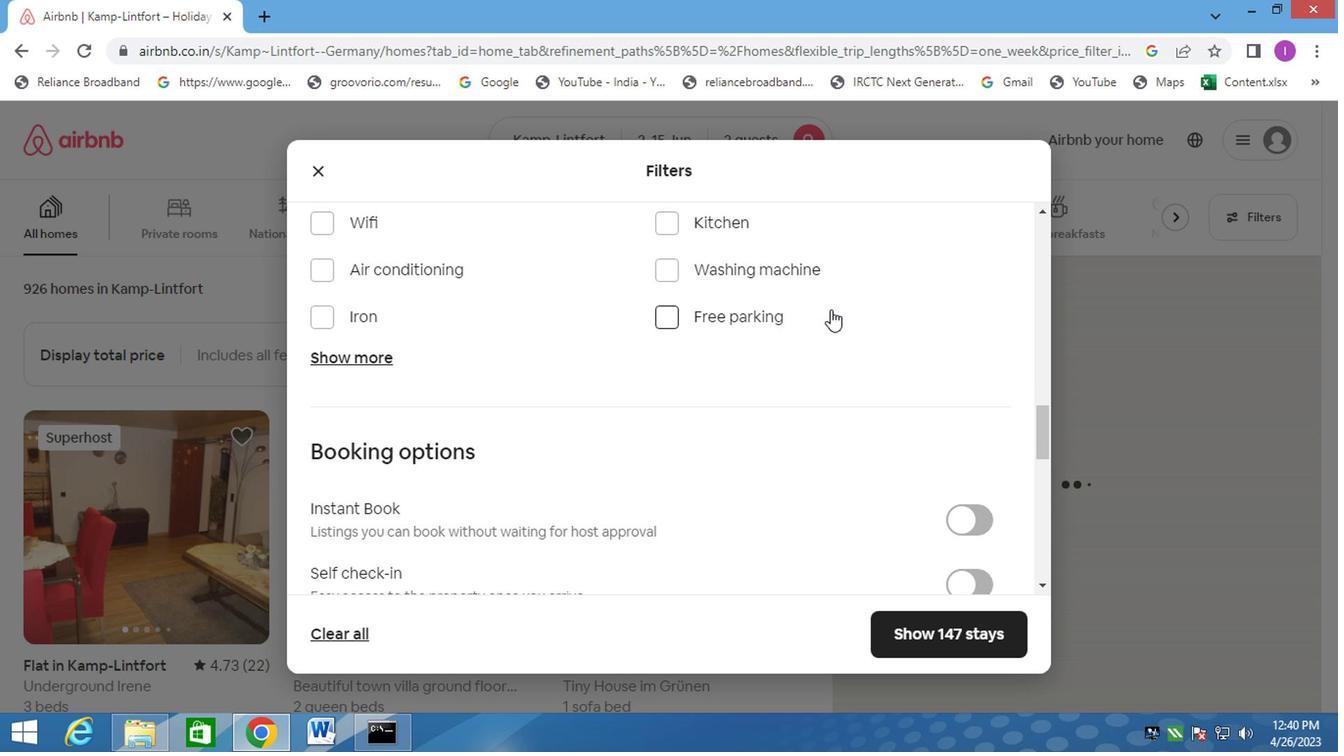 
Action: Mouse scrolled (834, 313) with delta (0, -1)
Screenshot: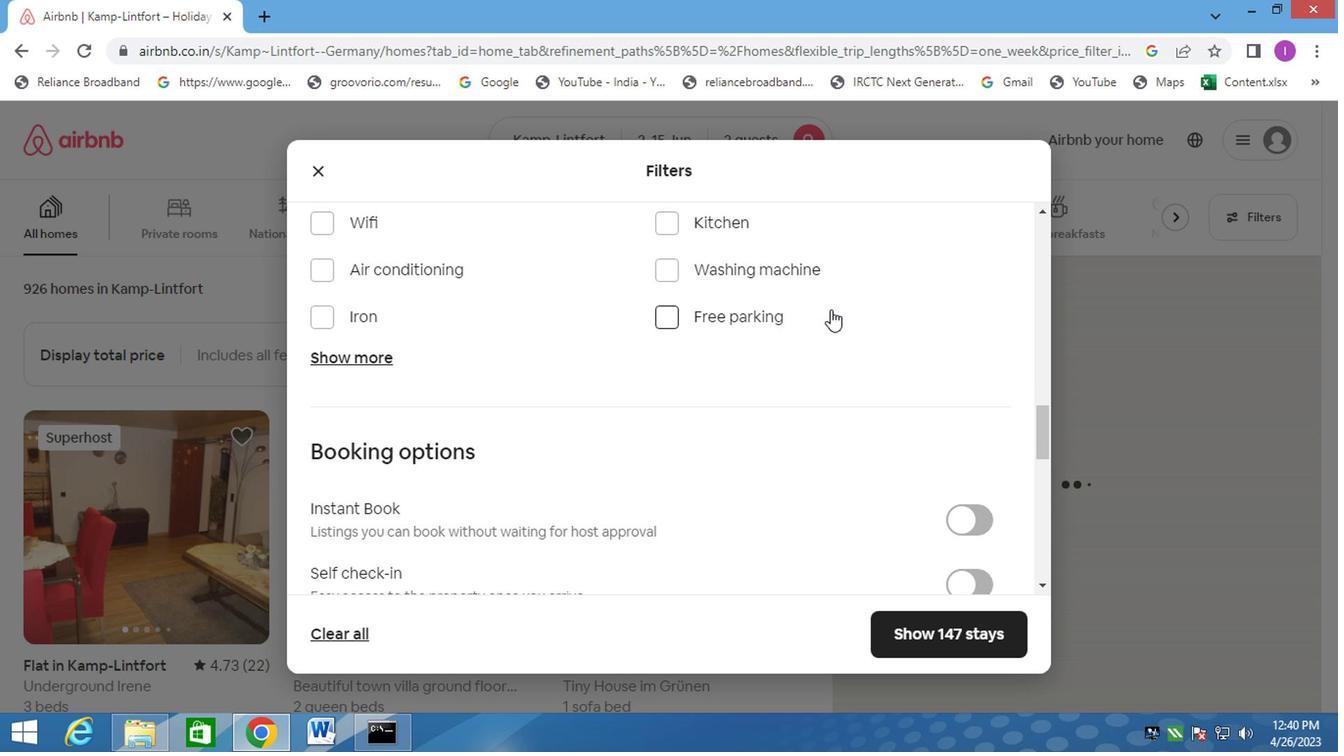 
Action: Mouse moved to (837, 317)
Screenshot: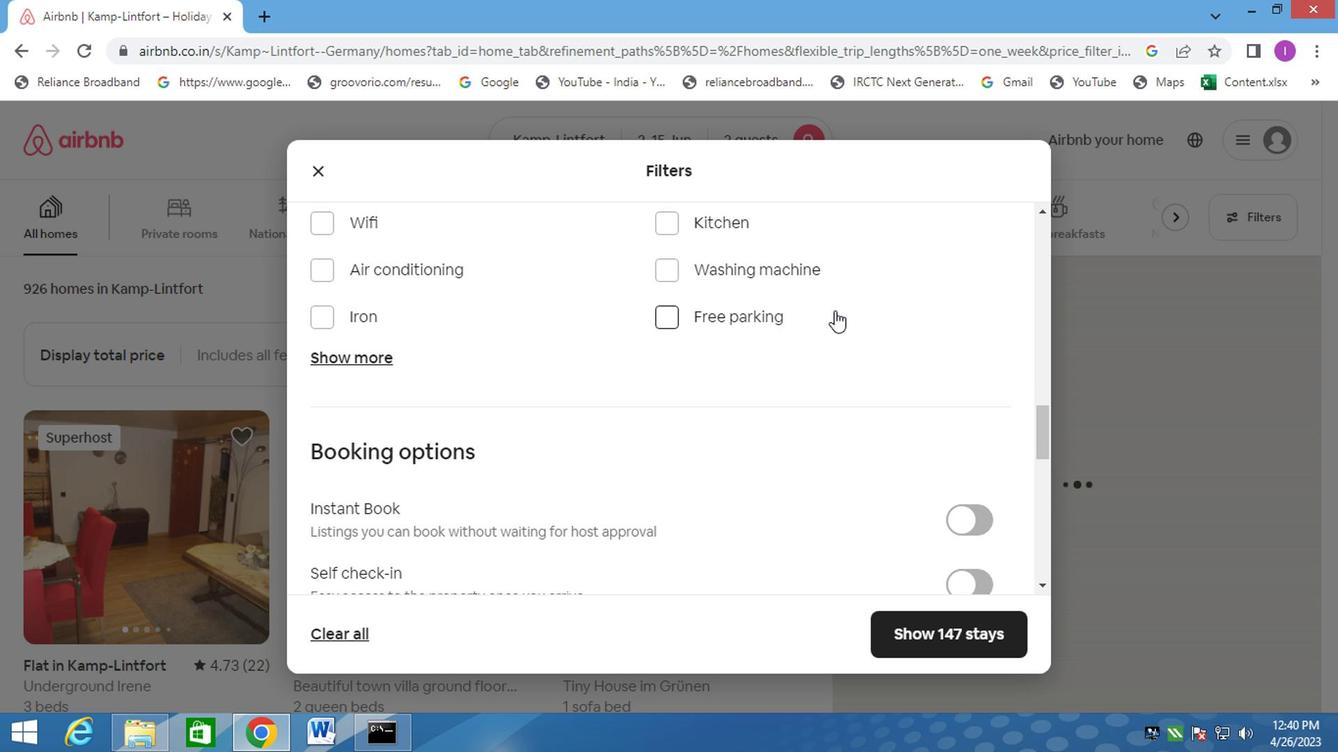 
Action: Mouse scrolled (837, 316) with delta (0, -1)
Screenshot: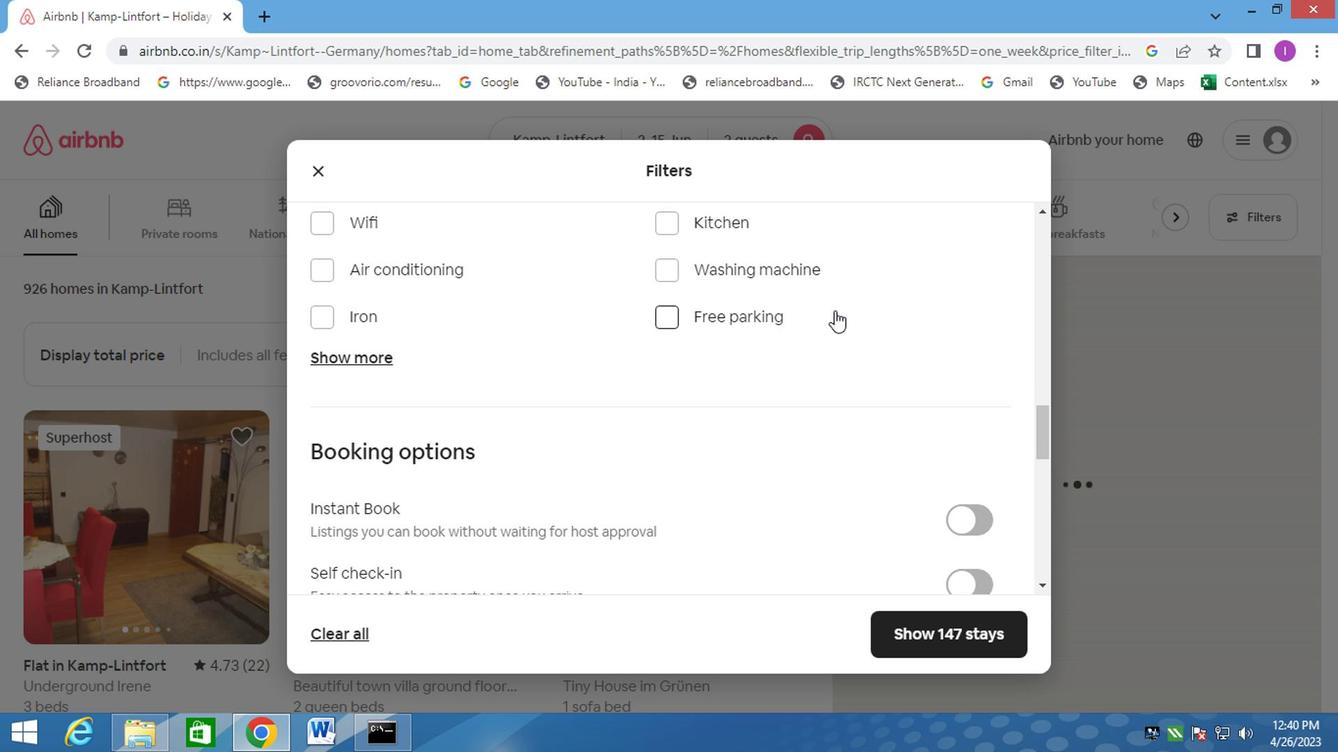 
Action: Mouse moved to (985, 284)
Screenshot: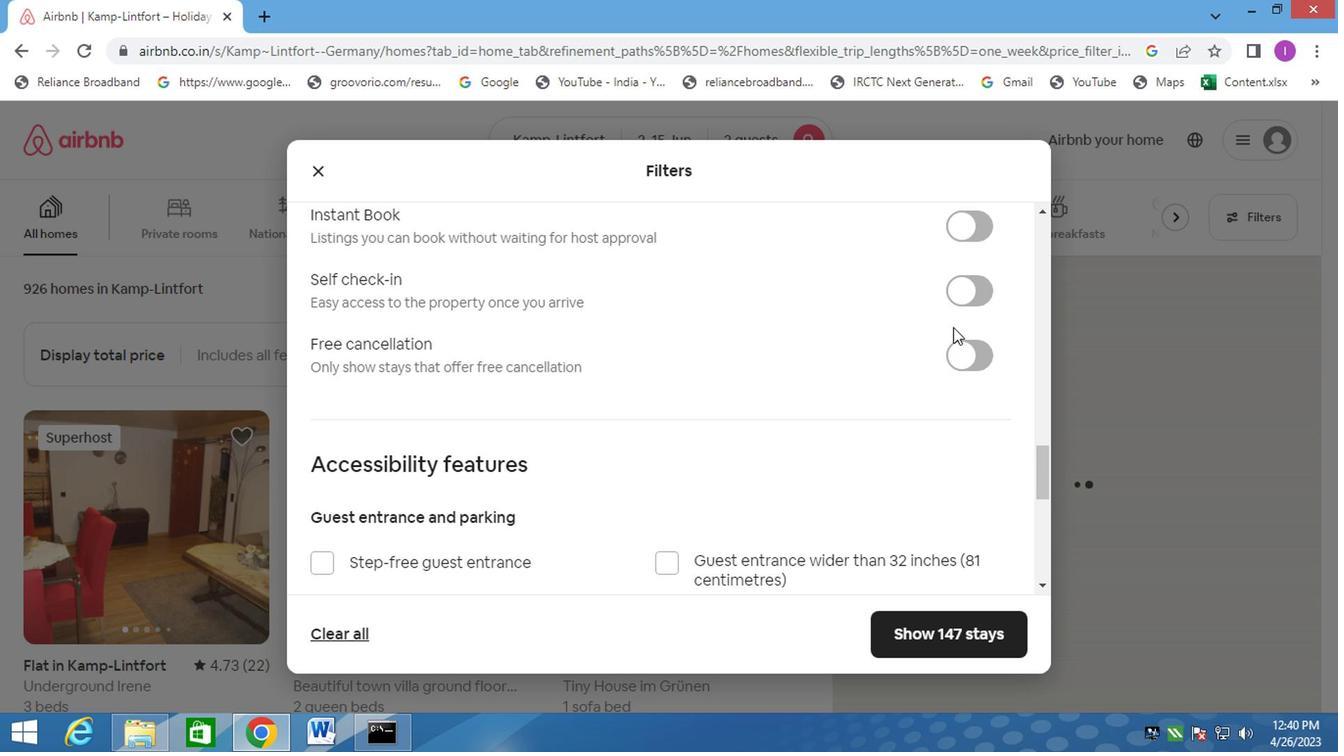 
Action: Mouse pressed left at (985, 284)
Screenshot: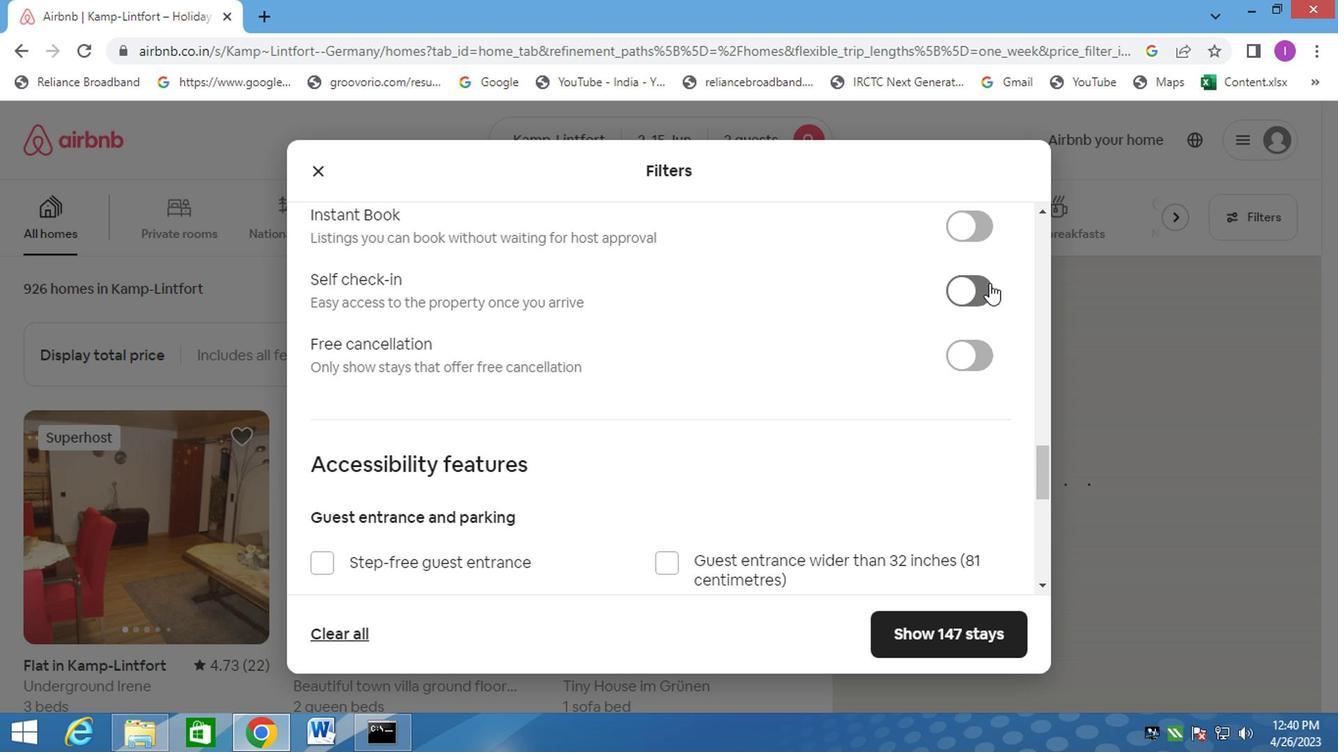 
Action: Mouse moved to (786, 342)
Screenshot: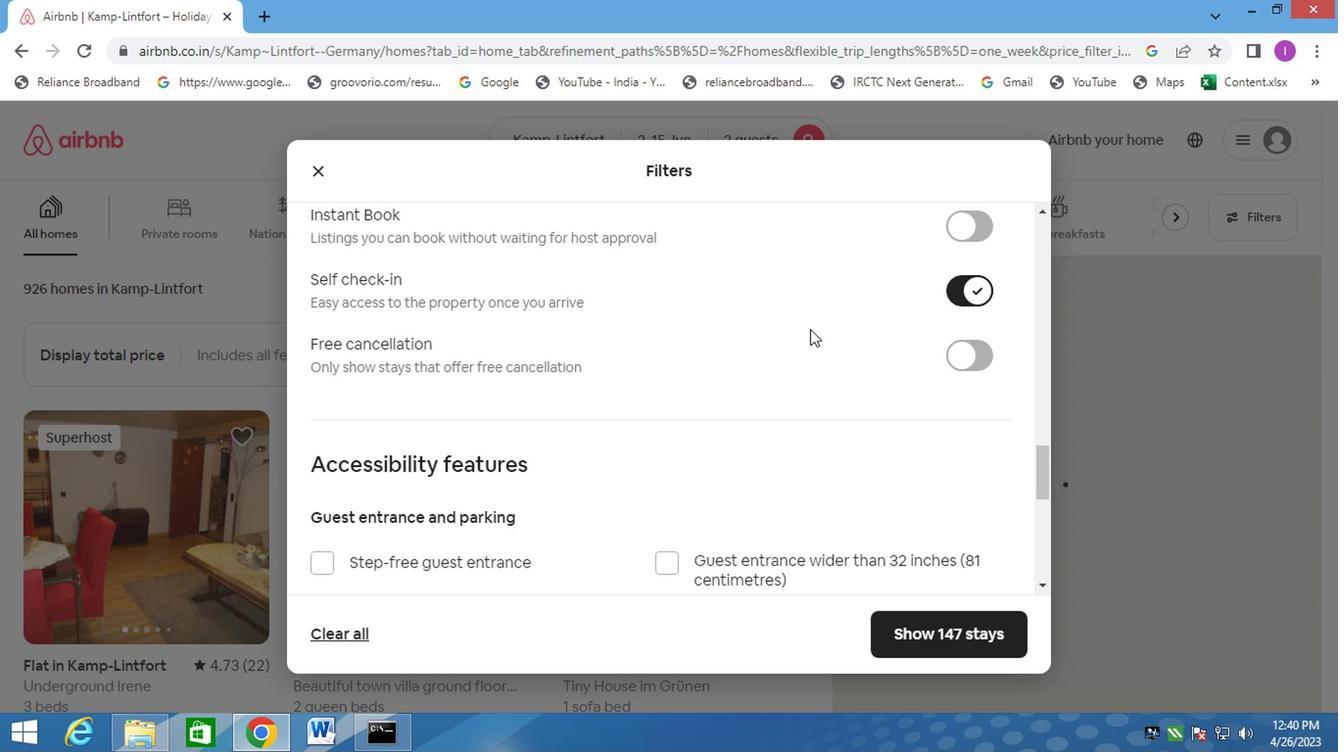 
Action: Mouse scrolled (786, 341) with delta (0, 0)
Screenshot: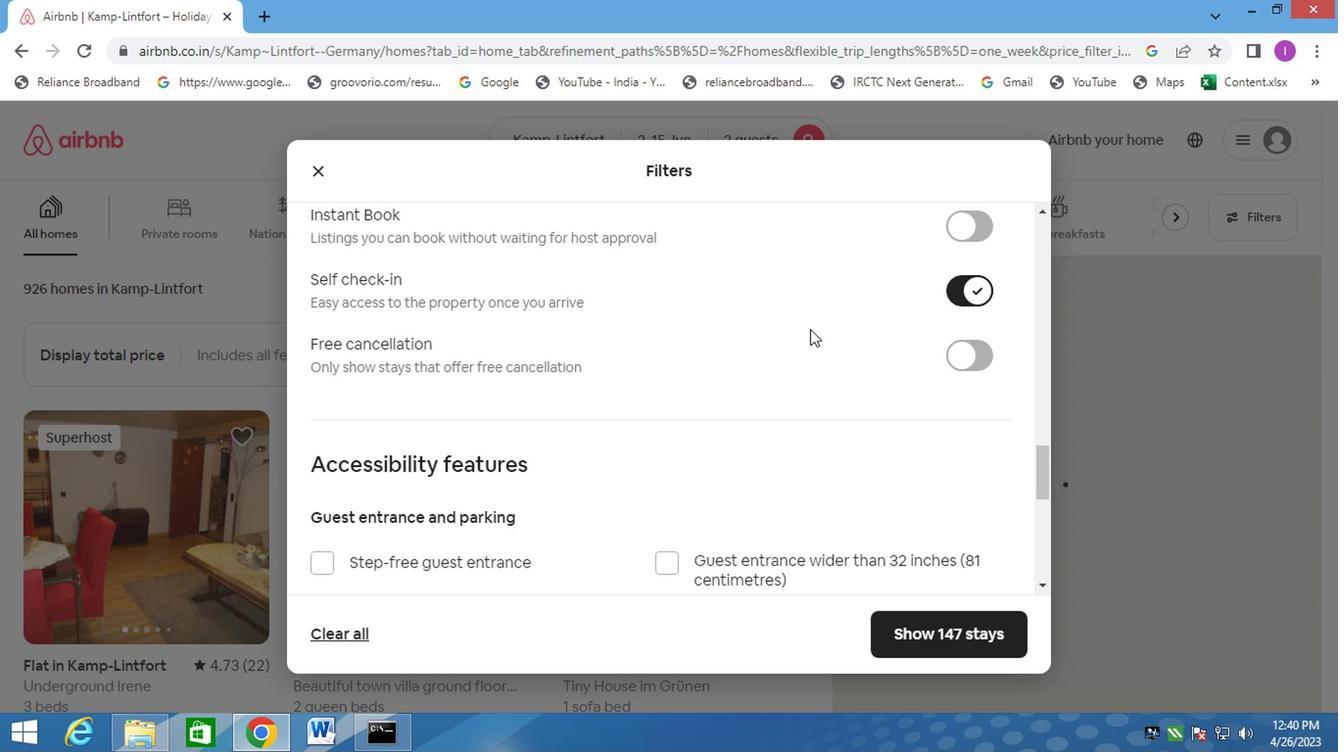 
Action: Mouse moved to (780, 354)
Screenshot: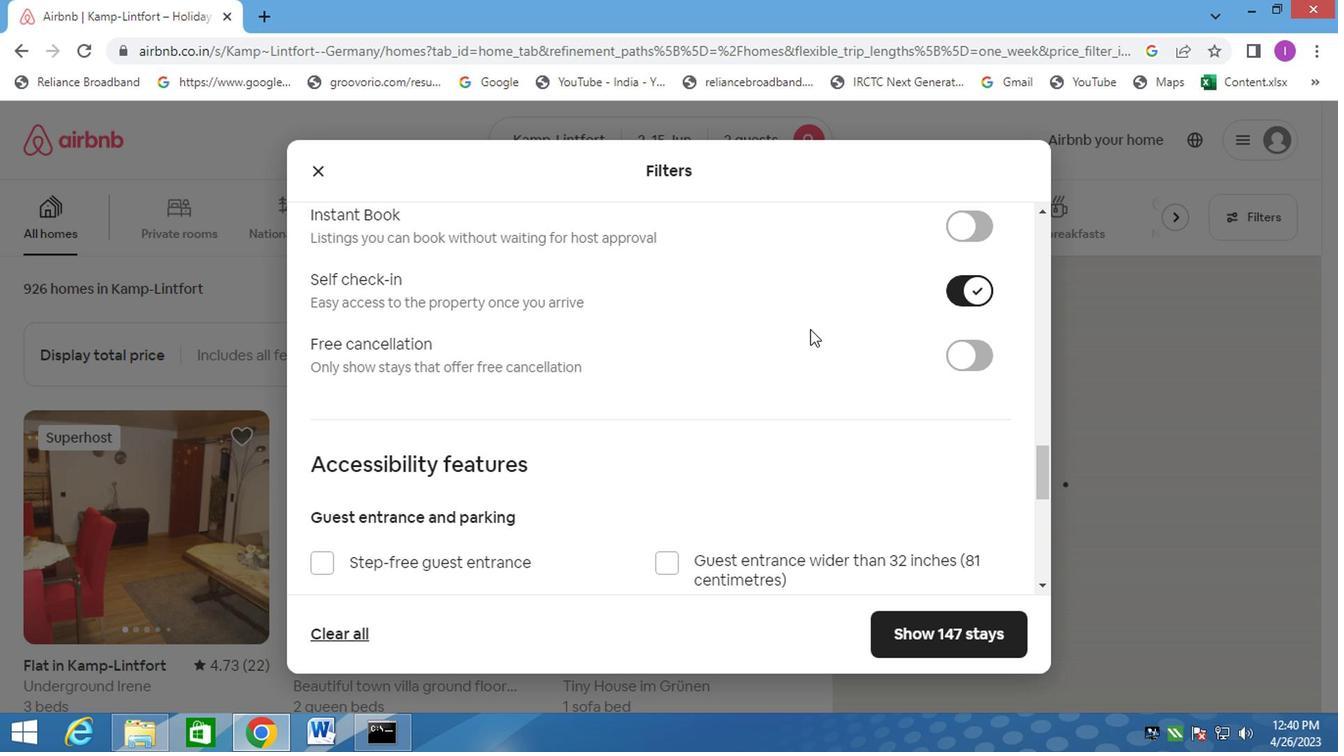 
Action: Mouse scrolled (781, 352) with delta (0, 0)
Screenshot: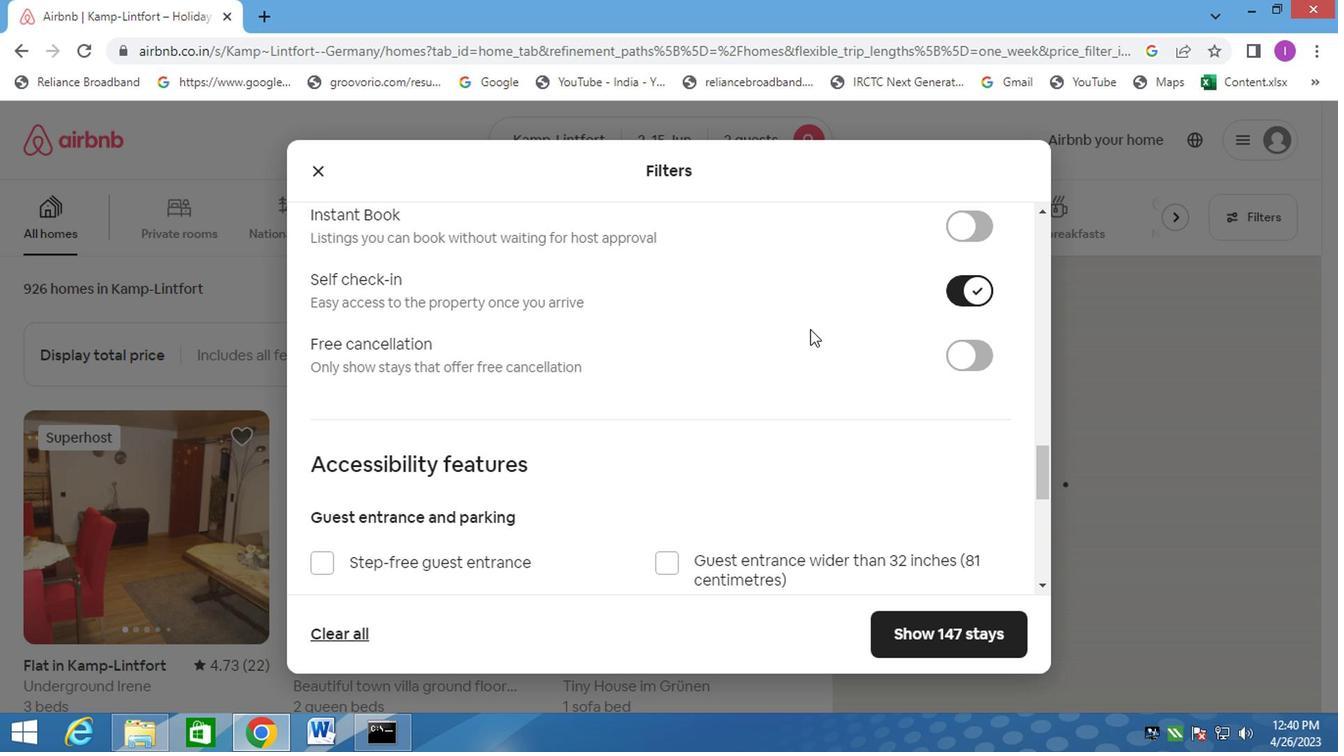 
Action: Mouse moved to (777, 361)
Screenshot: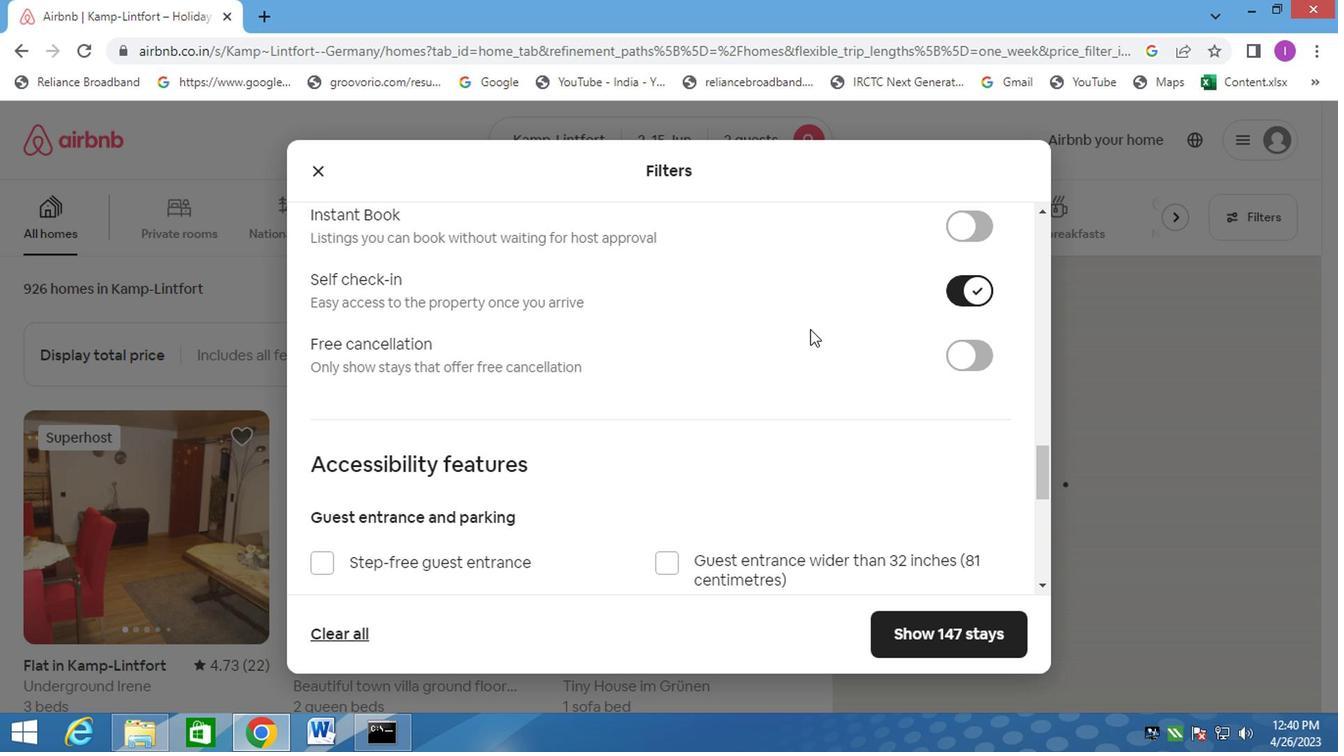 
Action: Mouse scrolled (777, 359) with delta (0, -1)
Screenshot: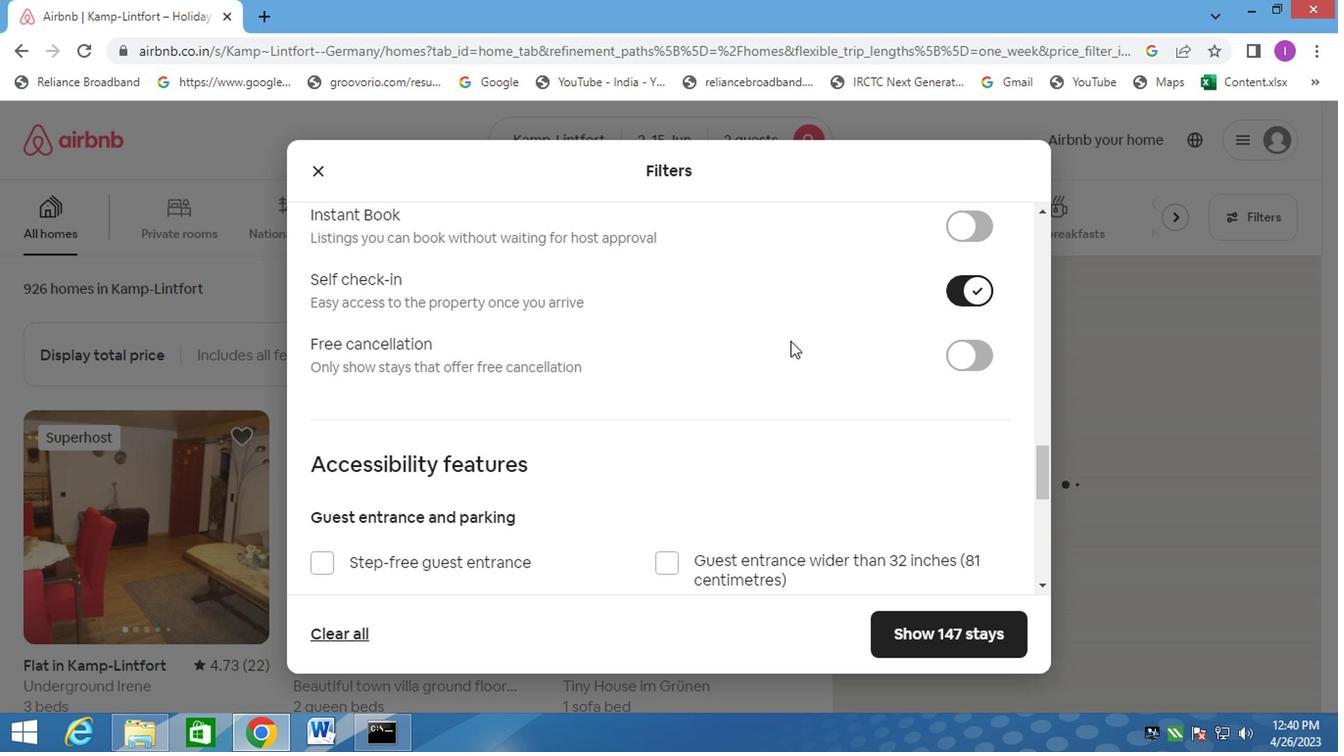 
Action: Mouse moved to (765, 366)
Screenshot: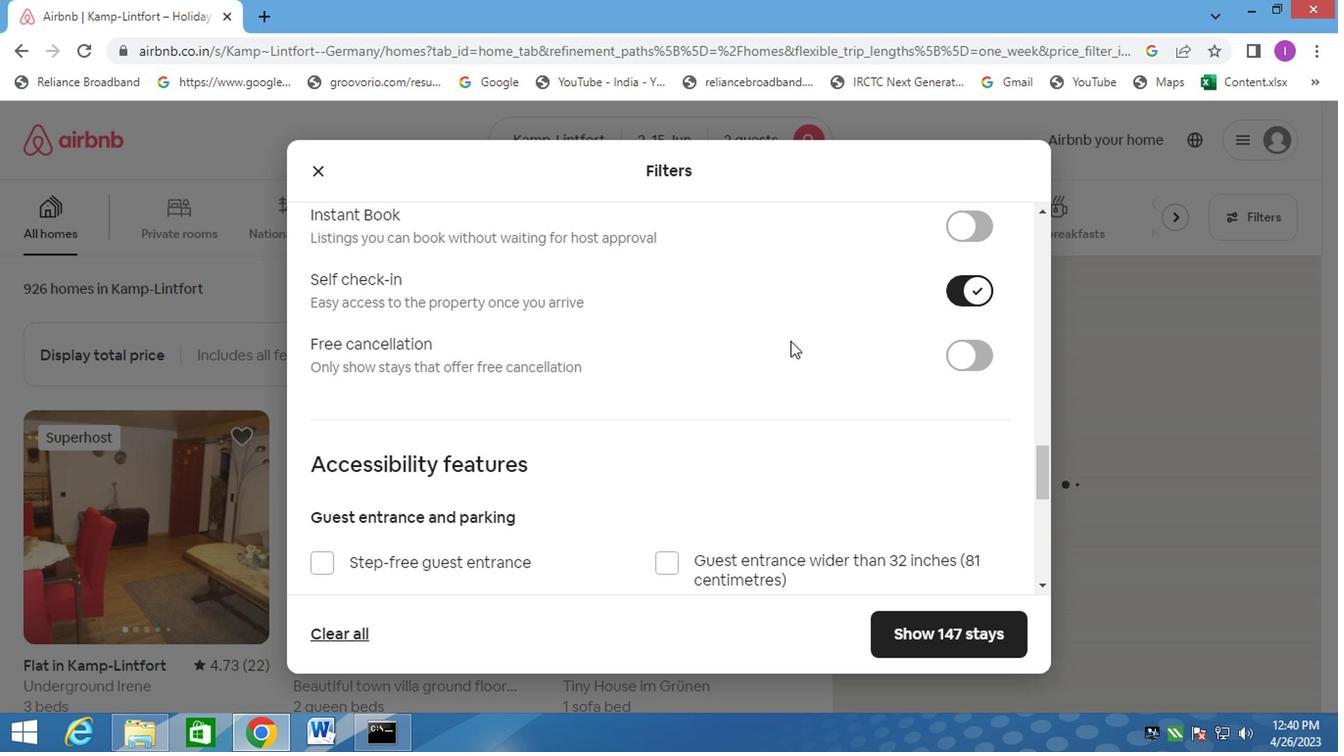 
Action: Mouse scrolled (776, 361) with delta (0, 0)
Screenshot: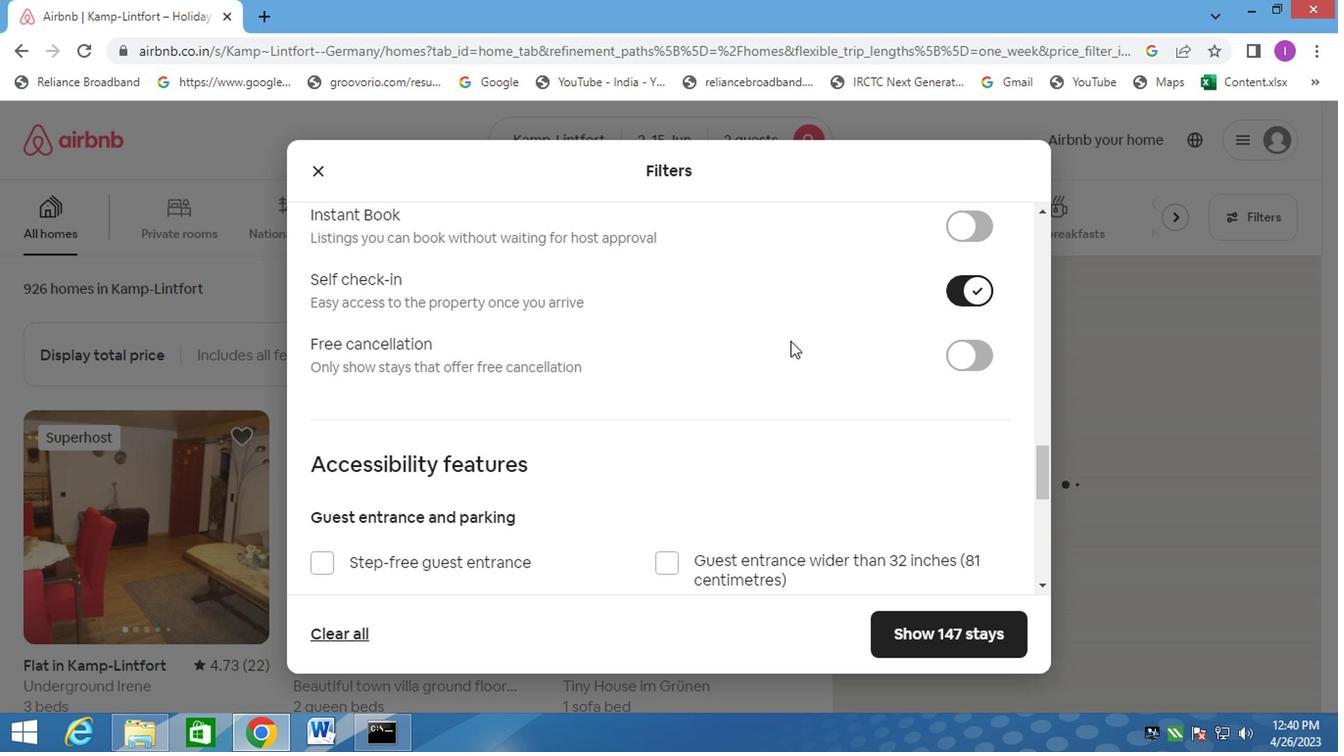 
Action: Mouse moved to (384, 398)
Screenshot: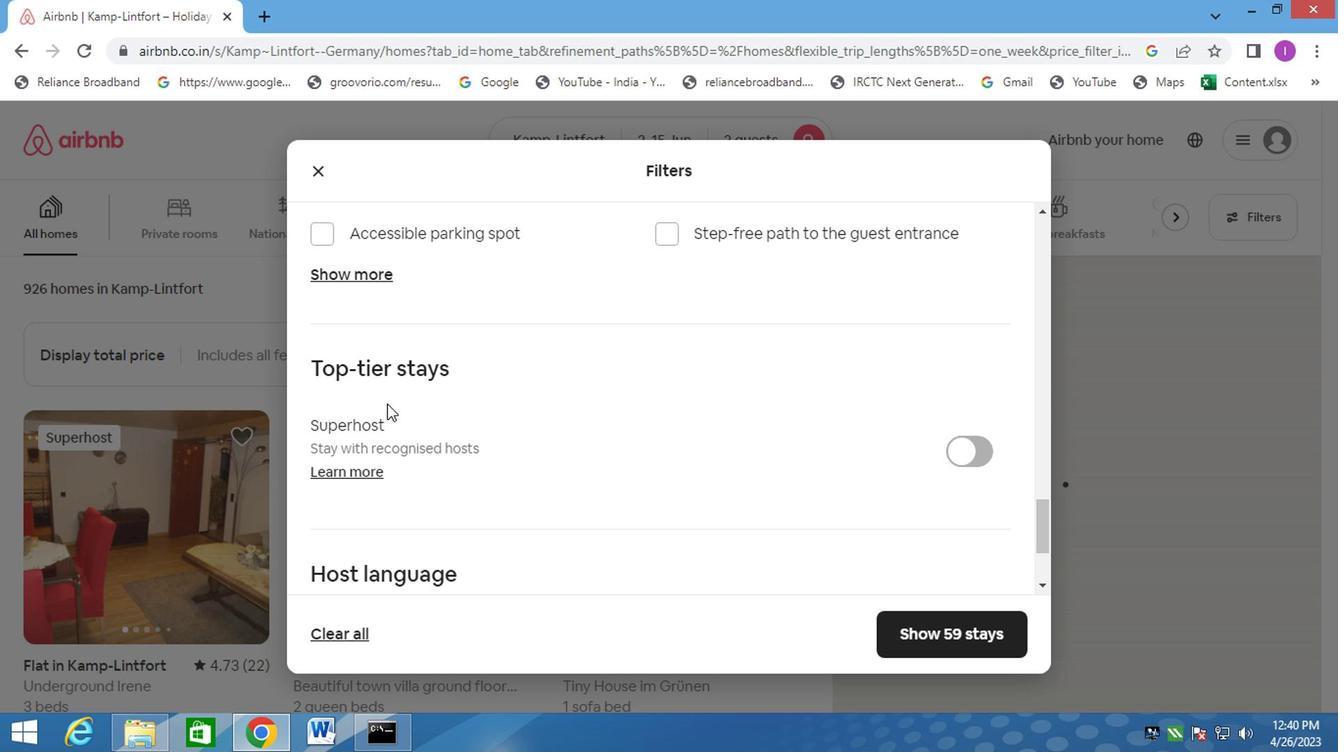 
Action: Mouse scrolled (384, 397) with delta (0, 0)
Screenshot: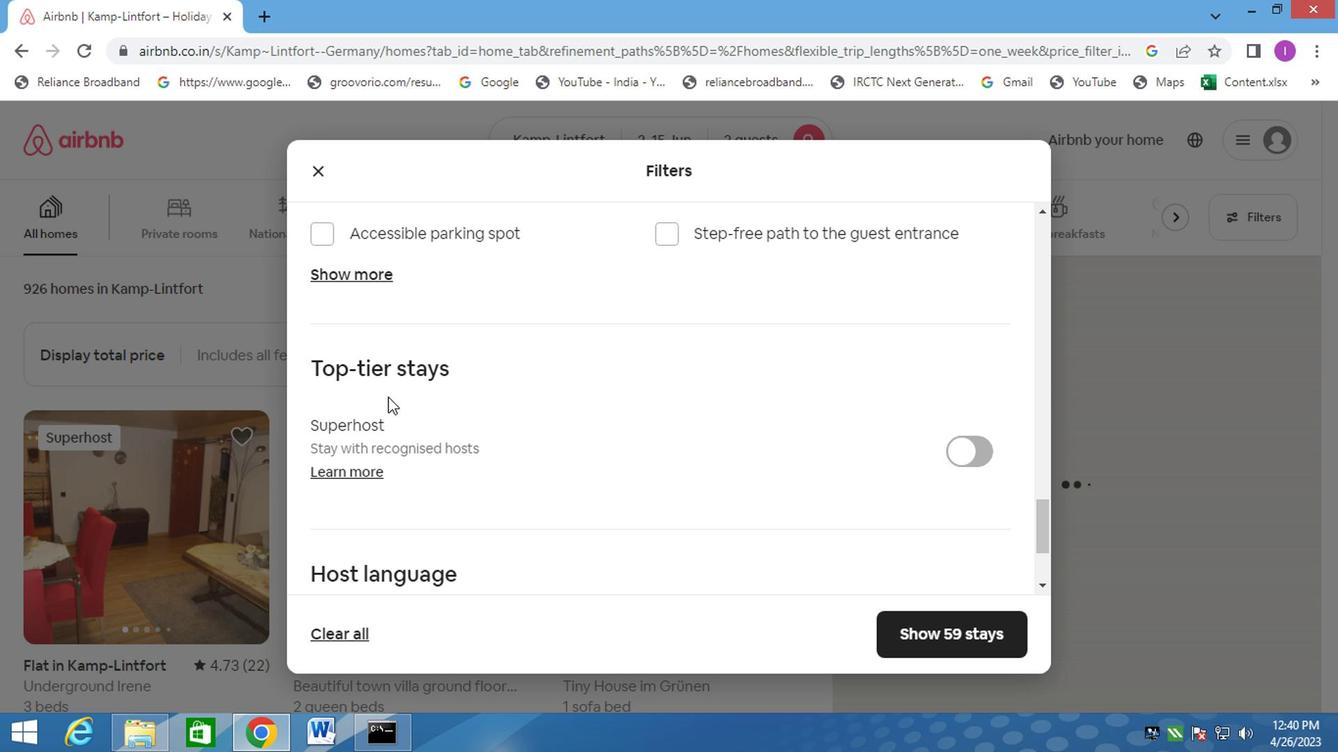 
Action: Mouse scrolled (384, 397) with delta (0, 0)
Screenshot: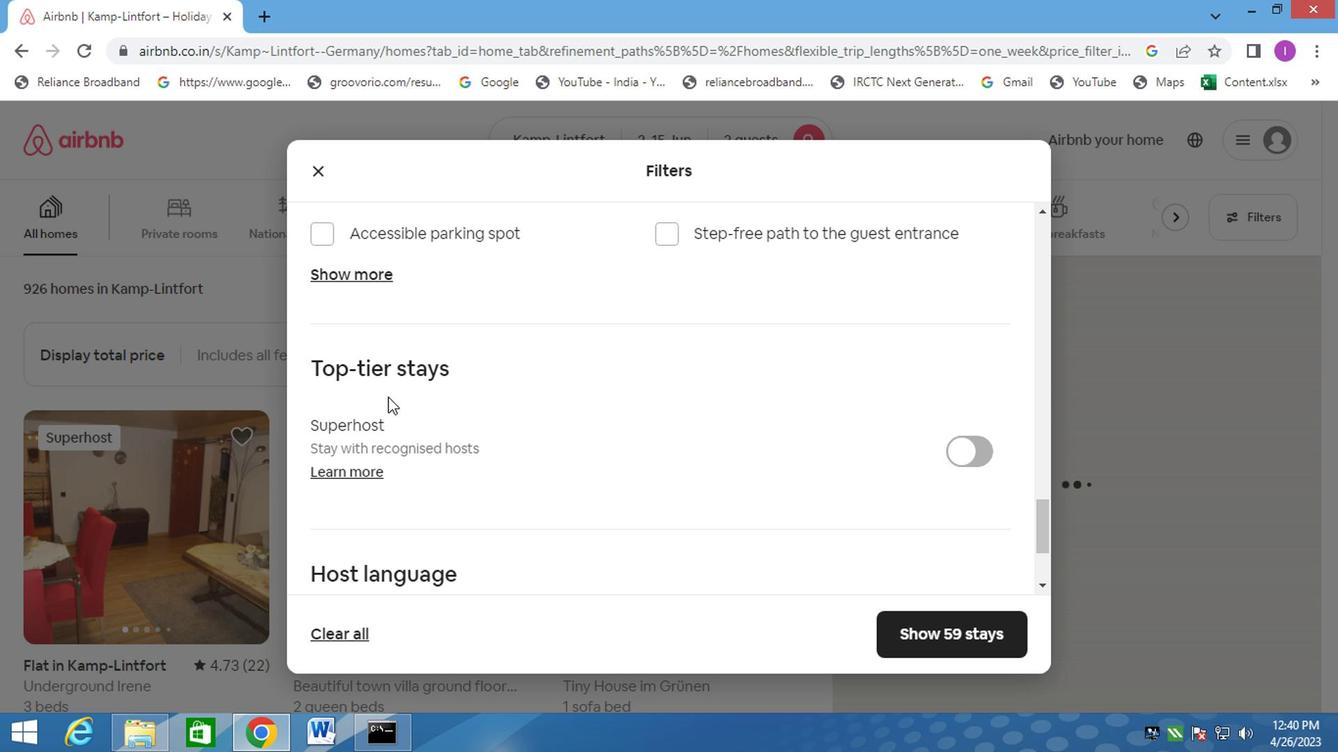 
Action: Mouse scrolled (384, 397) with delta (0, 0)
Screenshot: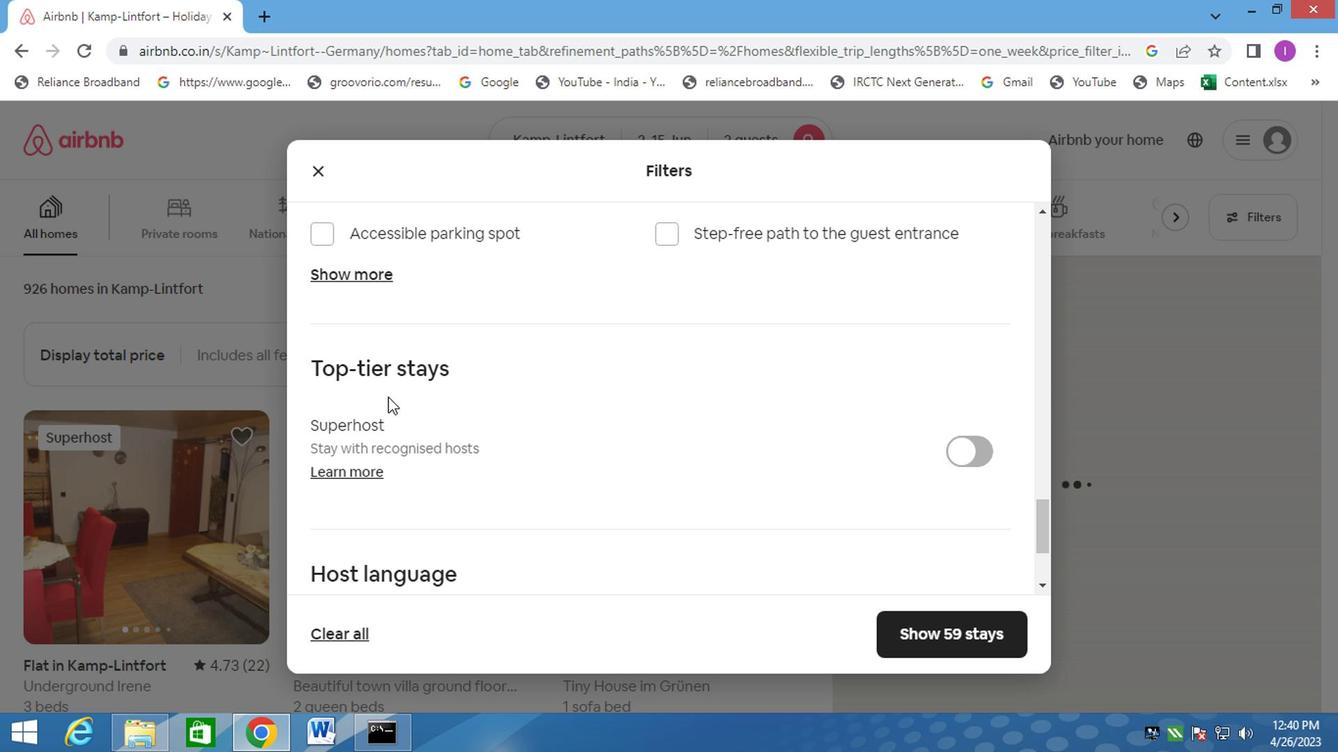 
Action: Mouse scrolled (384, 397) with delta (0, 0)
Screenshot: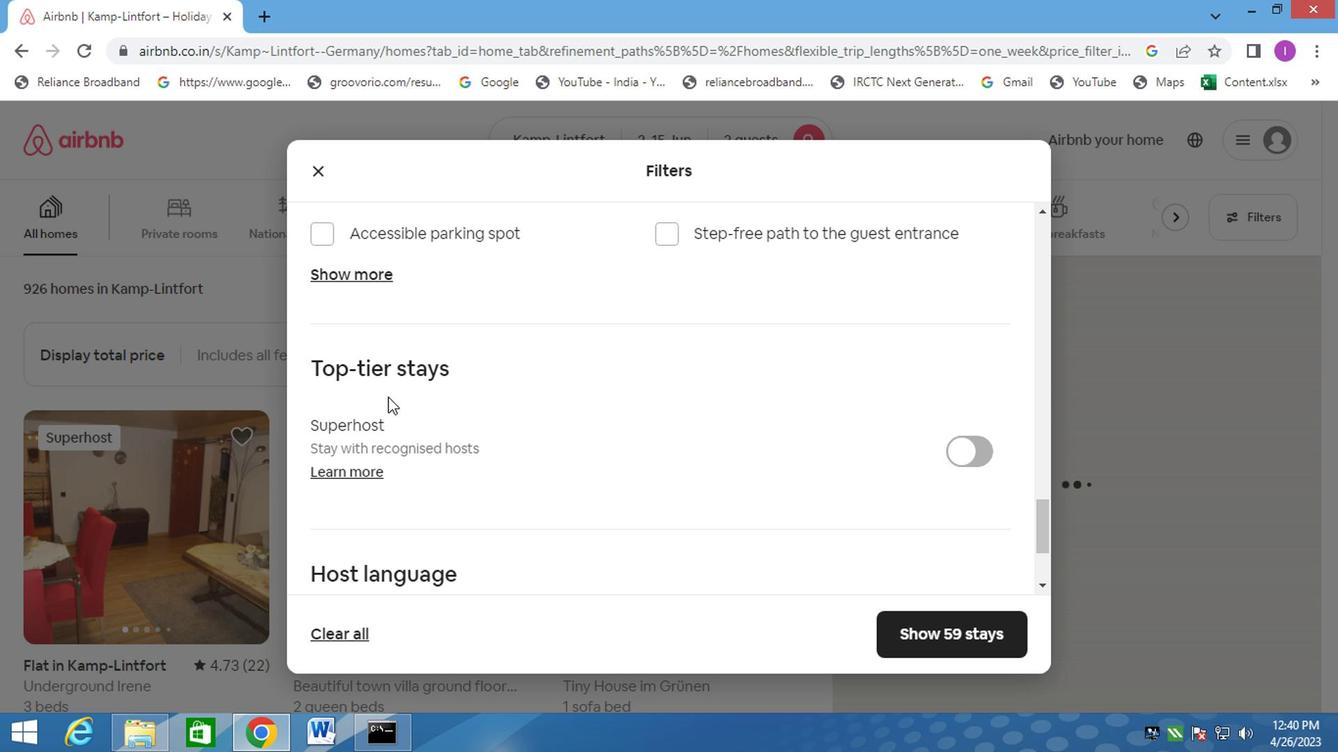
Action: Mouse moved to (315, 451)
Screenshot: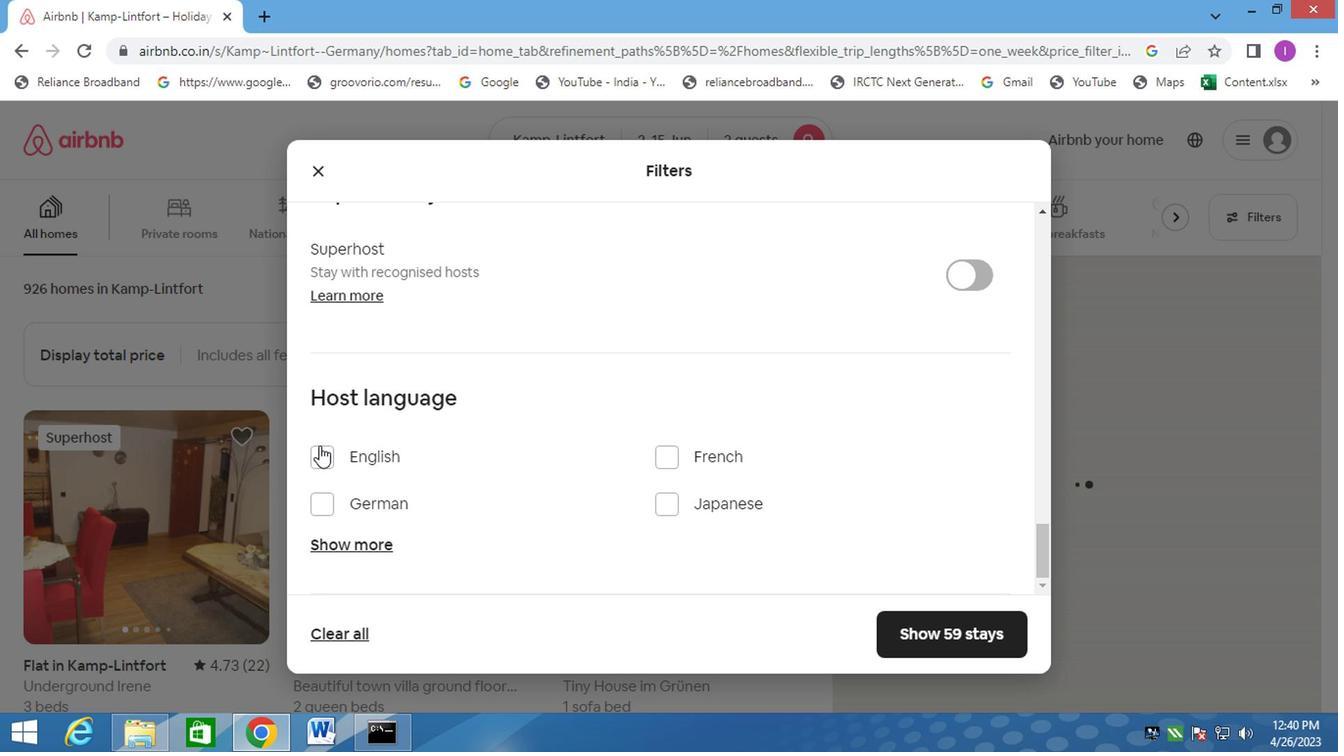 
Action: Mouse pressed left at (315, 451)
Screenshot: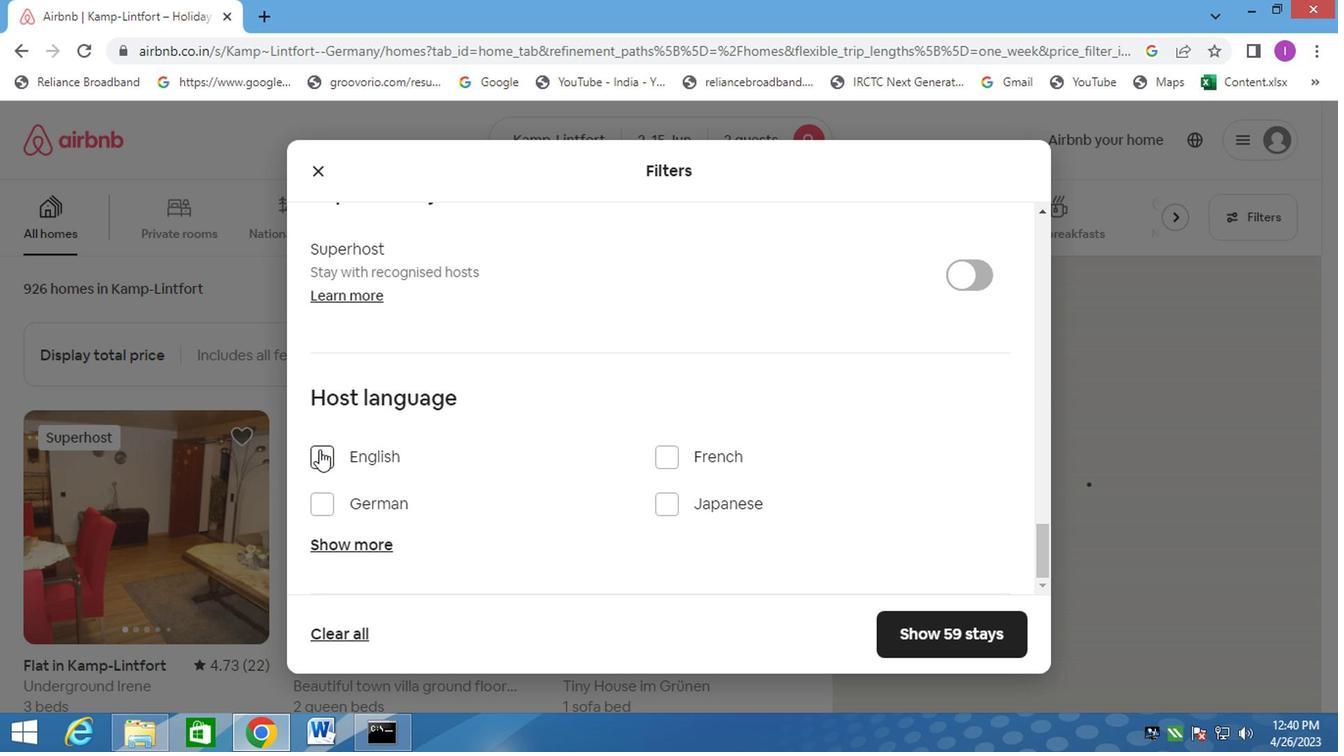 
Action: Mouse moved to (925, 630)
Screenshot: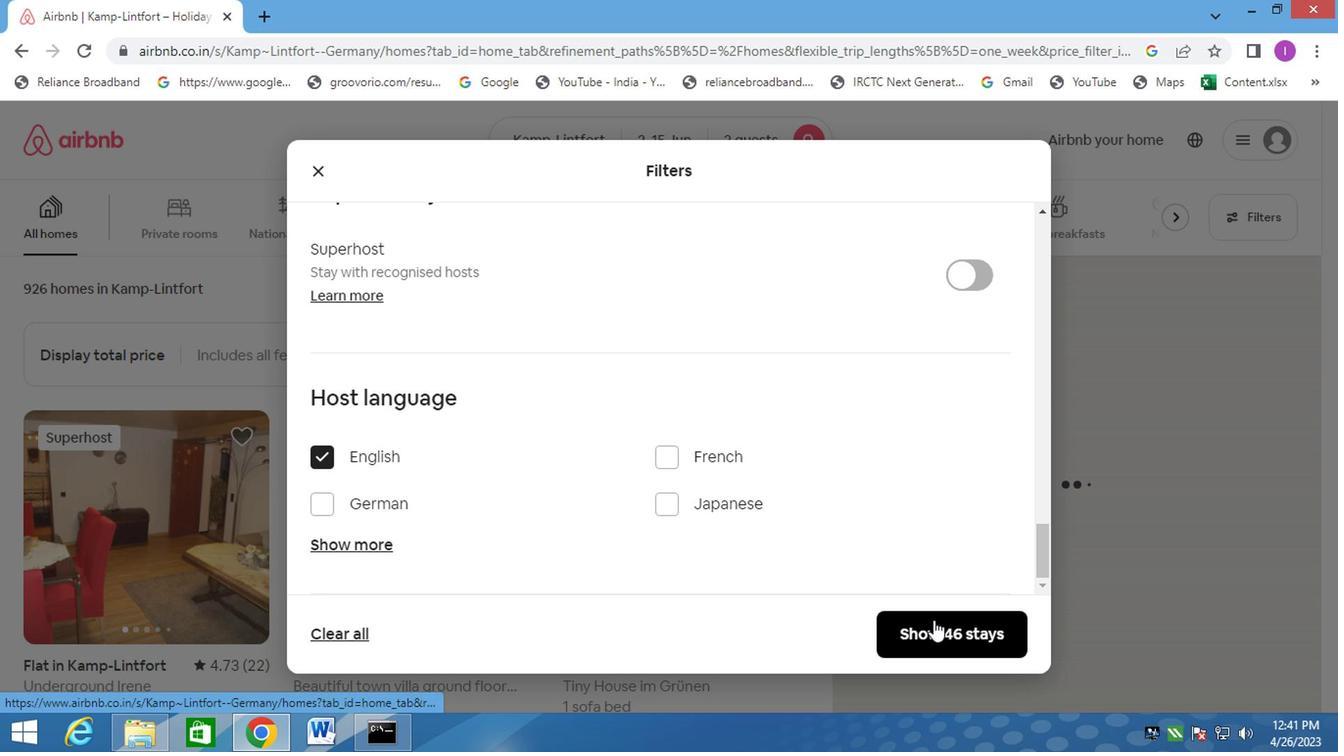 
Action: Mouse pressed left at (925, 630)
Screenshot: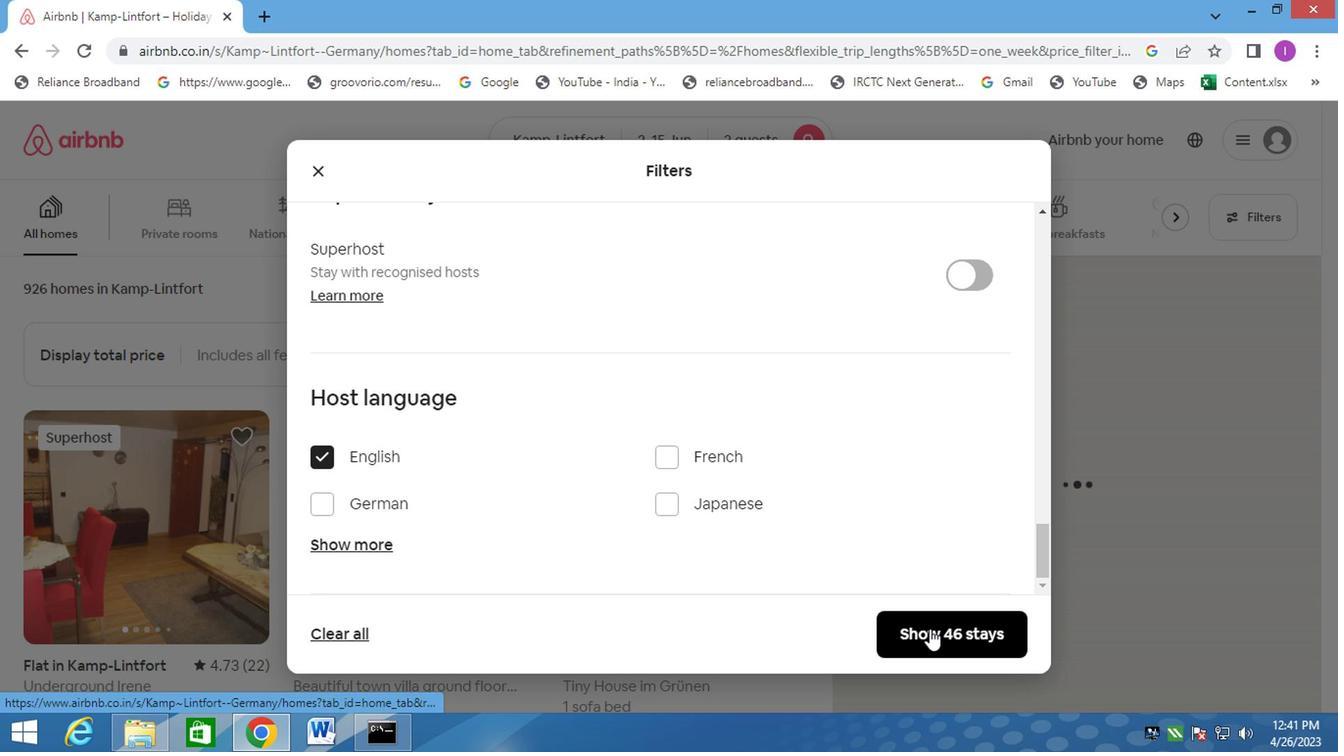 
Action: Mouse moved to (930, 541)
Screenshot: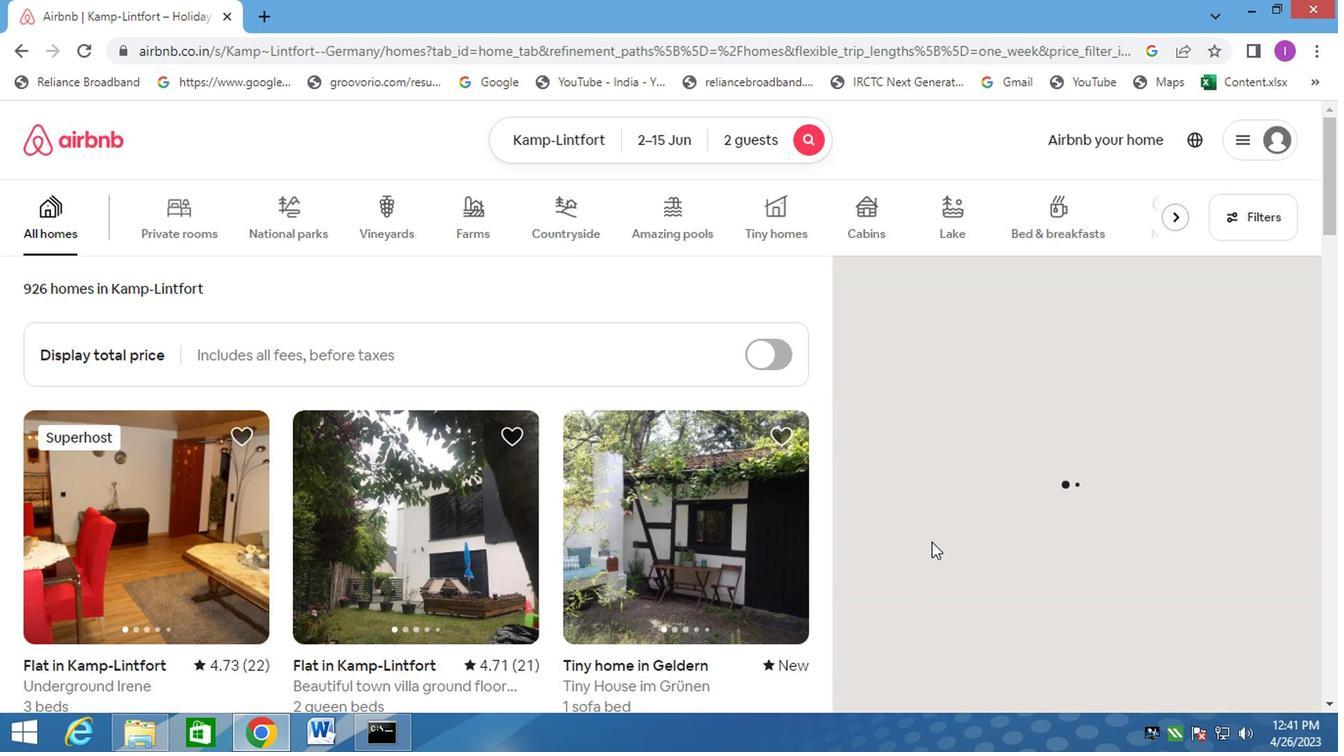 
